 Task: Find connections with filter location Ermitagaña with filter topic #Bestadvicewith filter profile language German with filter current company Mahindra Last Mile Mobility with filter school H. L. College of Commerce with filter industry Translation and Localization with filter service category Product Marketing with filter keywords title Customer Care Associate
Action: Mouse moved to (278, 341)
Screenshot: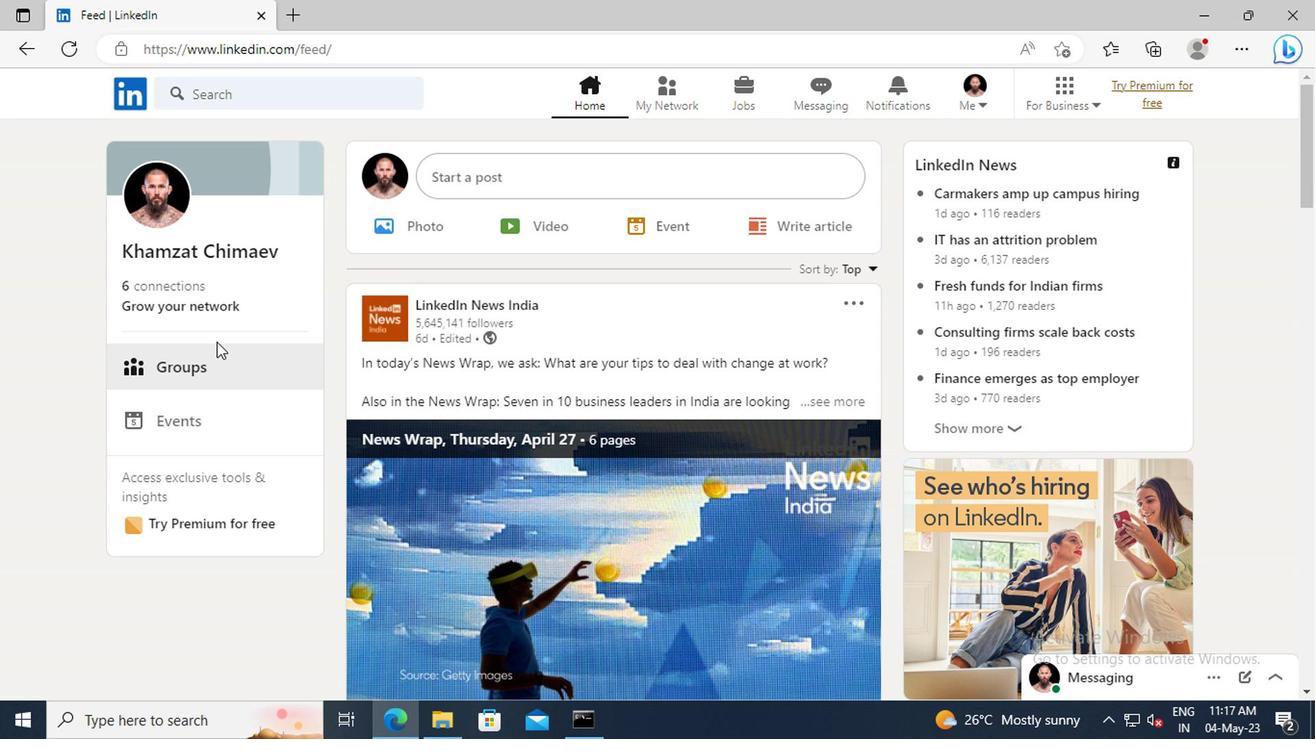 
Action: Mouse pressed left at (278, 341)
Screenshot: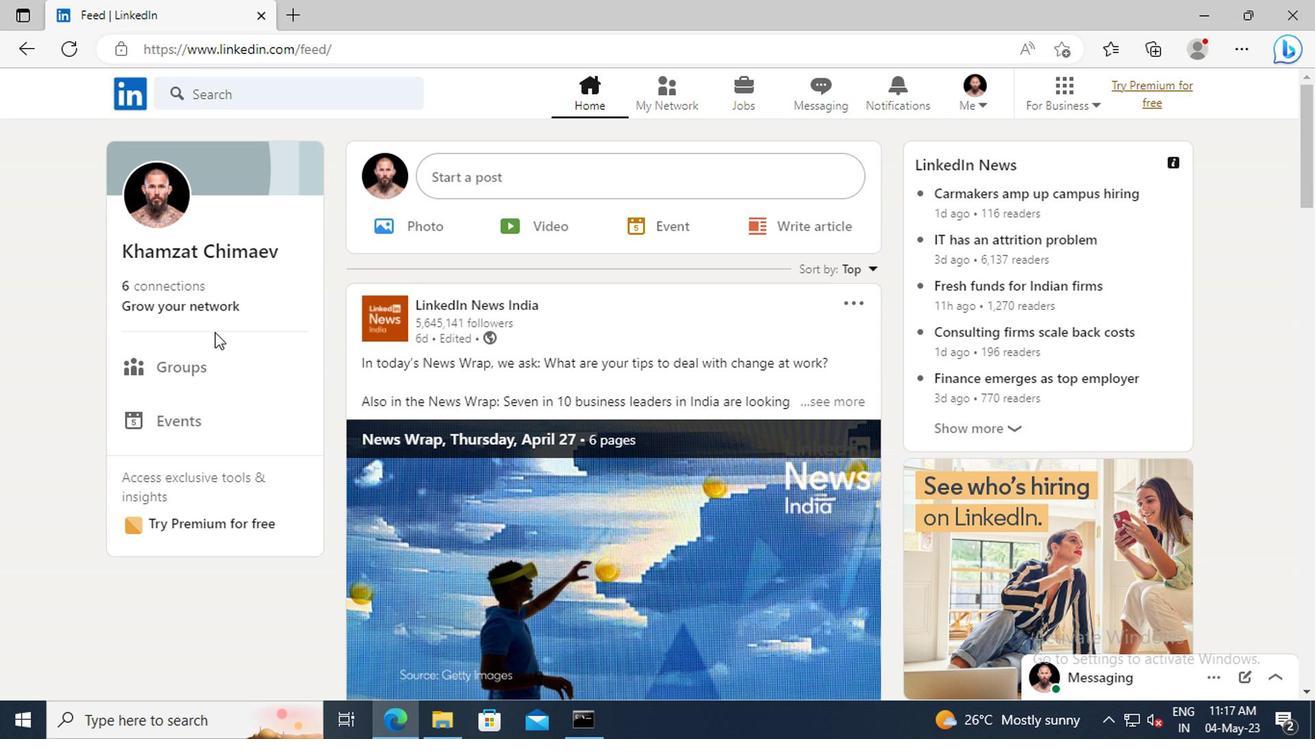 
Action: Mouse moved to (276, 271)
Screenshot: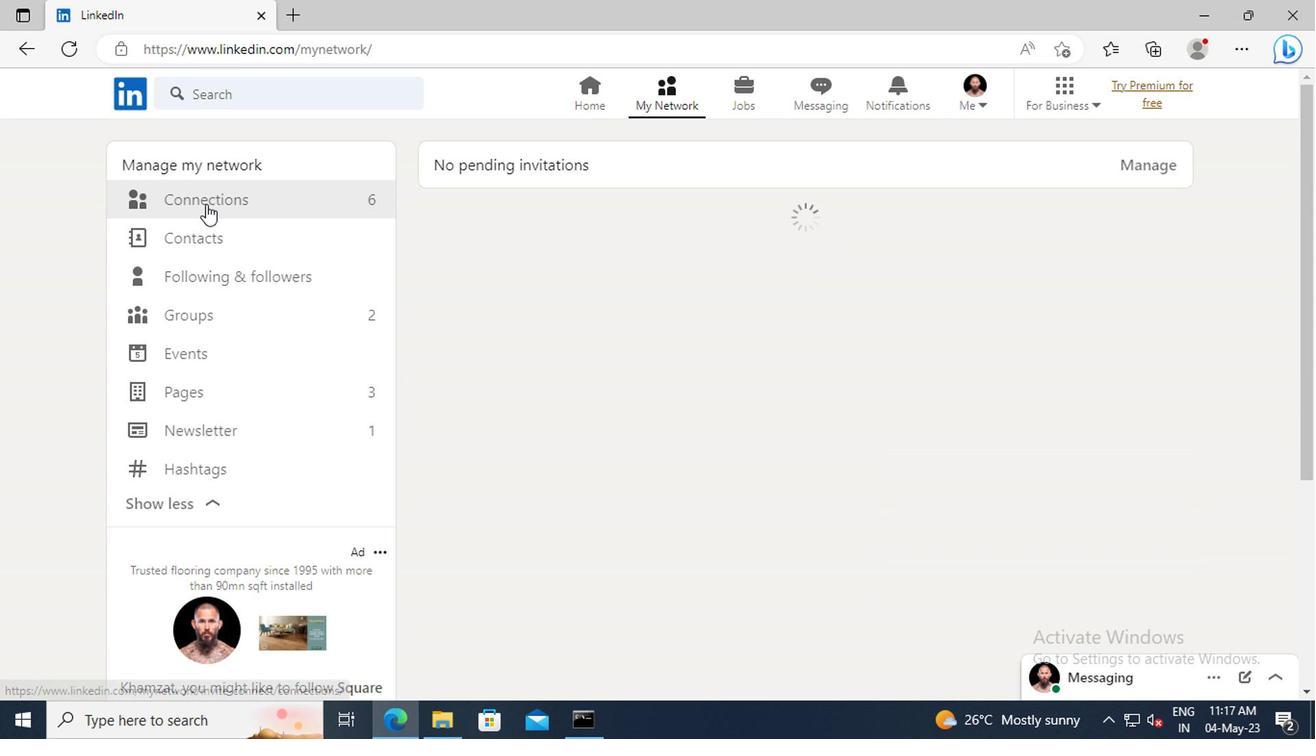 
Action: Mouse pressed left at (276, 271)
Screenshot: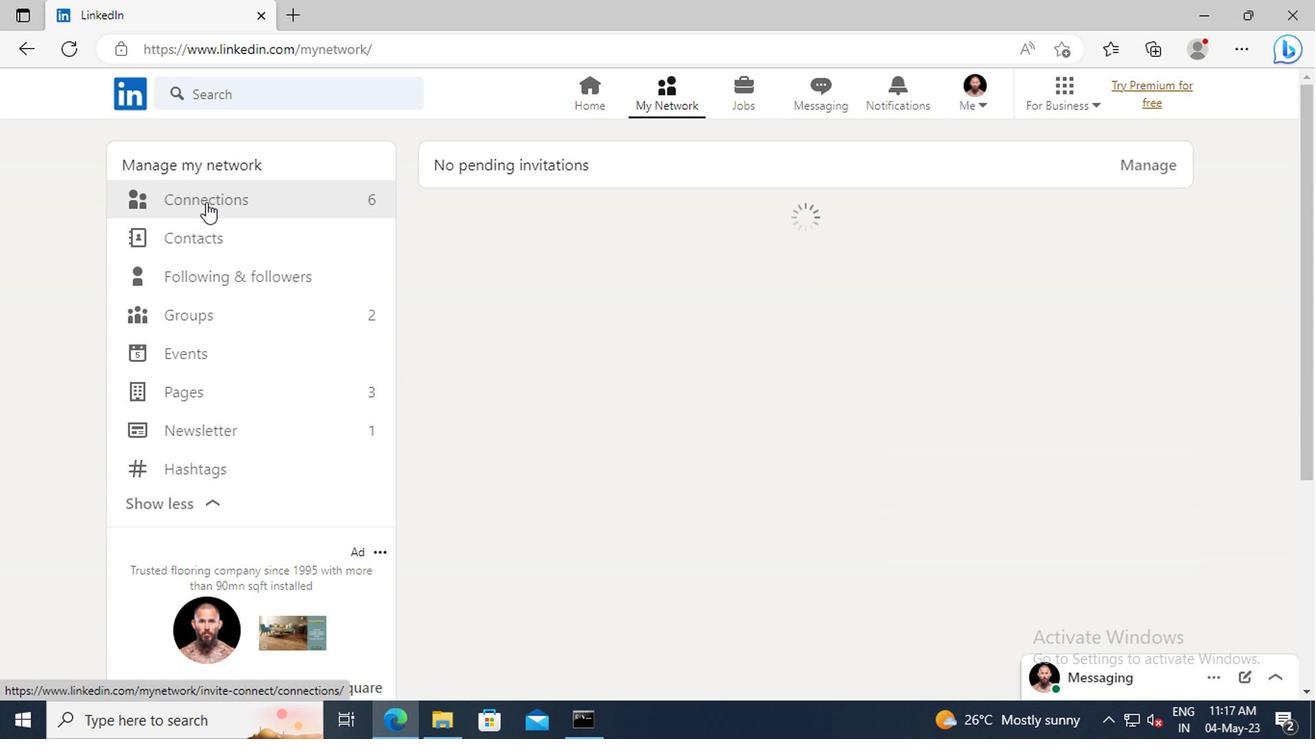 
Action: Mouse moved to (691, 276)
Screenshot: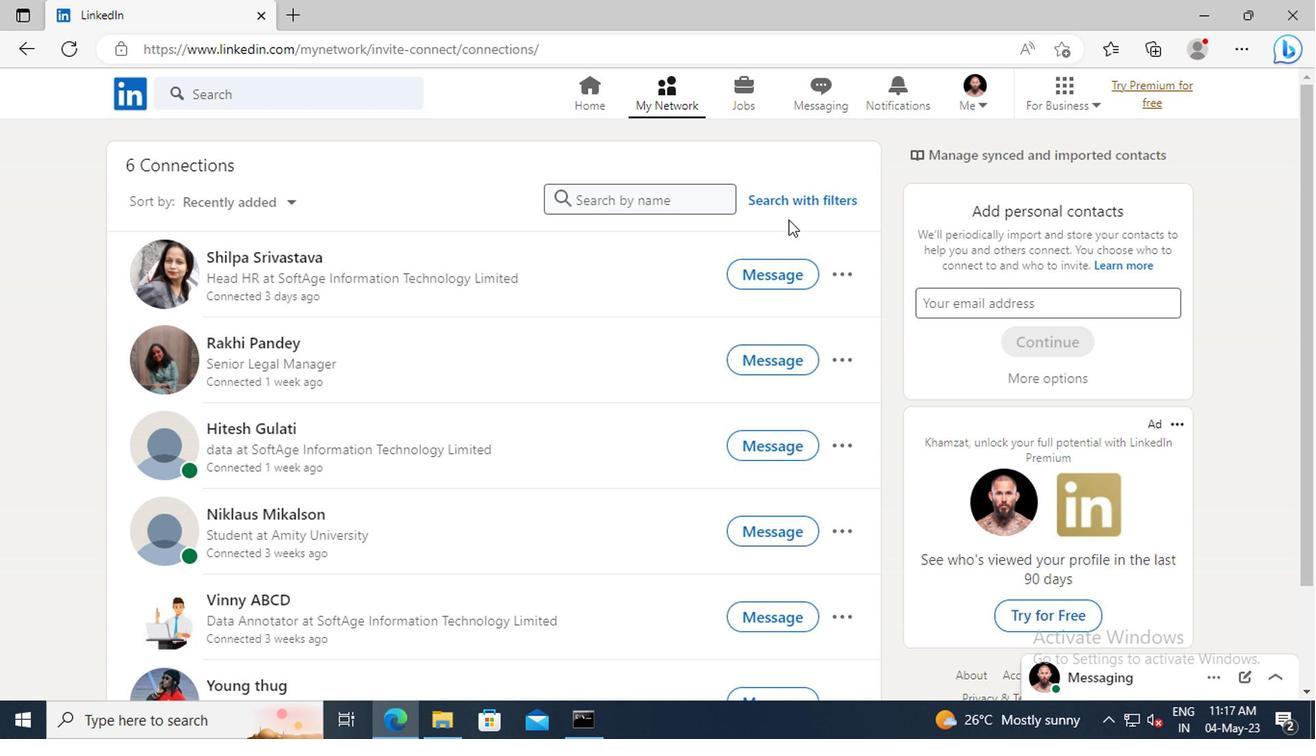 
Action: Mouse pressed left at (691, 276)
Screenshot: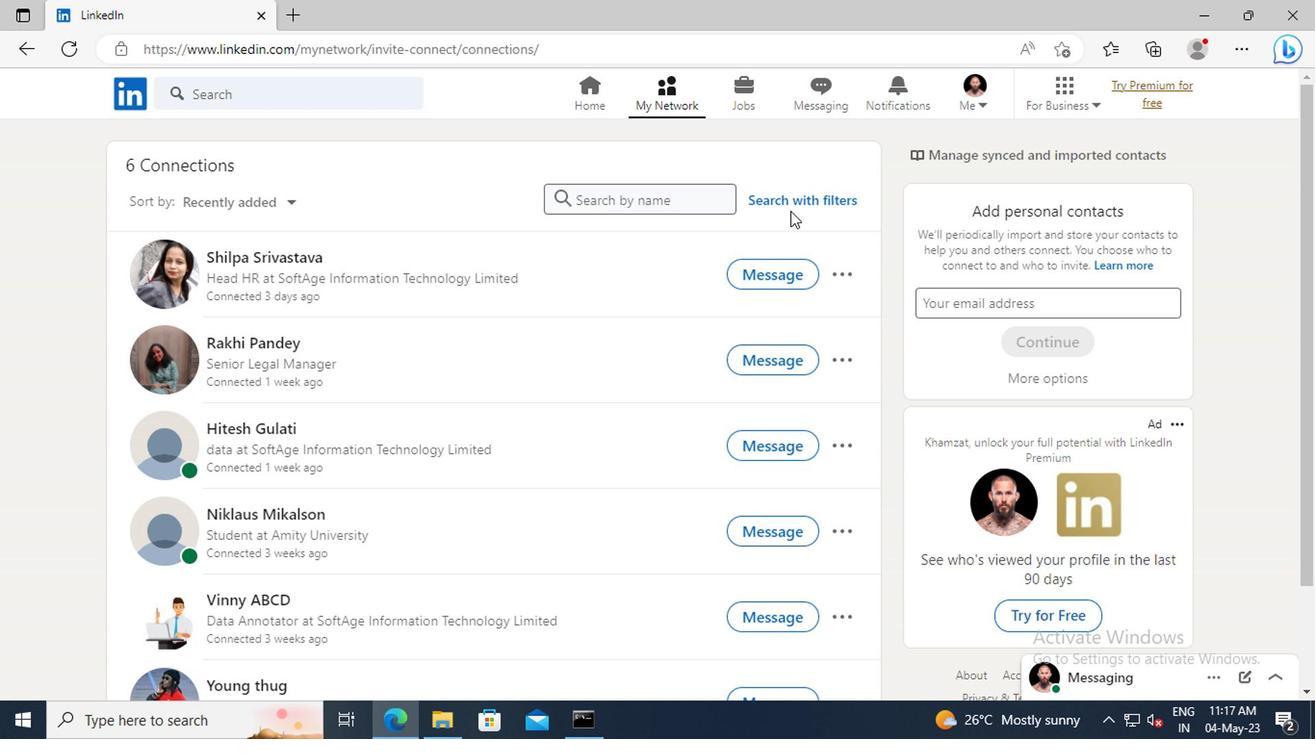 
Action: Mouse moved to (652, 236)
Screenshot: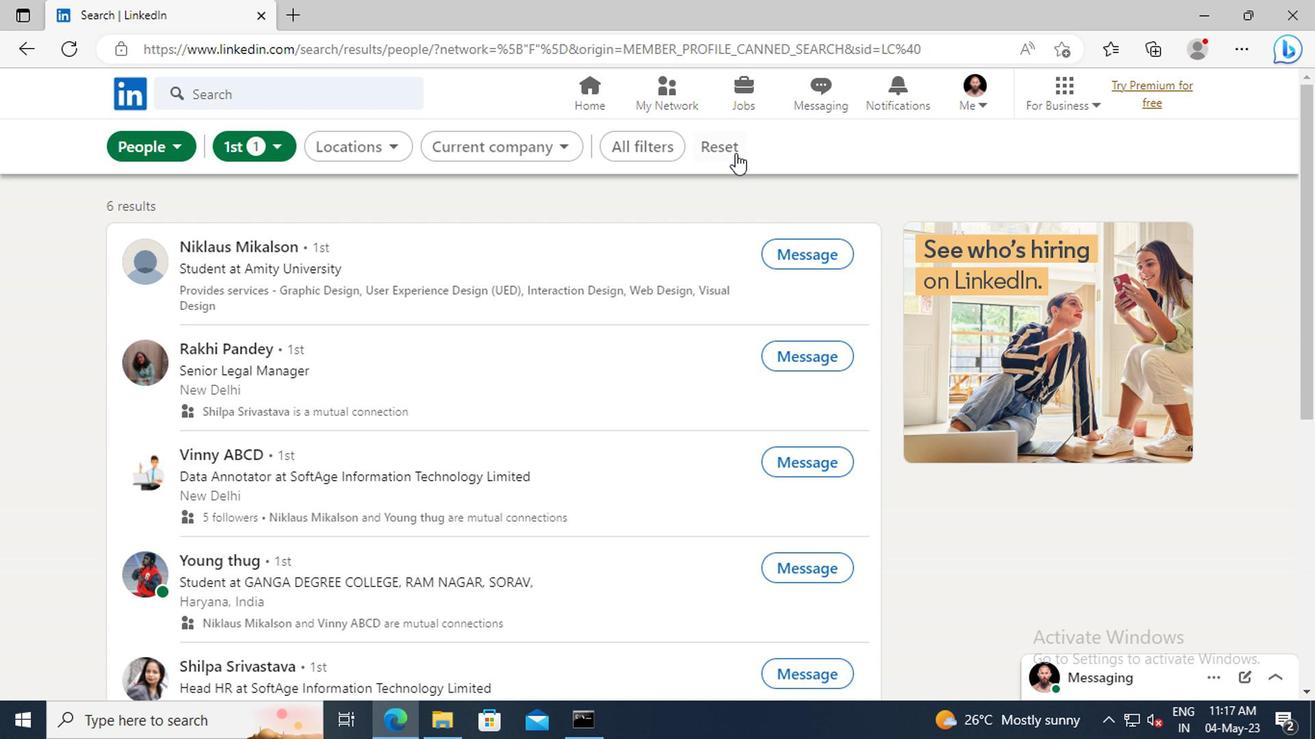 
Action: Mouse pressed left at (652, 236)
Screenshot: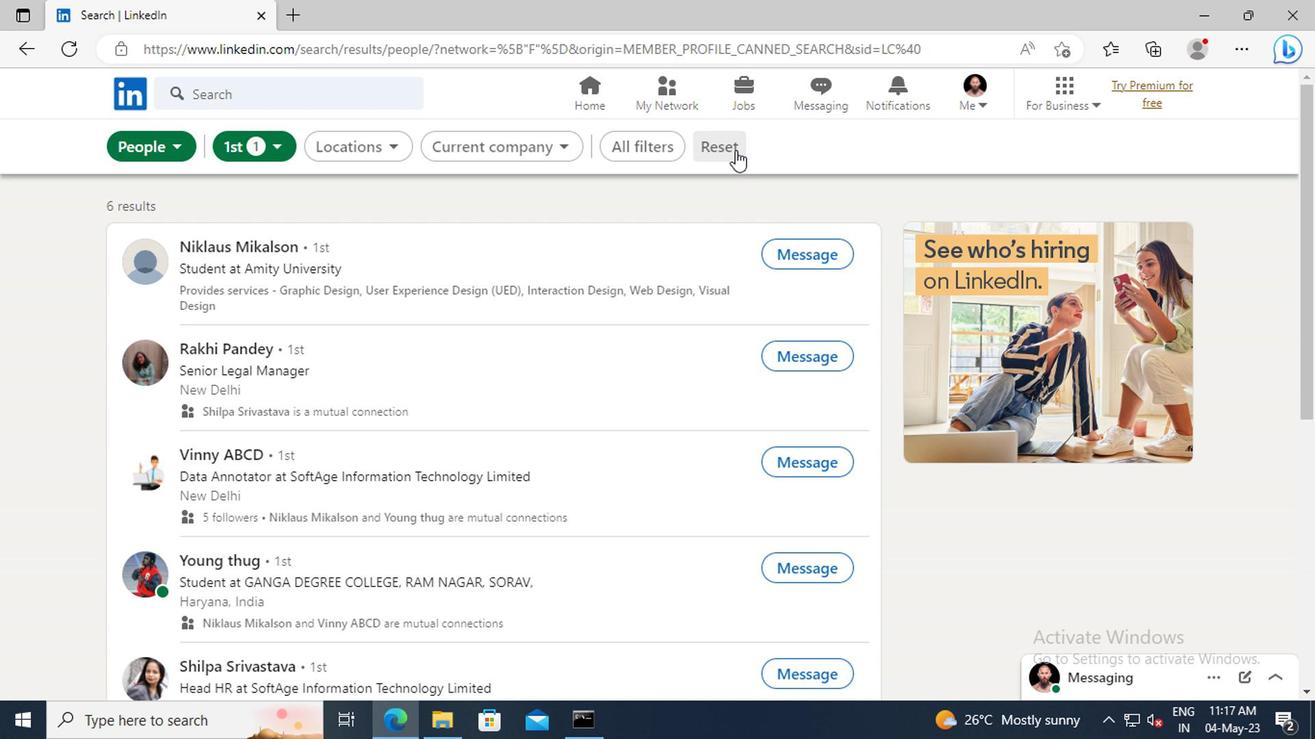 
Action: Mouse moved to (630, 236)
Screenshot: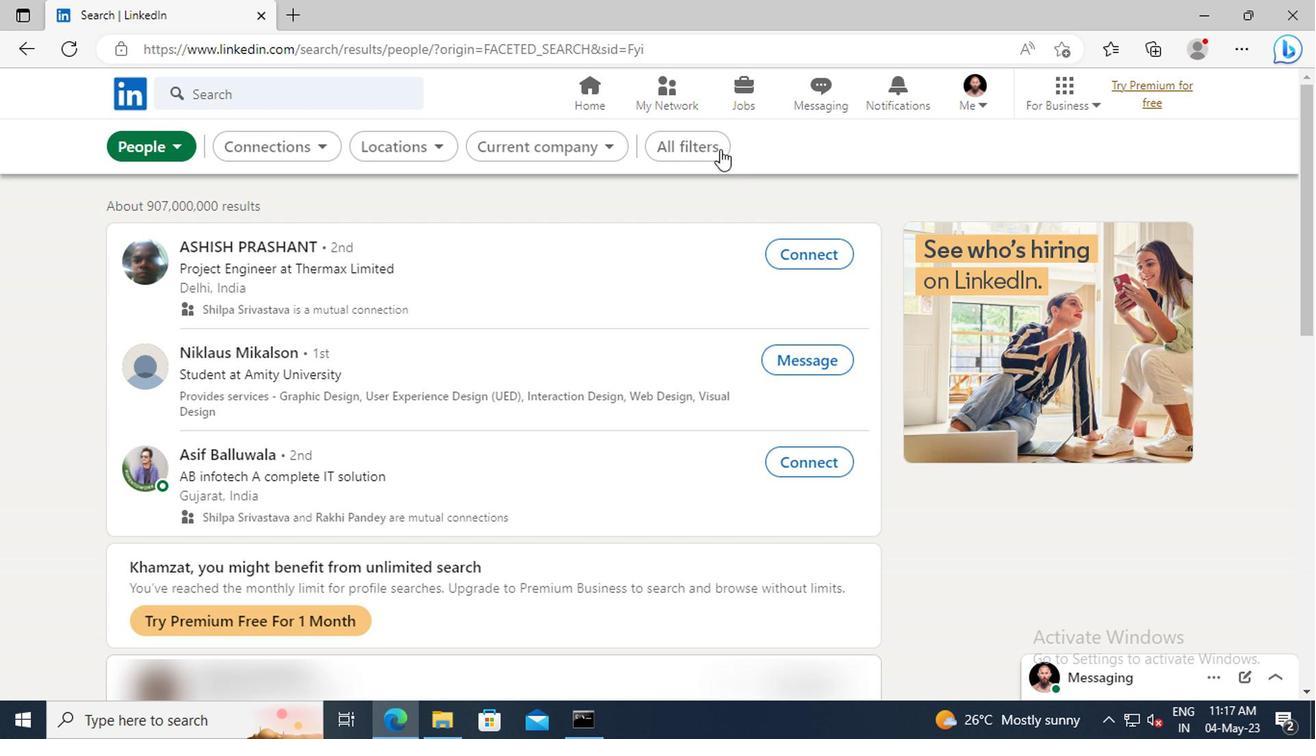 
Action: Mouse pressed left at (630, 236)
Screenshot: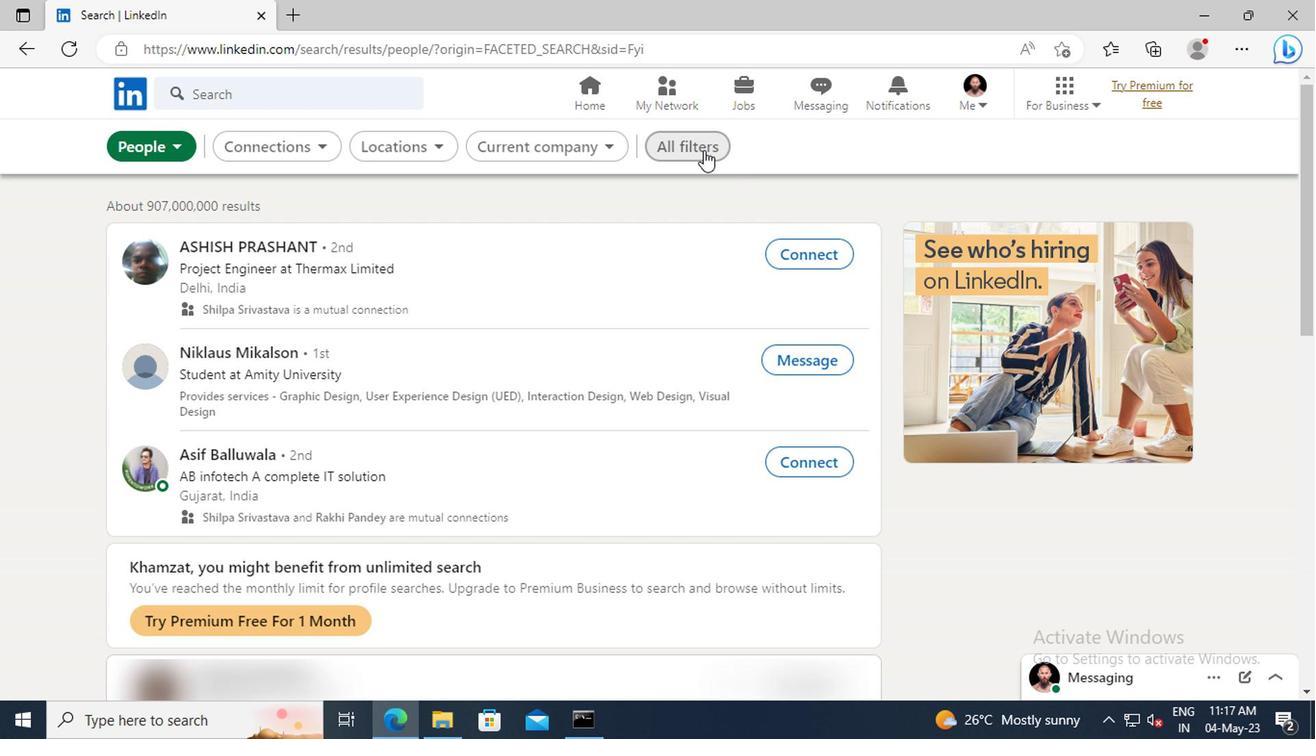 
Action: Mouse moved to (872, 399)
Screenshot: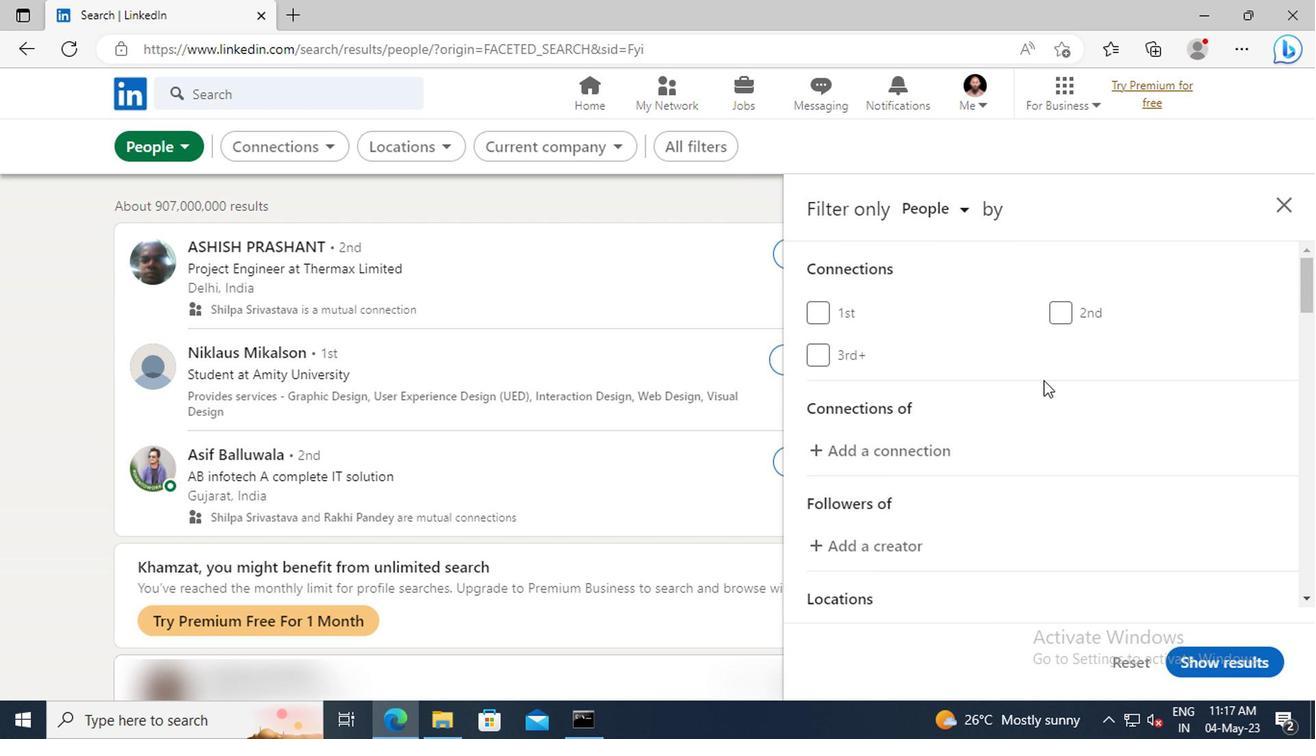 
Action: Mouse scrolled (872, 399) with delta (0, 0)
Screenshot: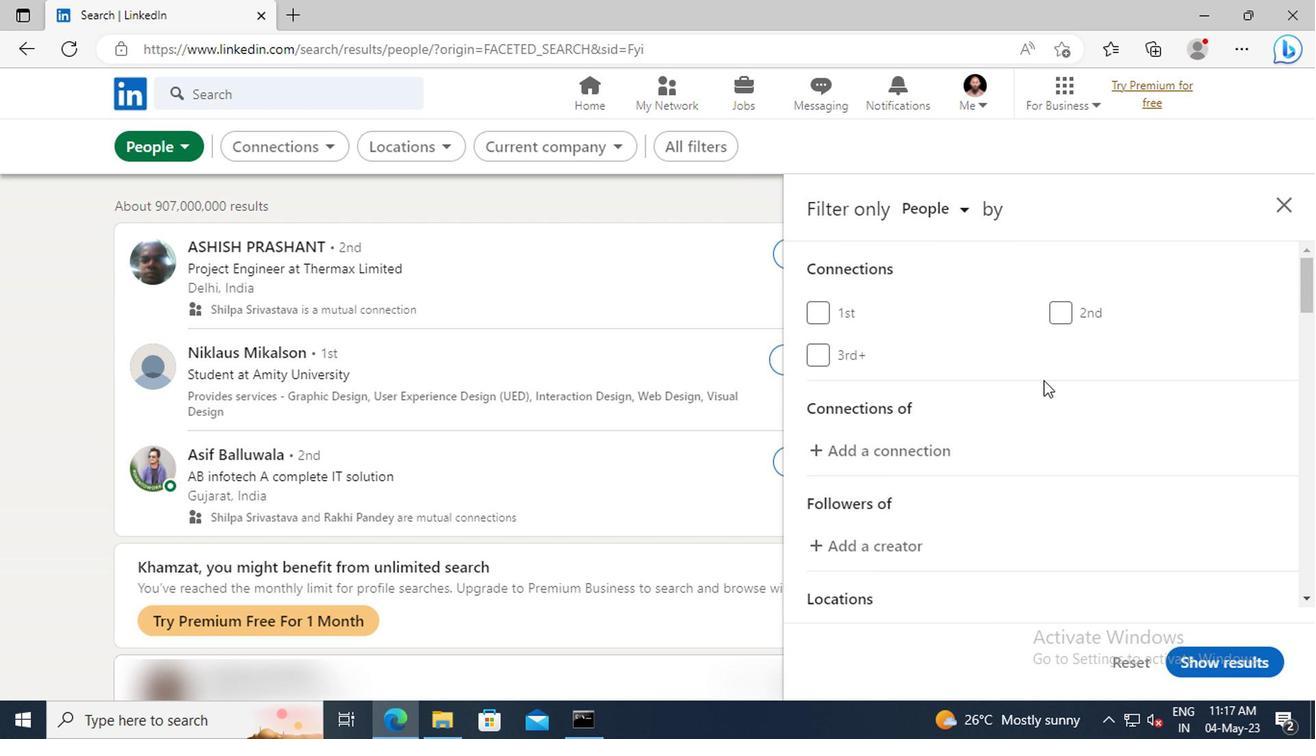 
Action: Mouse scrolled (872, 399) with delta (0, 0)
Screenshot: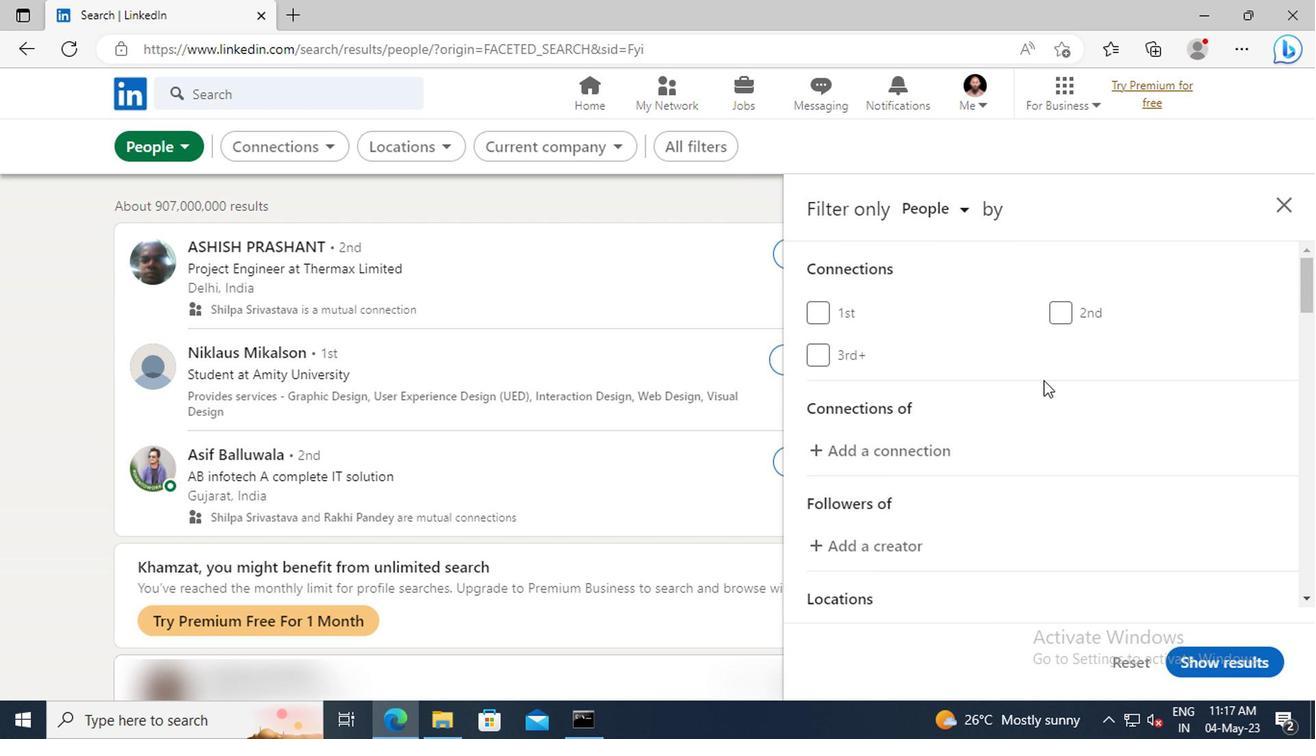 
Action: Mouse scrolled (872, 399) with delta (0, 0)
Screenshot: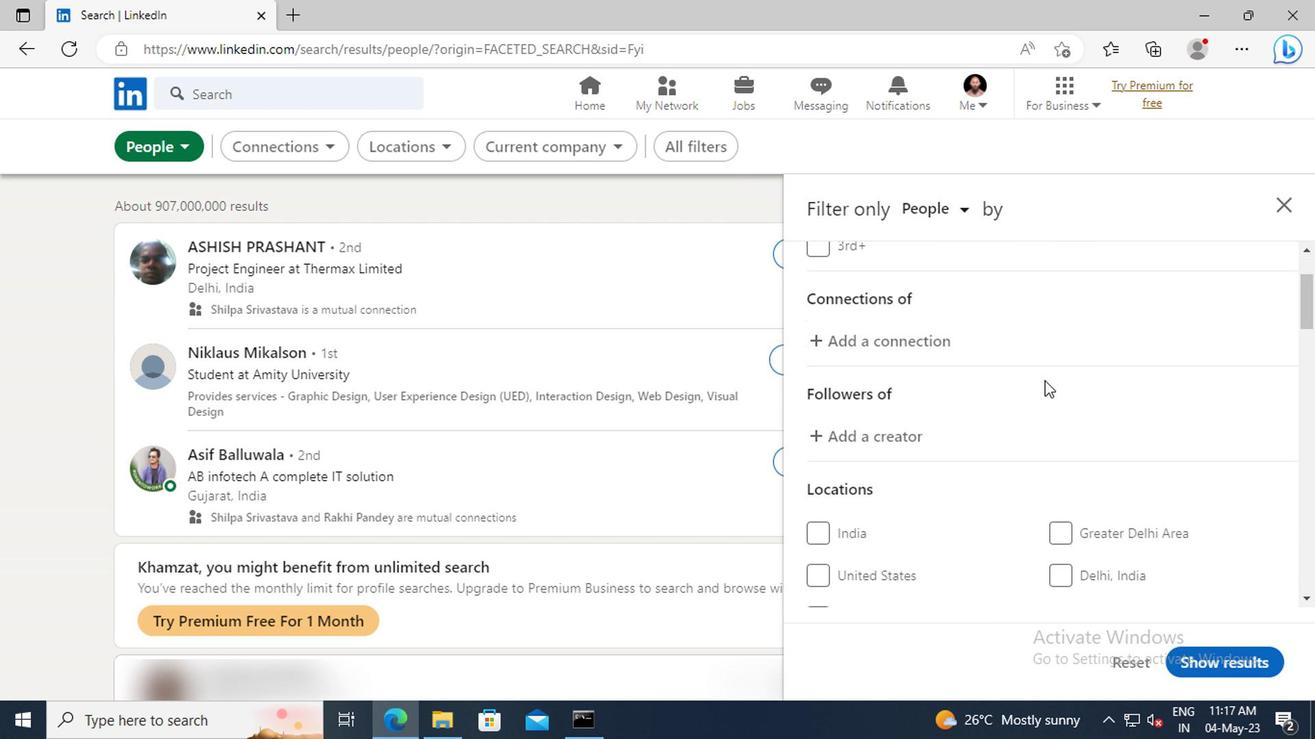 
Action: Mouse scrolled (872, 399) with delta (0, 0)
Screenshot: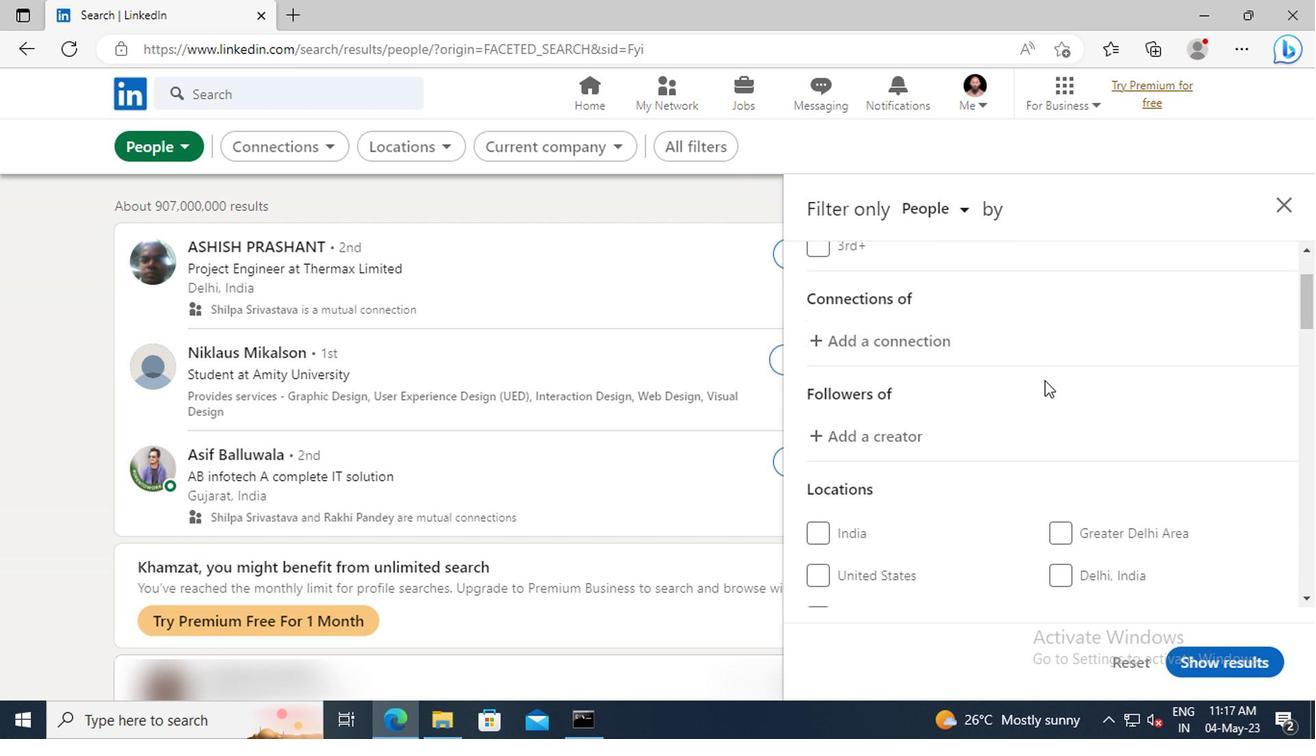 
Action: Mouse scrolled (872, 399) with delta (0, 0)
Screenshot: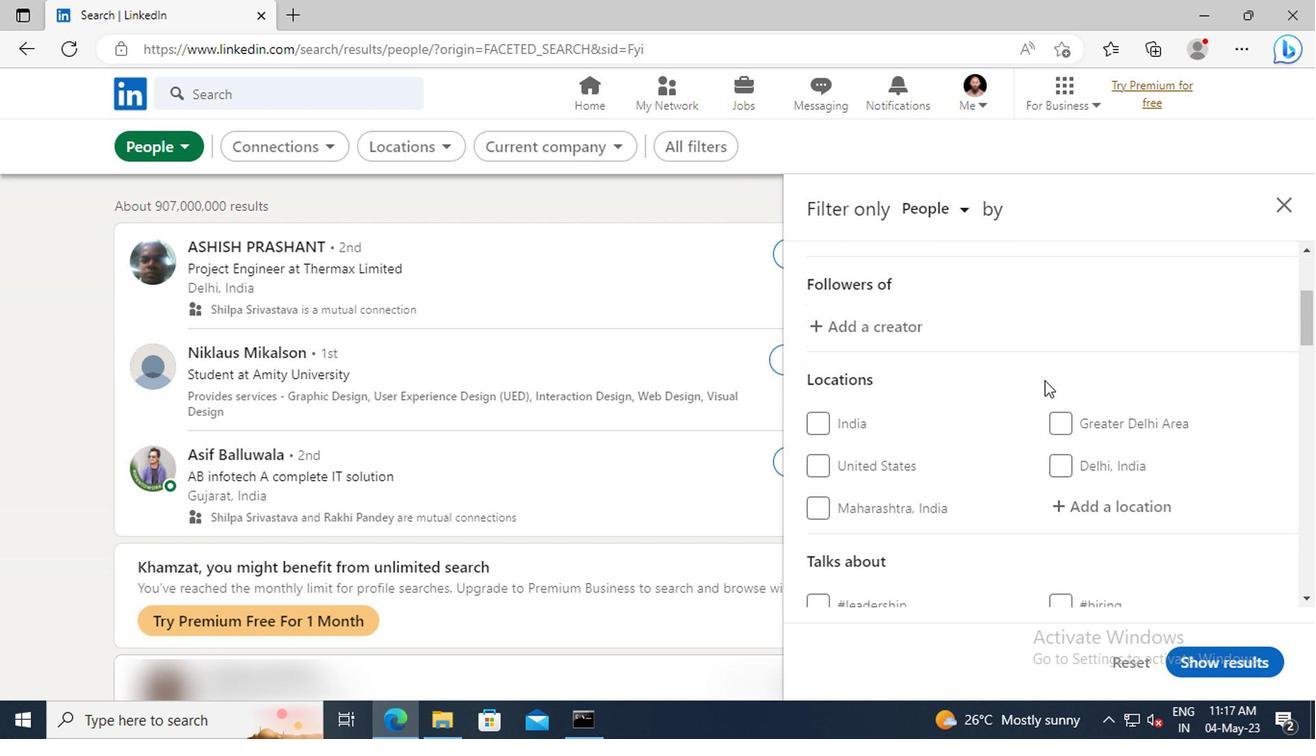 
Action: Mouse scrolled (872, 399) with delta (0, 0)
Screenshot: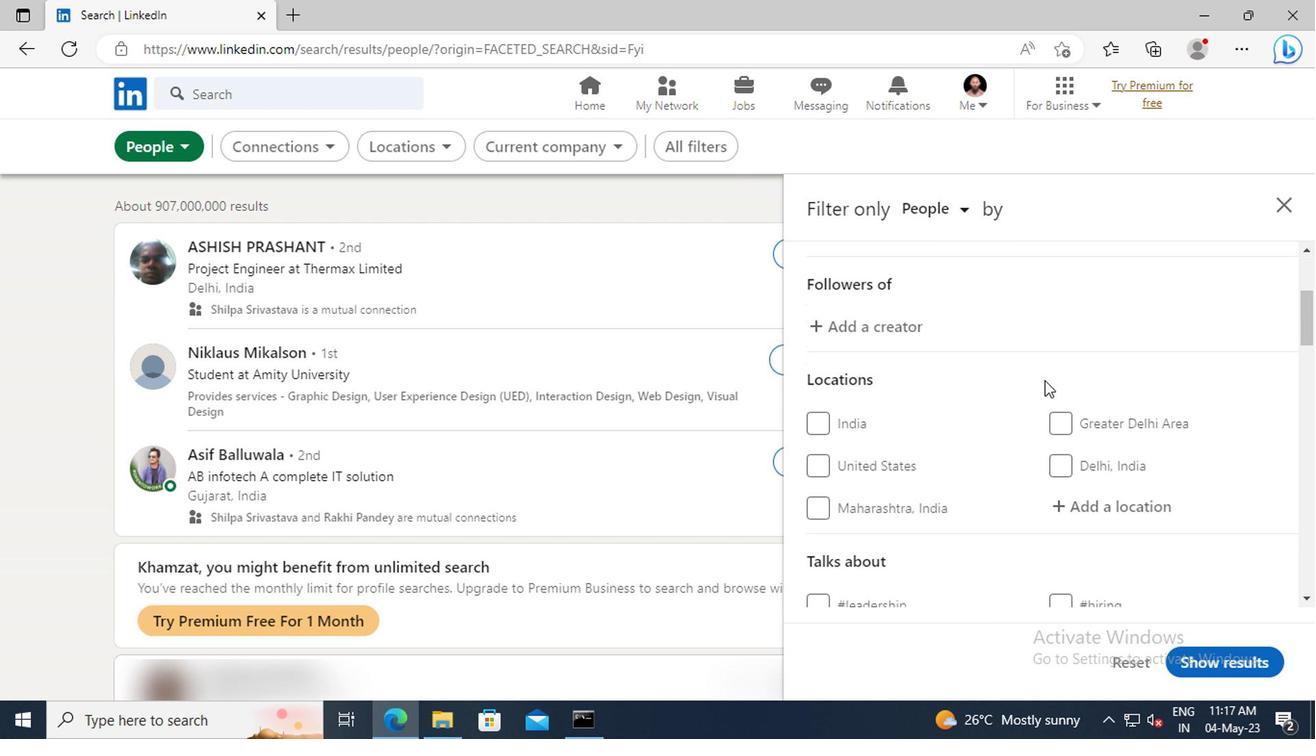 
Action: Mouse moved to (882, 410)
Screenshot: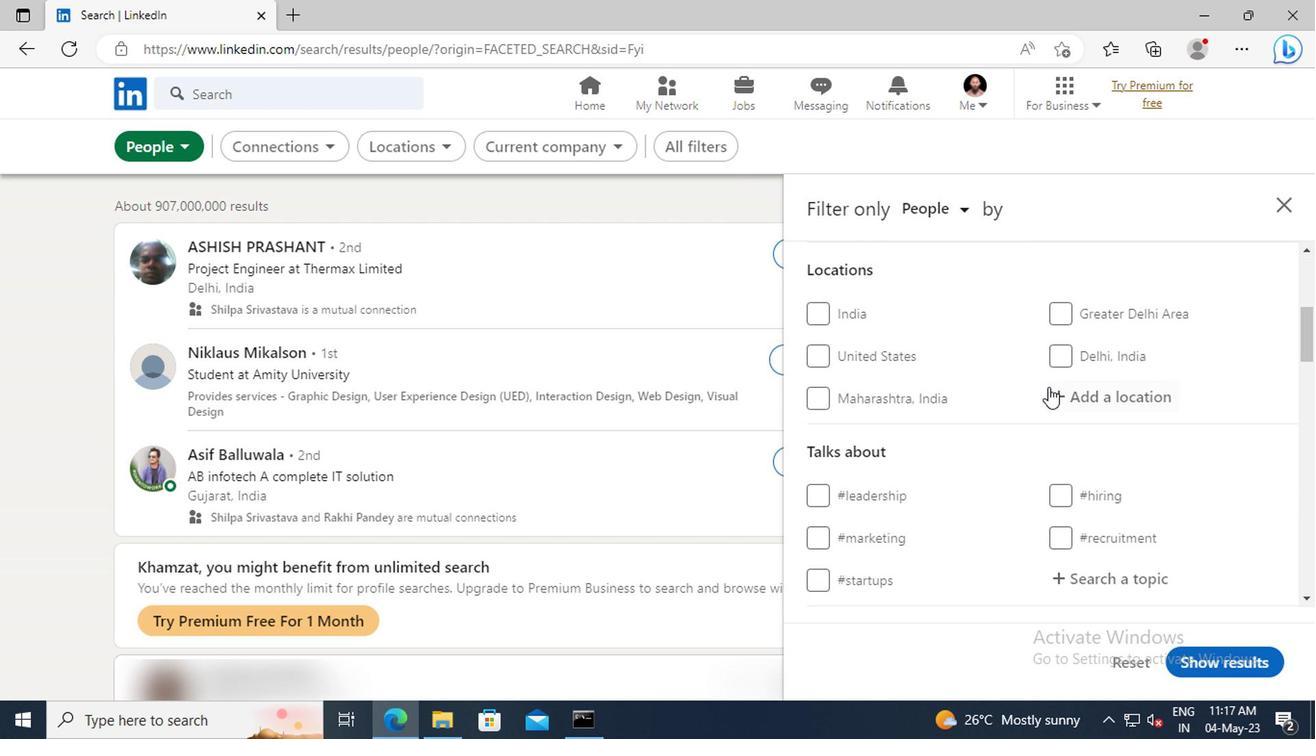 
Action: Mouse pressed left at (882, 410)
Screenshot: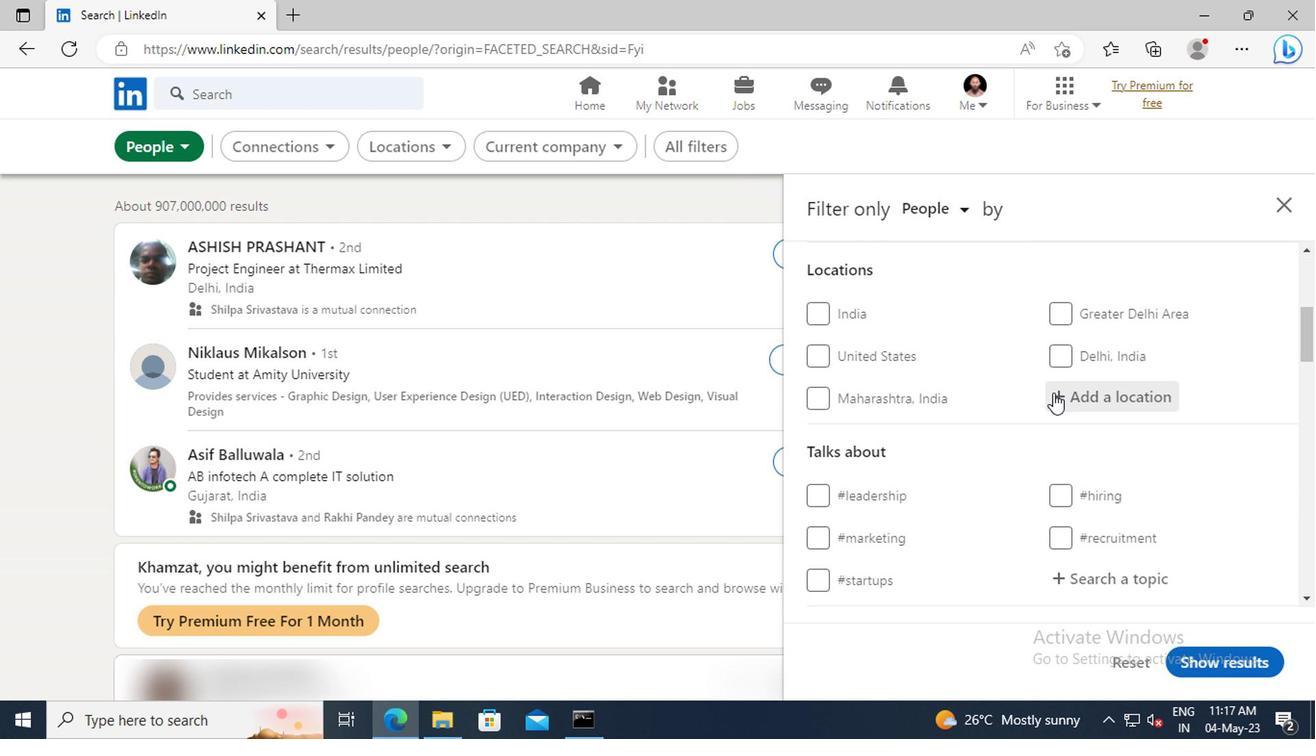 
Action: Key pressed <Key.shift>ERMITAGANA<Key.enter>
Screenshot: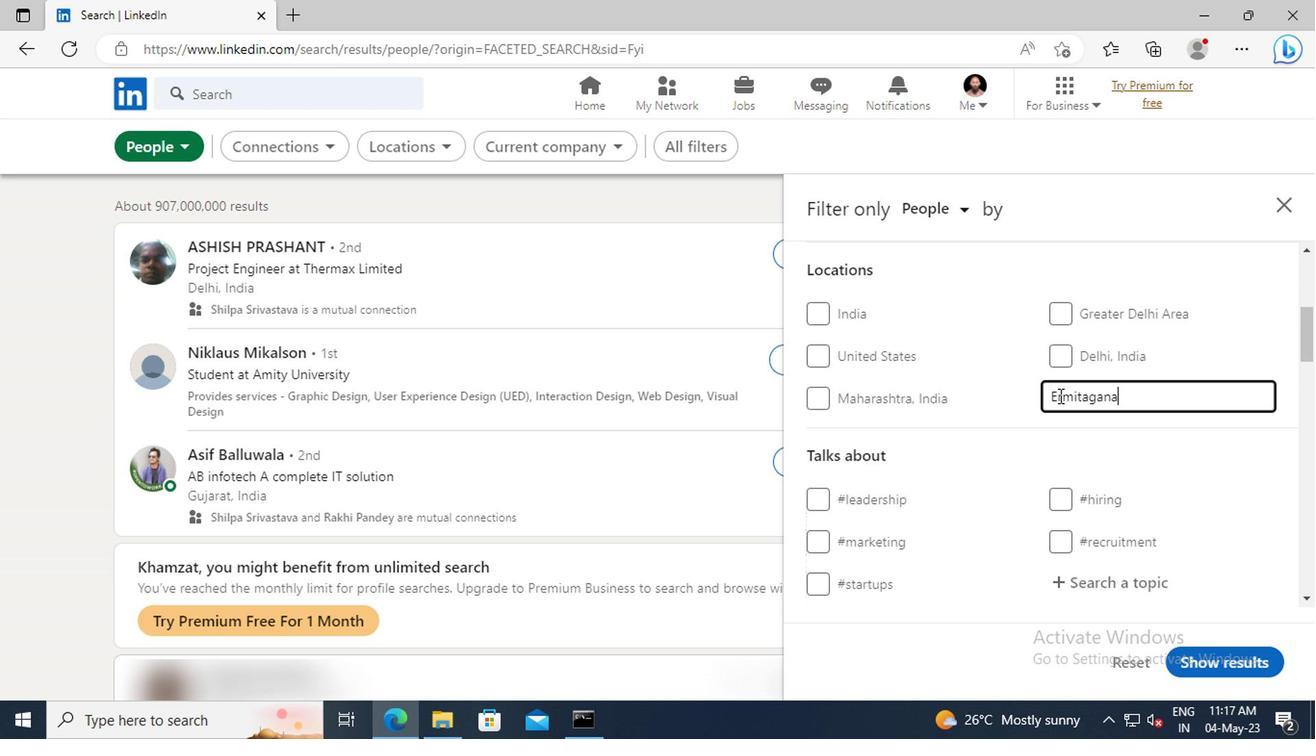 
Action: Mouse scrolled (882, 410) with delta (0, 0)
Screenshot: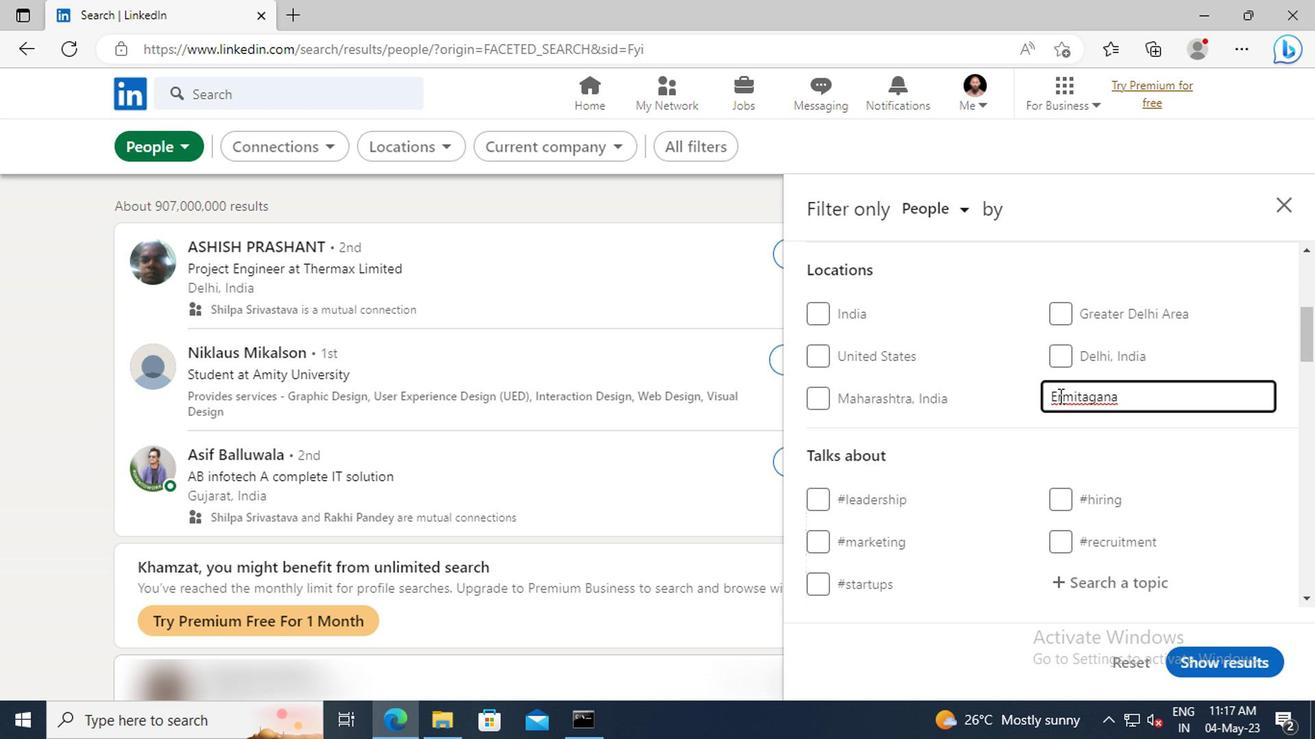 
Action: Mouse scrolled (882, 410) with delta (0, 0)
Screenshot: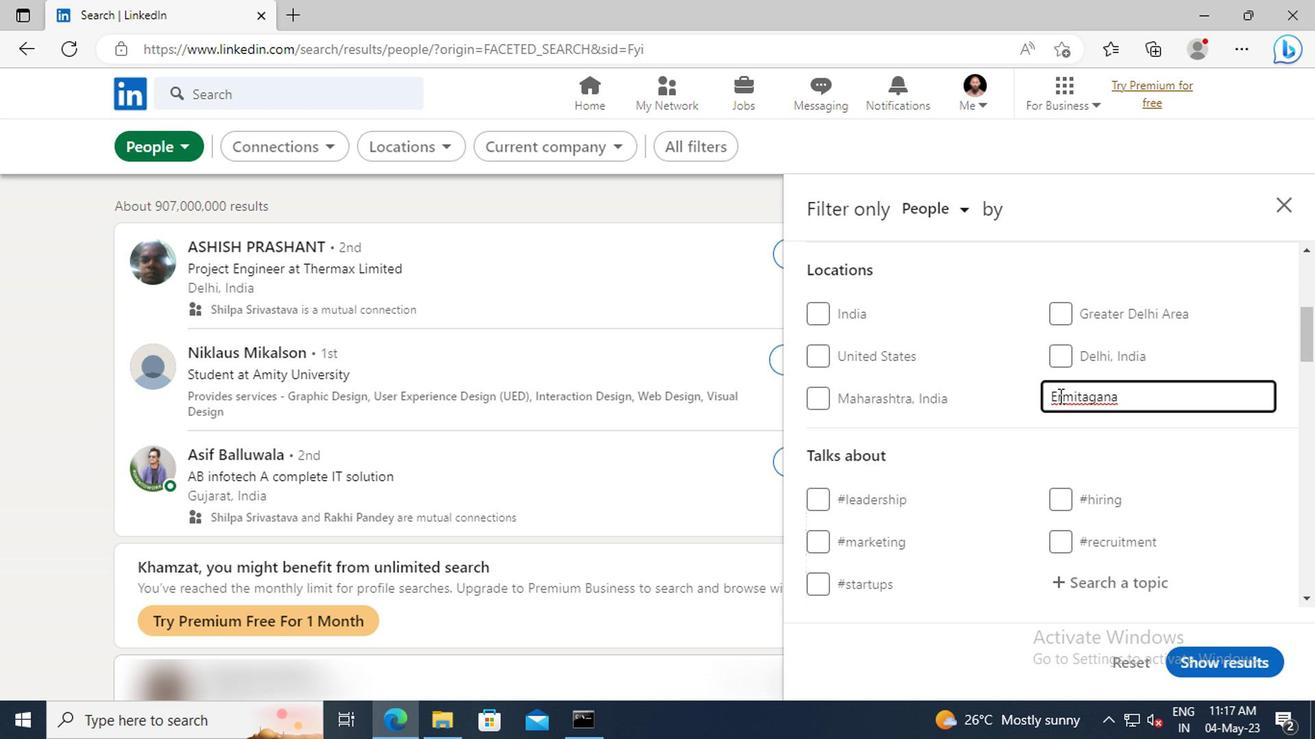 
Action: Mouse scrolled (882, 410) with delta (0, 0)
Screenshot: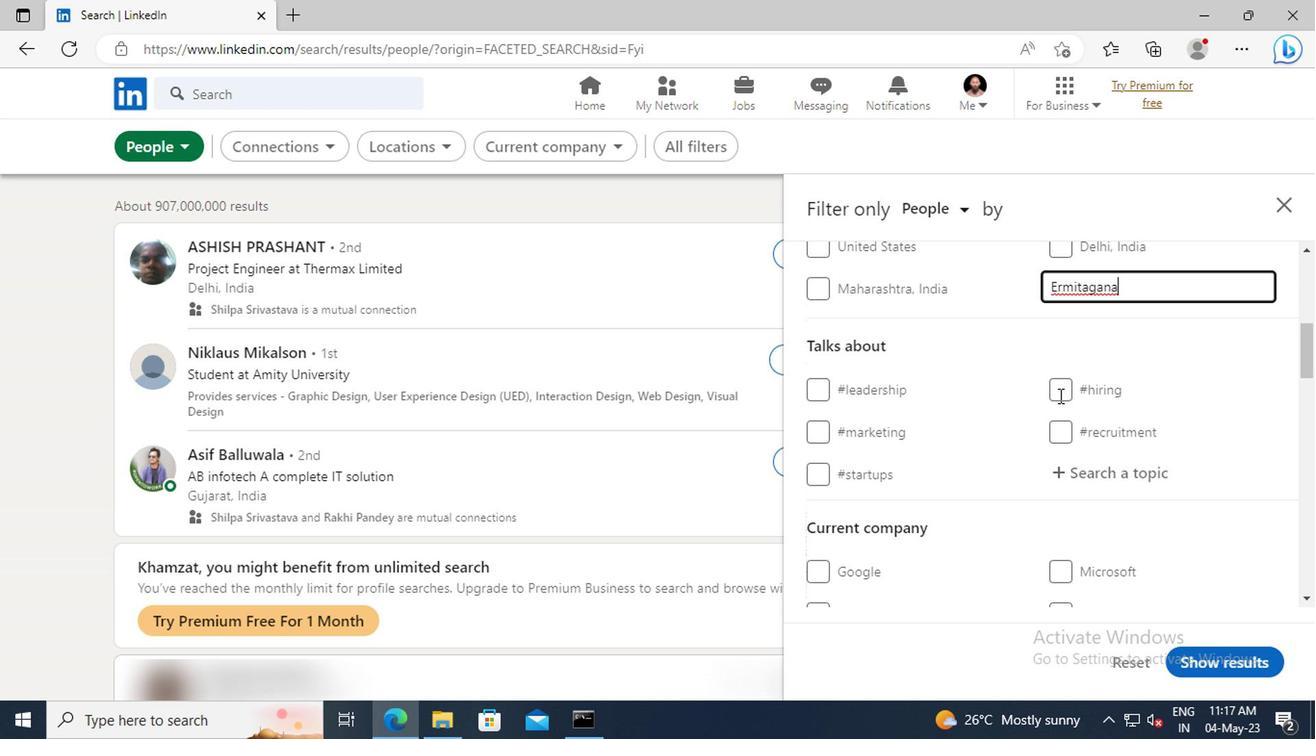
Action: Mouse scrolled (882, 410) with delta (0, 0)
Screenshot: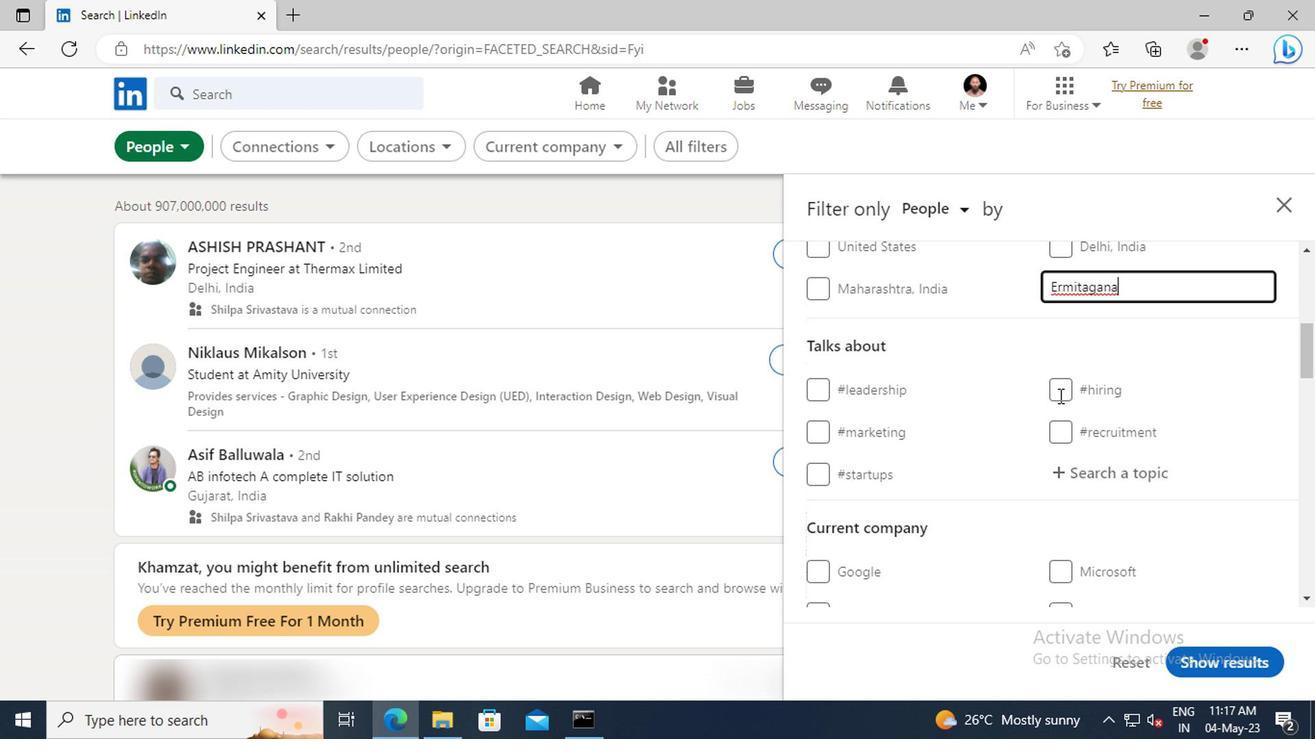 
Action: Mouse moved to (893, 392)
Screenshot: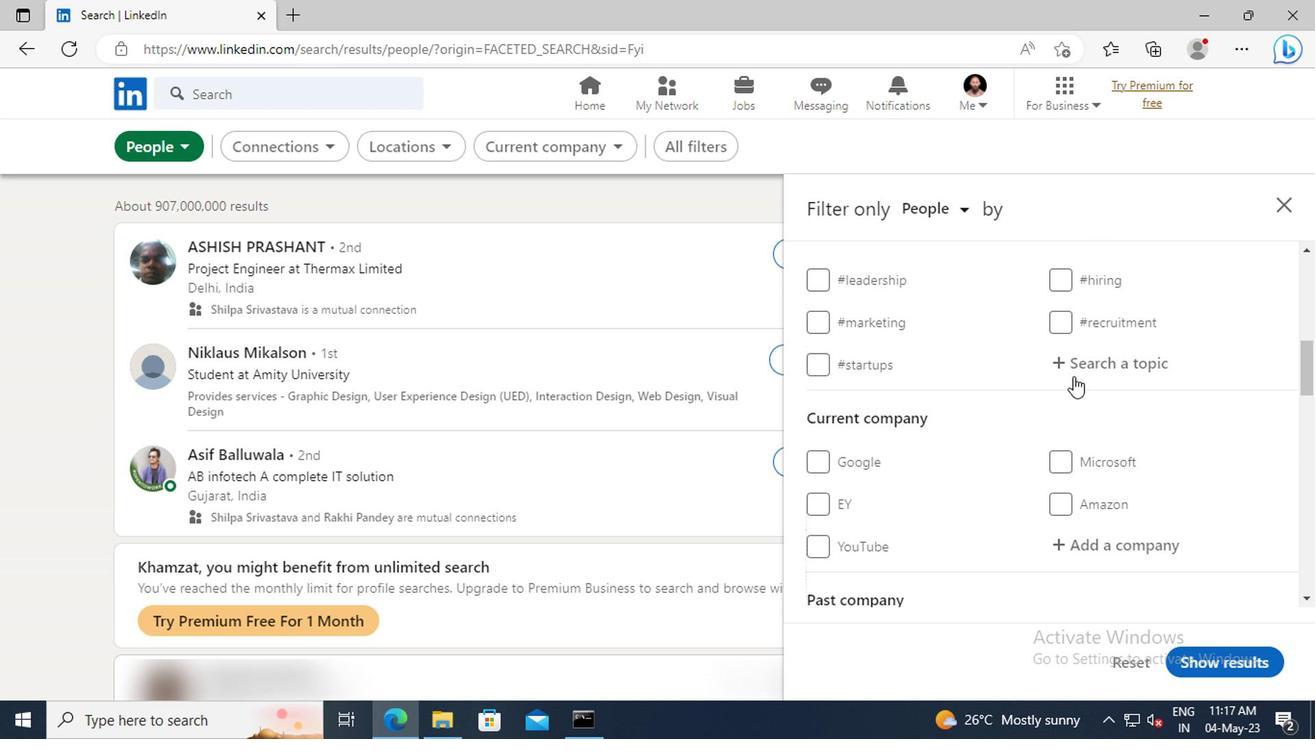 
Action: Mouse pressed left at (893, 392)
Screenshot: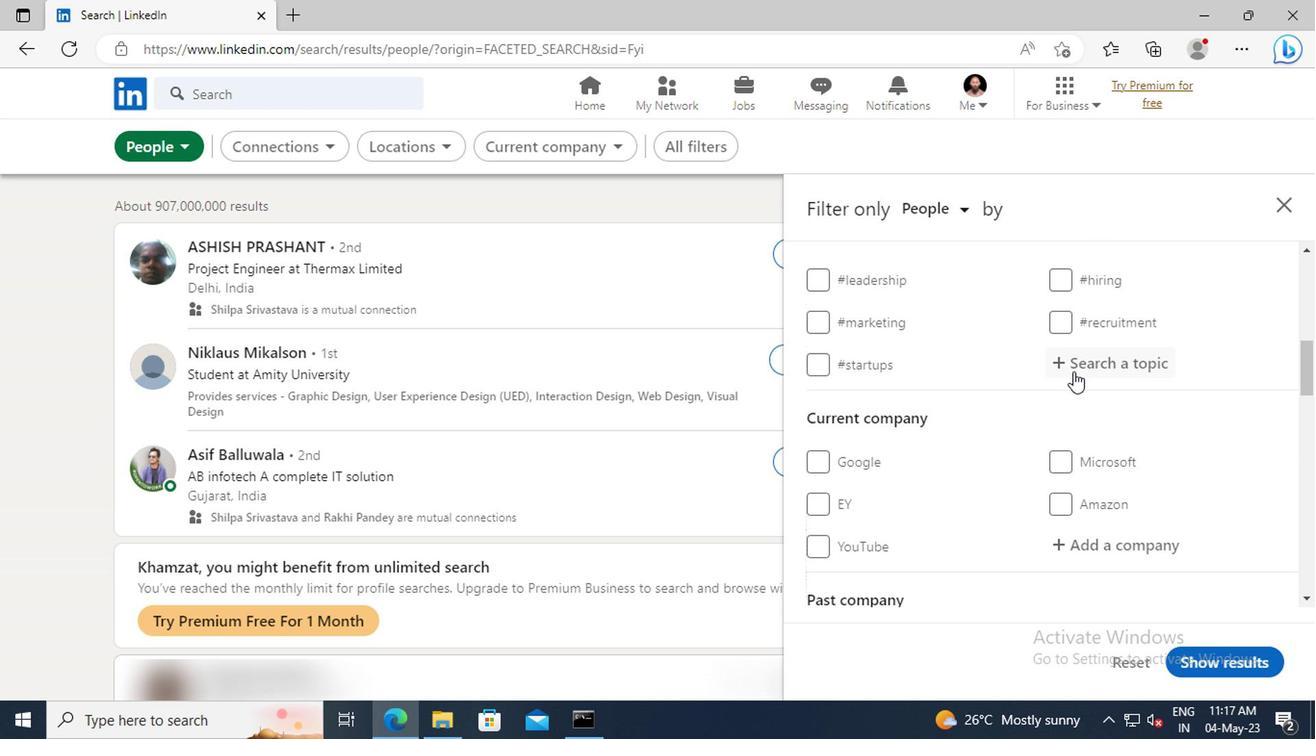 
Action: Key pressed <Key.shift>BESTAD
Screenshot: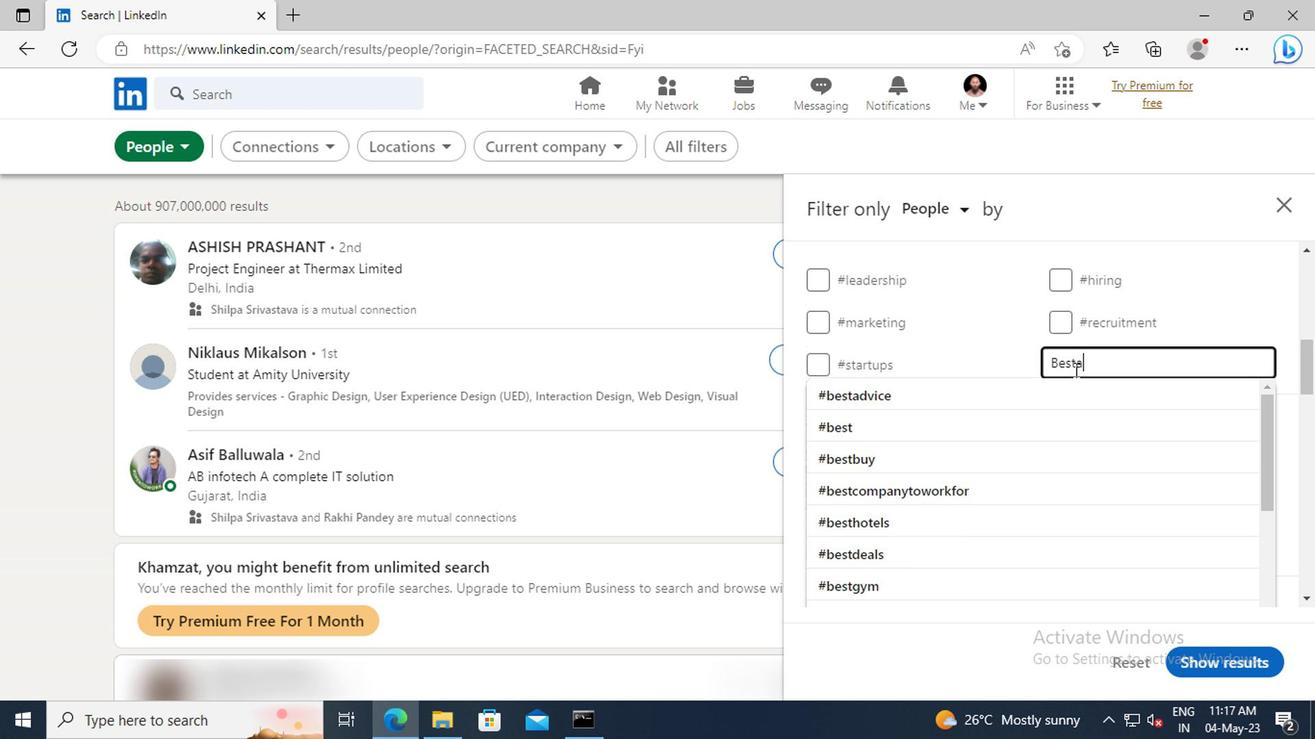 
Action: Mouse moved to (899, 407)
Screenshot: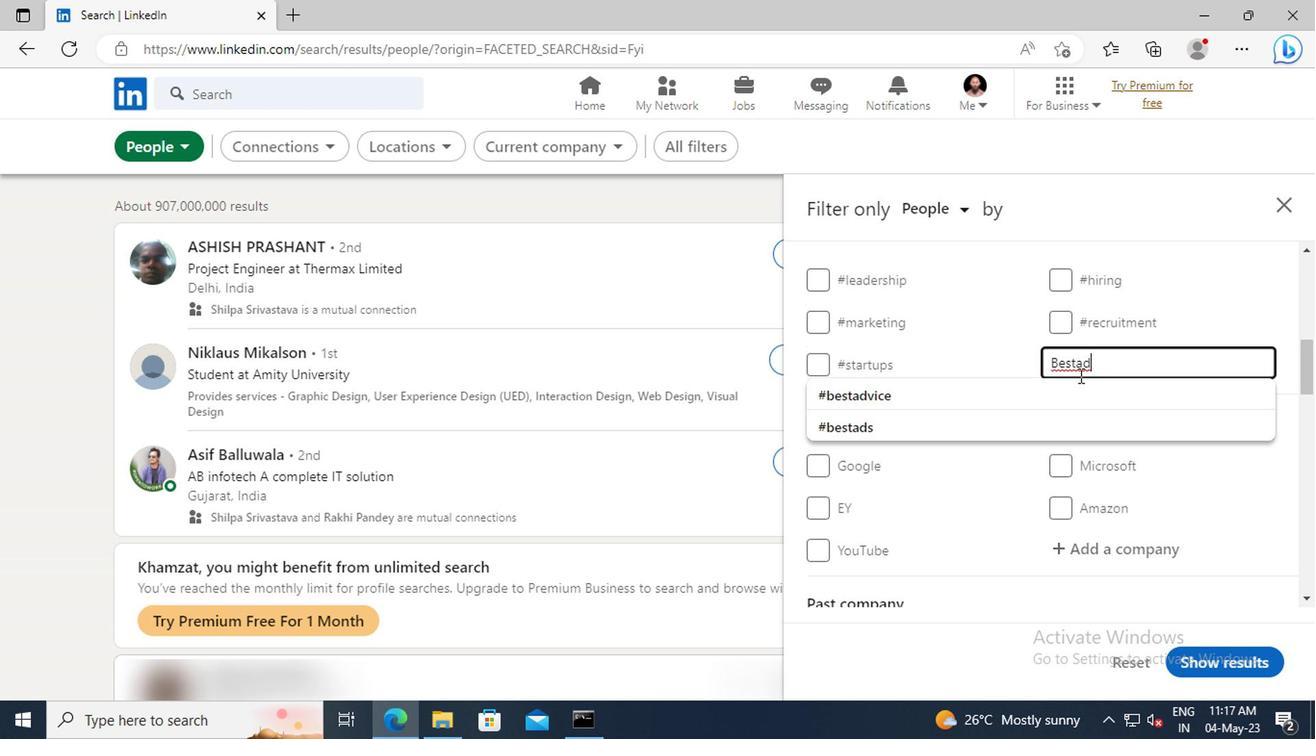 
Action: Mouse pressed left at (899, 407)
Screenshot: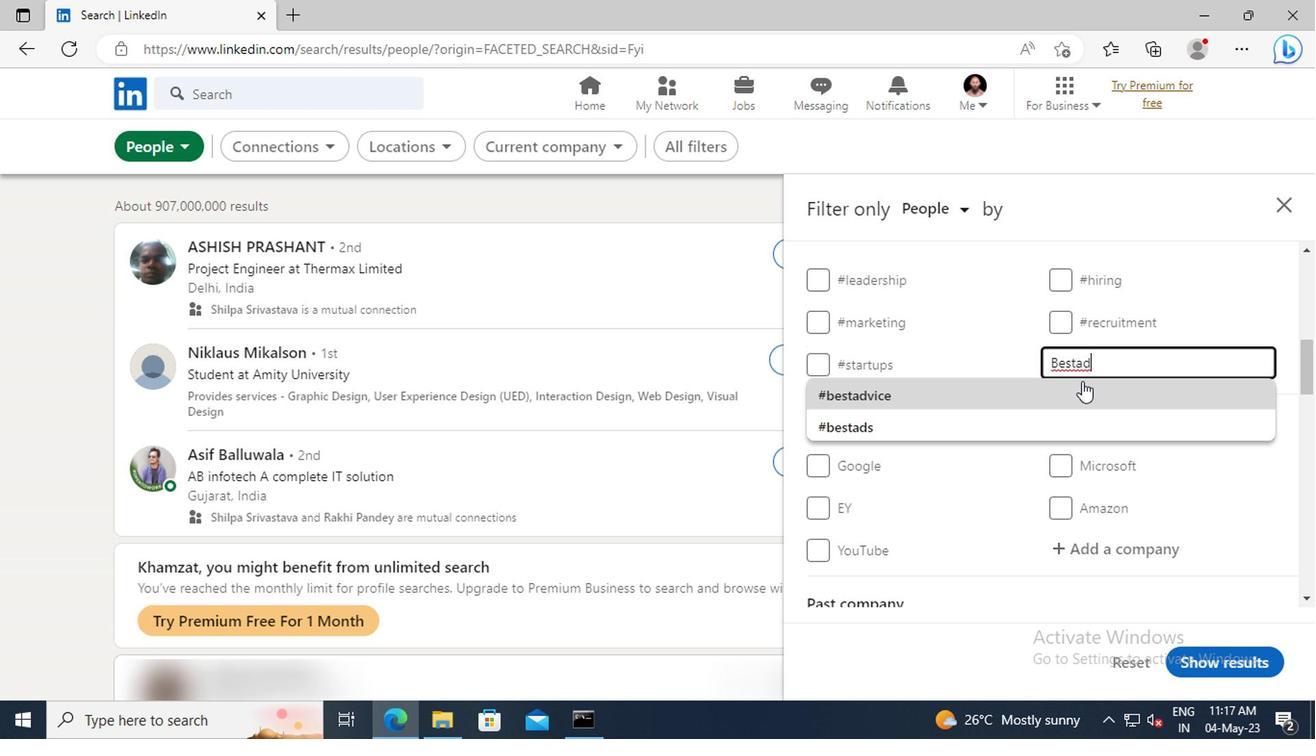 
Action: Mouse scrolled (899, 406) with delta (0, 0)
Screenshot: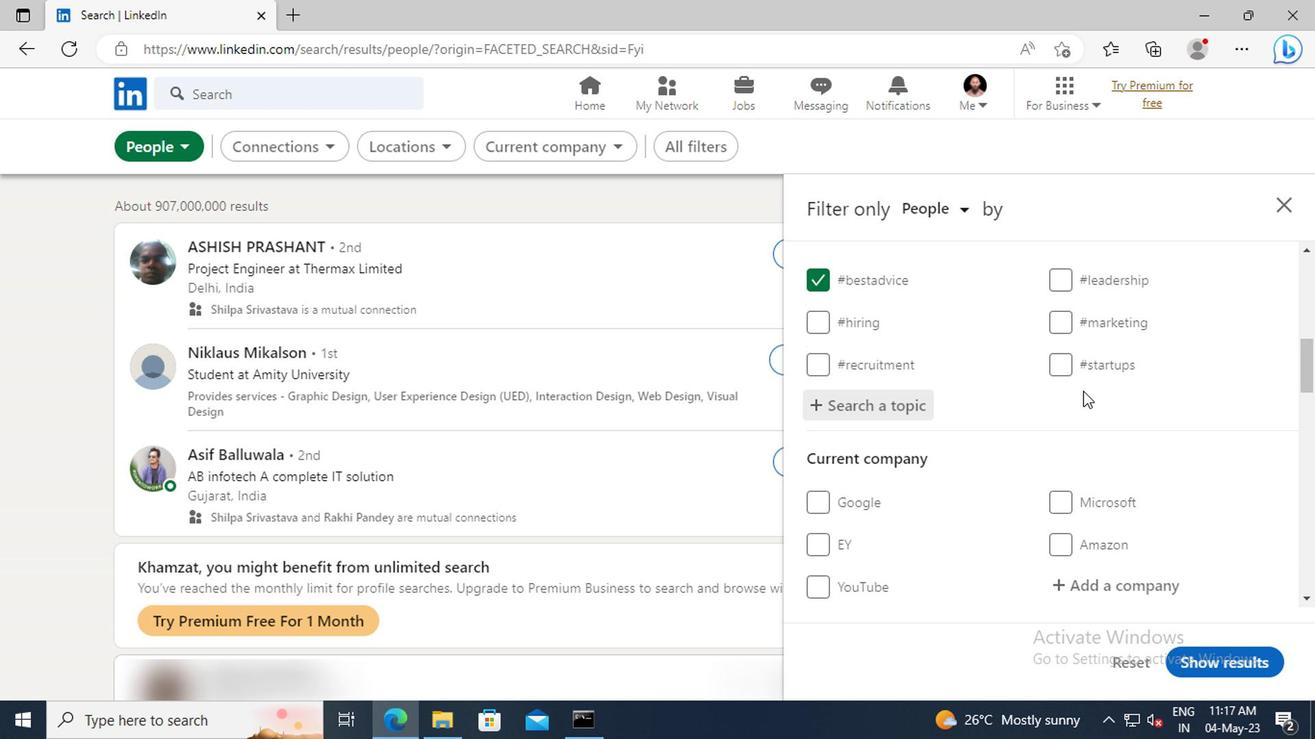 
Action: Mouse scrolled (899, 406) with delta (0, 0)
Screenshot: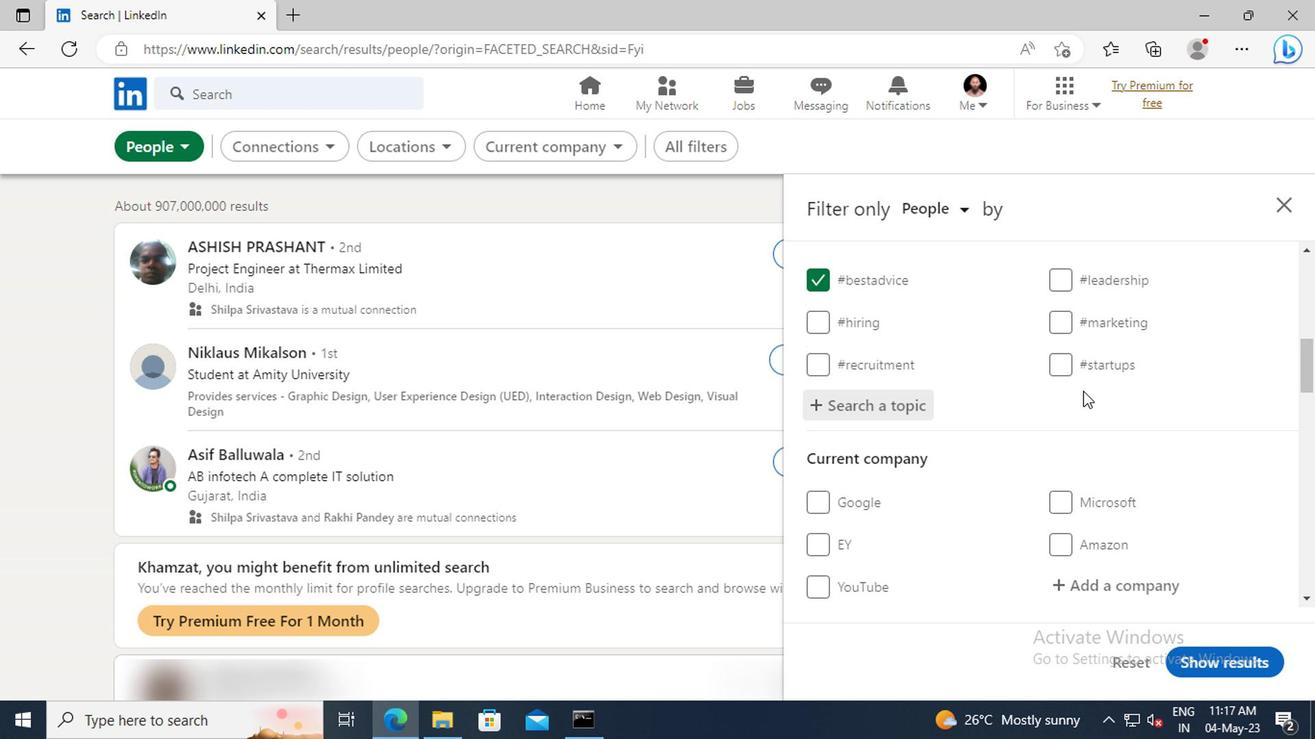 
Action: Mouse scrolled (899, 406) with delta (0, 0)
Screenshot: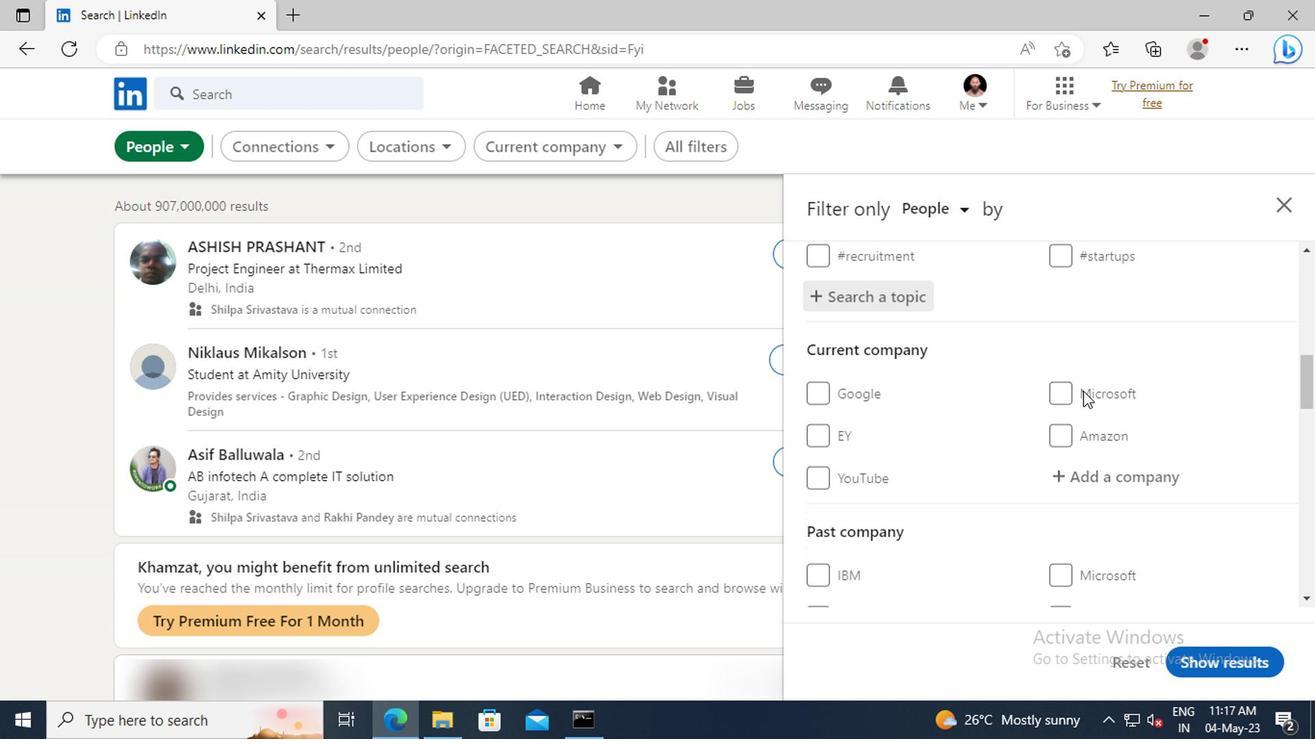 
Action: Mouse scrolled (899, 406) with delta (0, 0)
Screenshot: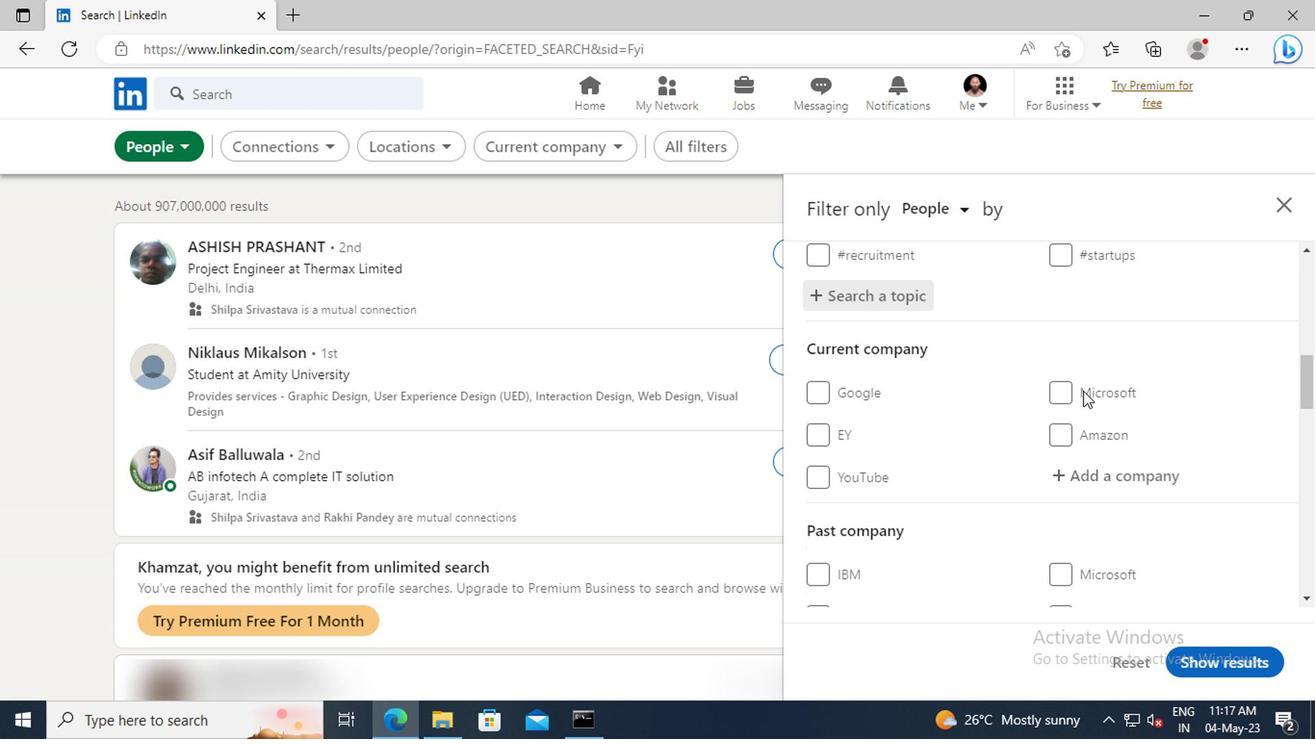 
Action: Mouse scrolled (899, 406) with delta (0, 0)
Screenshot: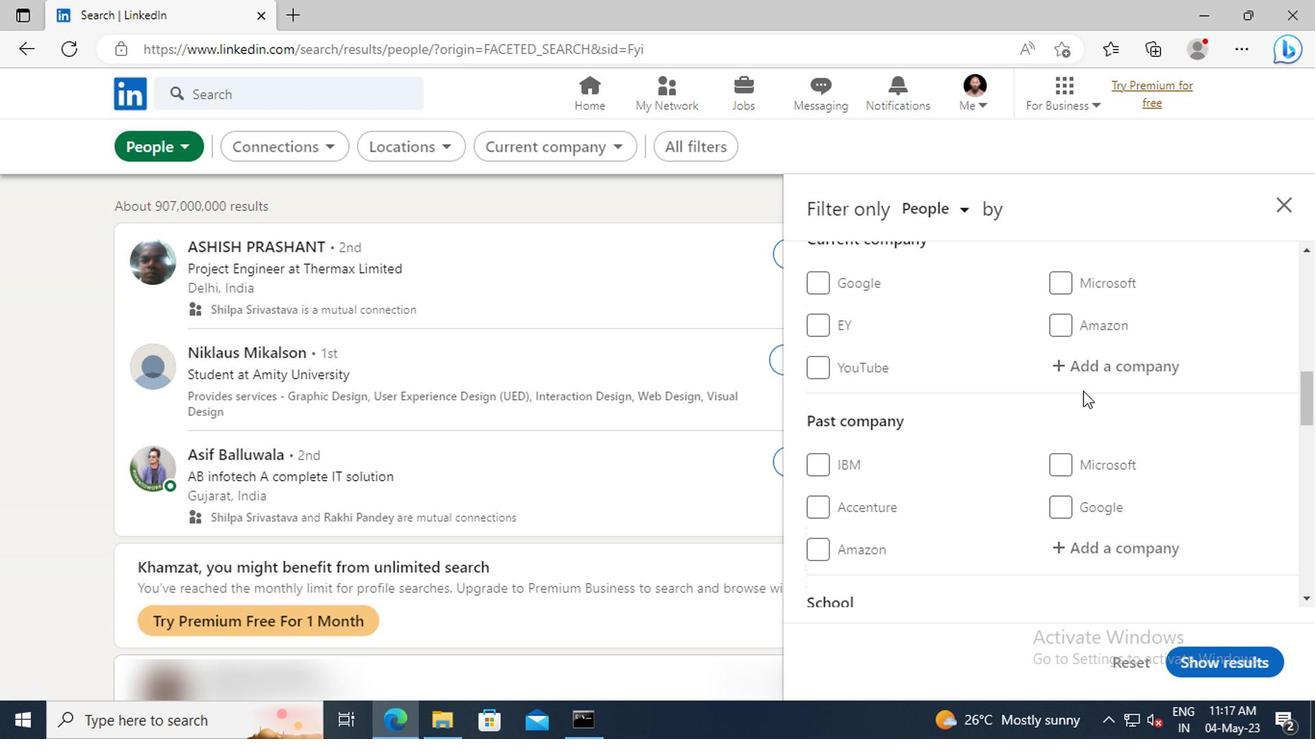 
Action: Mouse scrolled (899, 406) with delta (0, 0)
Screenshot: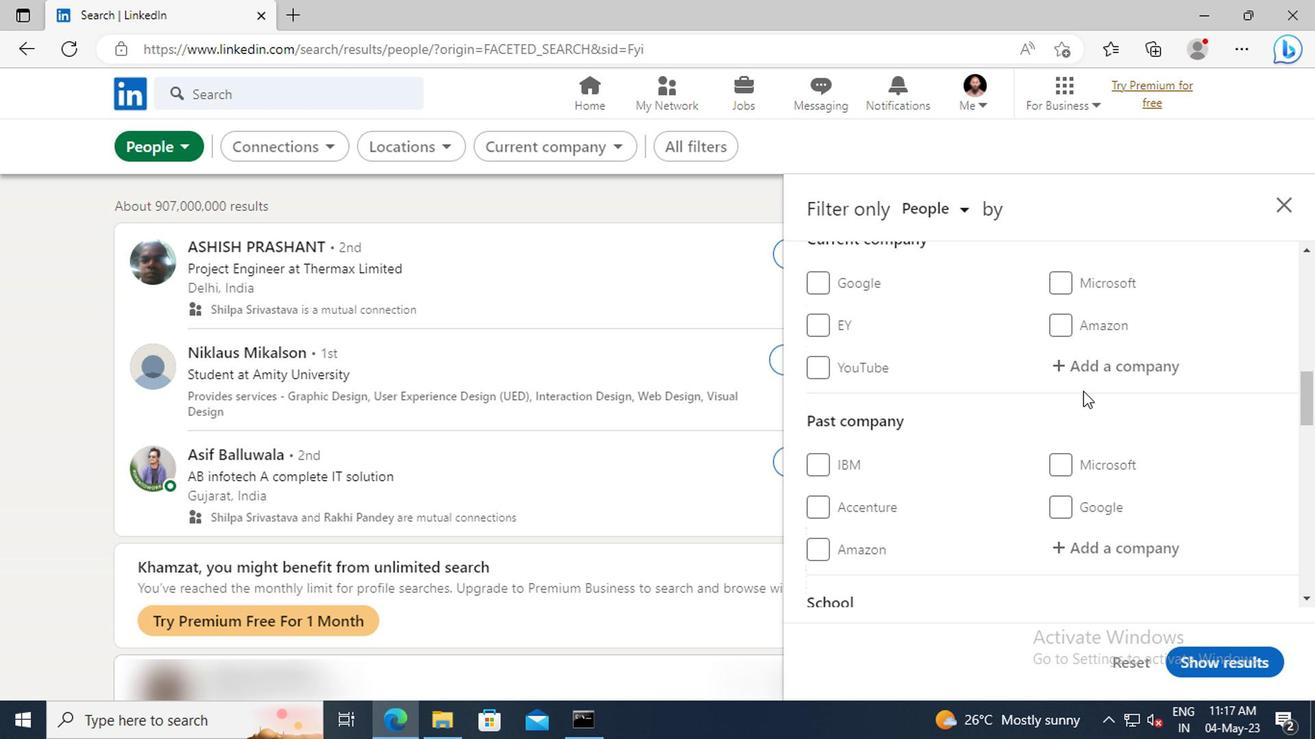 
Action: Mouse scrolled (899, 406) with delta (0, 0)
Screenshot: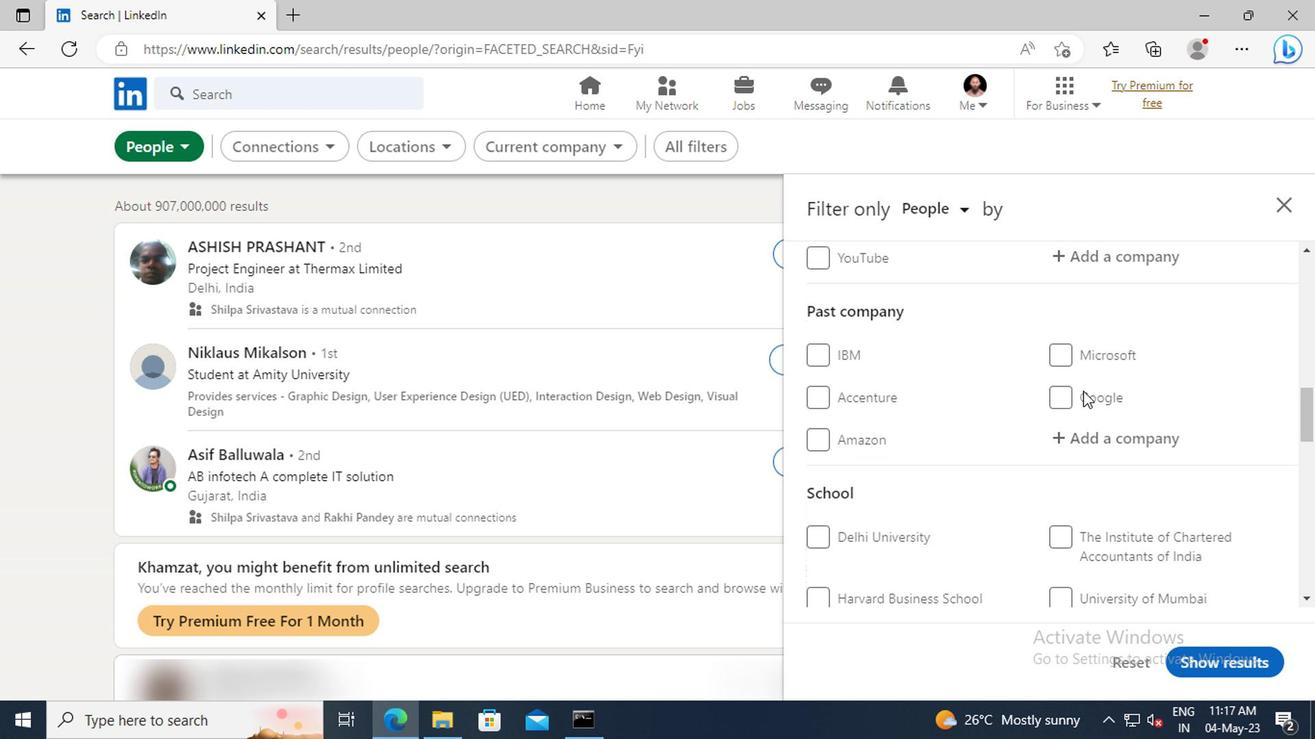 
Action: Mouse scrolled (899, 406) with delta (0, 0)
Screenshot: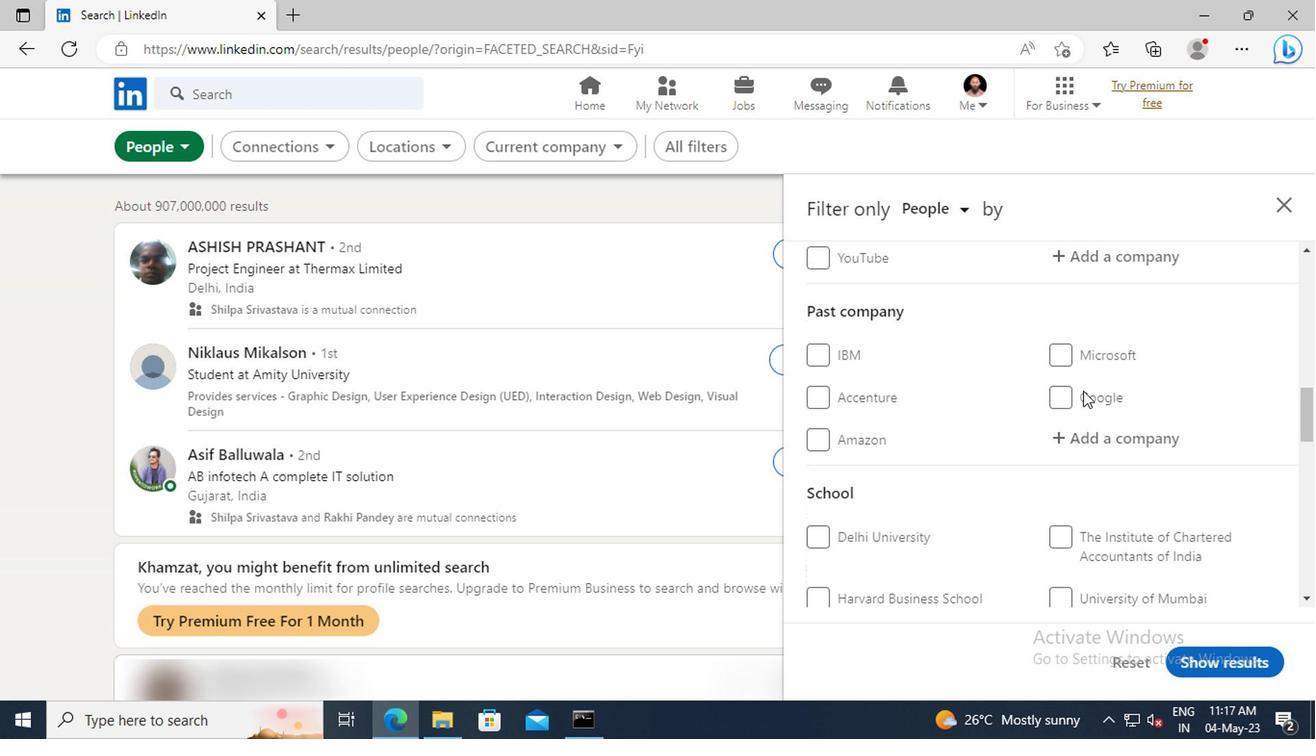 
Action: Mouse scrolled (899, 406) with delta (0, 0)
Screenshot: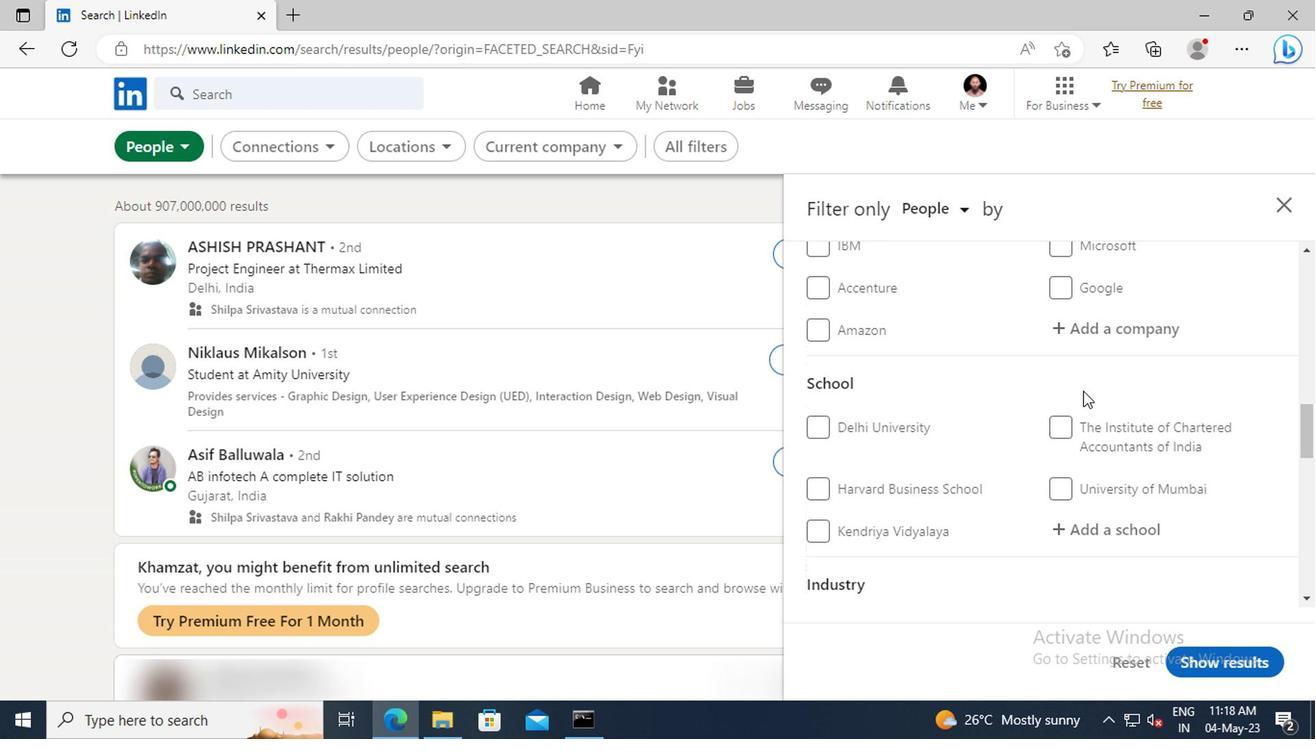 
Action: Mouse scrolled (899, 406) with delta (0, 0)
Screenshot: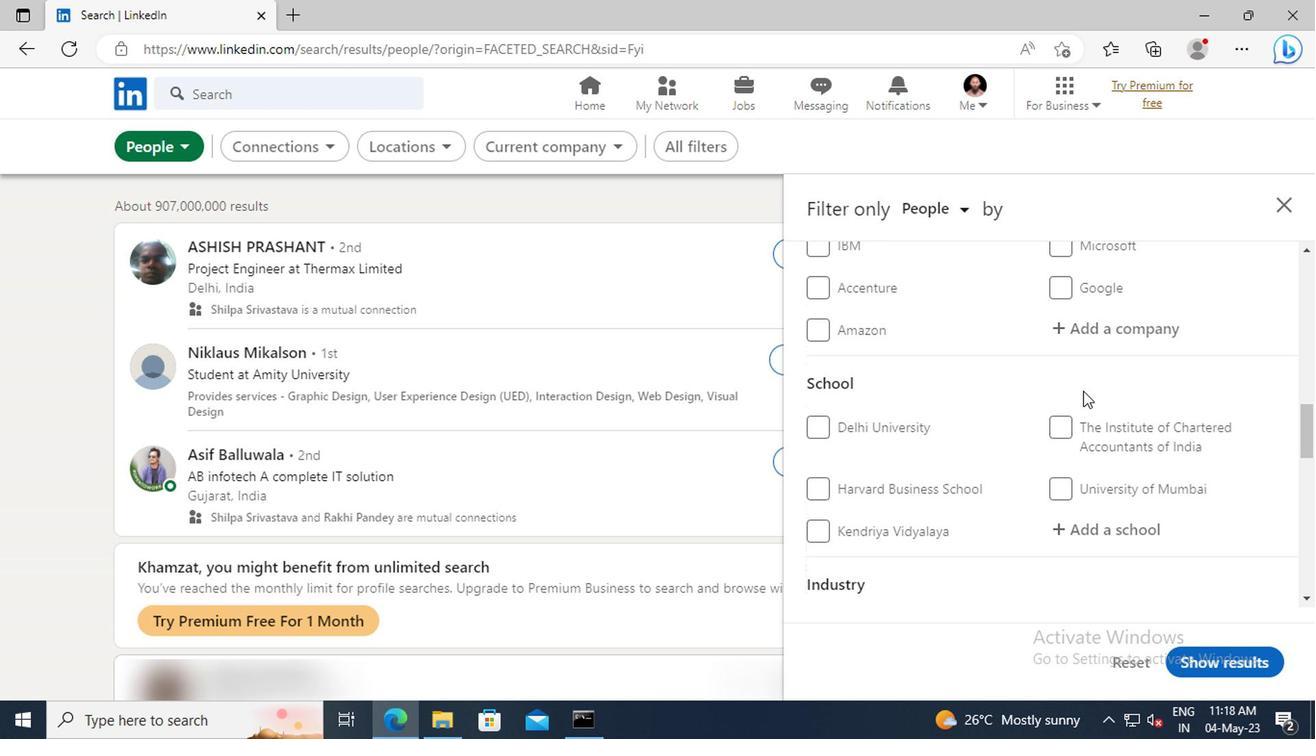 
Action: Mouse scrolled (899, 406) with delta (0, 0)
Screenshot: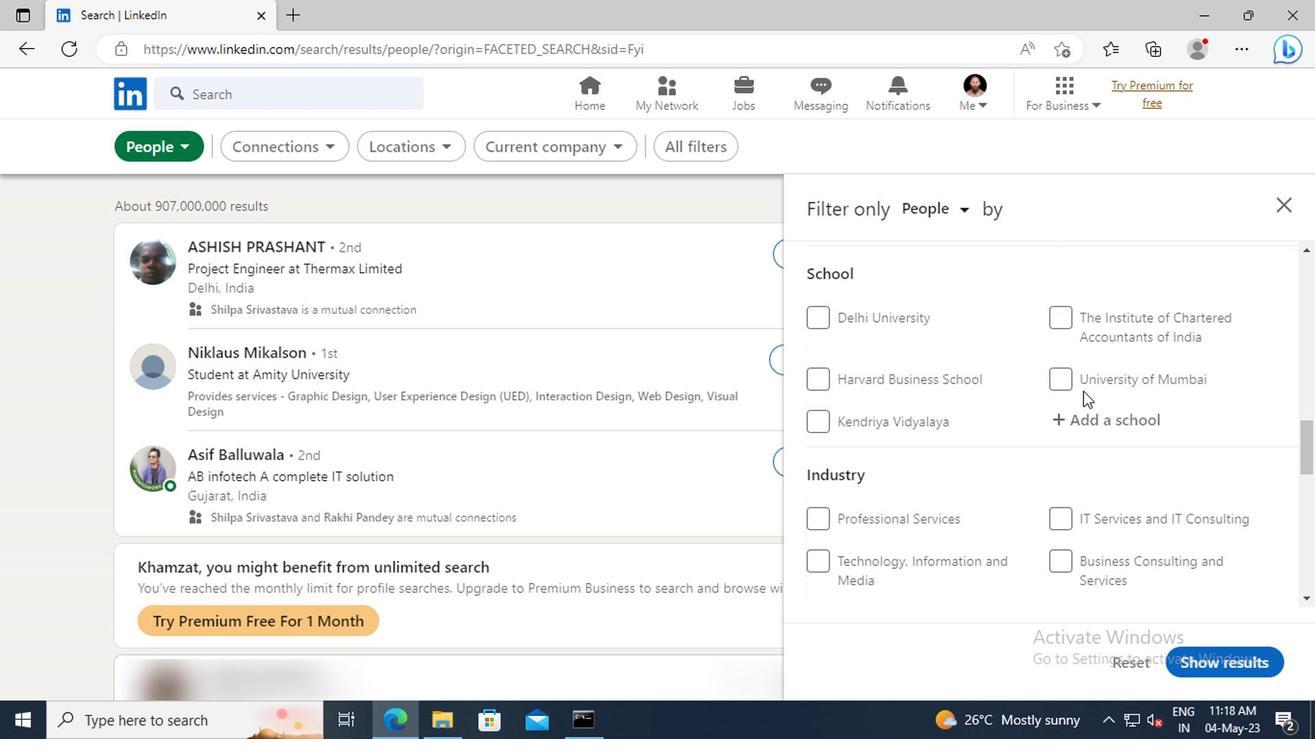 
Action: Mouse scrolled (899, 406) with delta (0, 0)
Screenshot: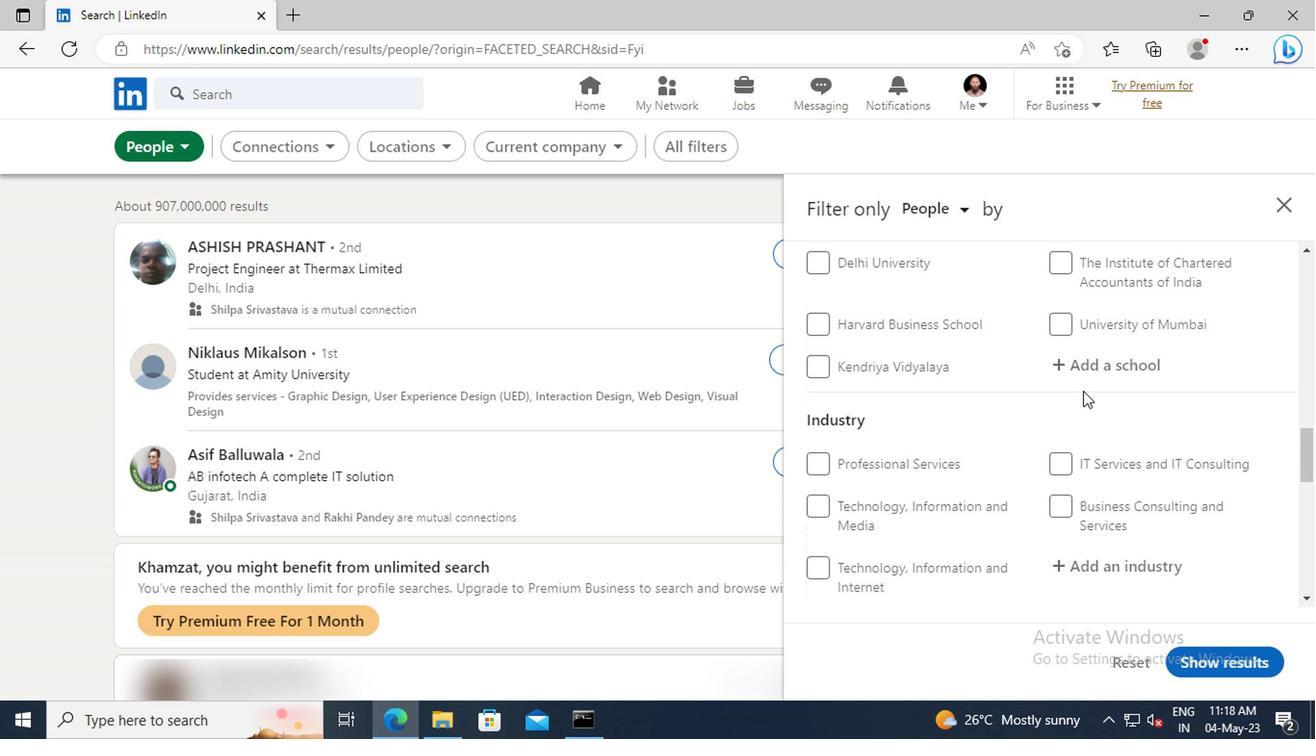 
Action: Mouse scrolled (899, 406) with delta (0, 0)
Screenshot: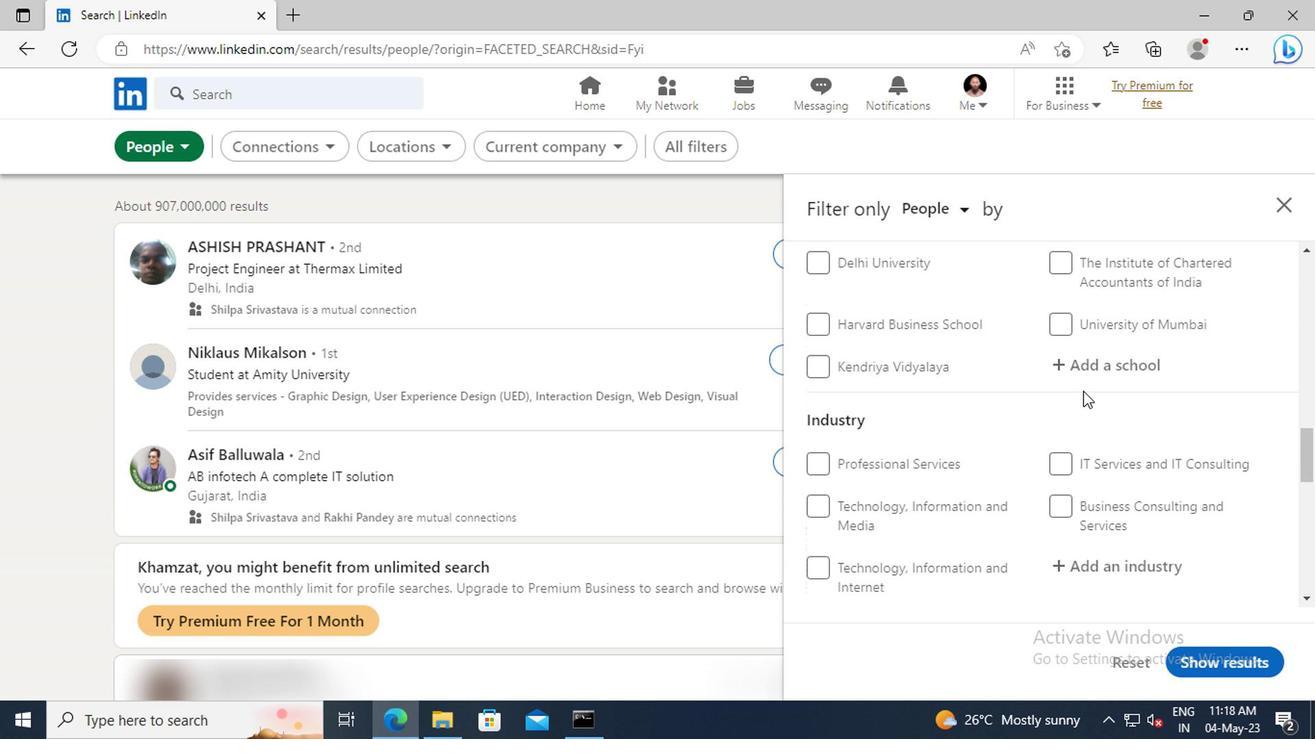 
Action: Mouse scrolled (899, 406) with delta (0, 0)
Screenshot: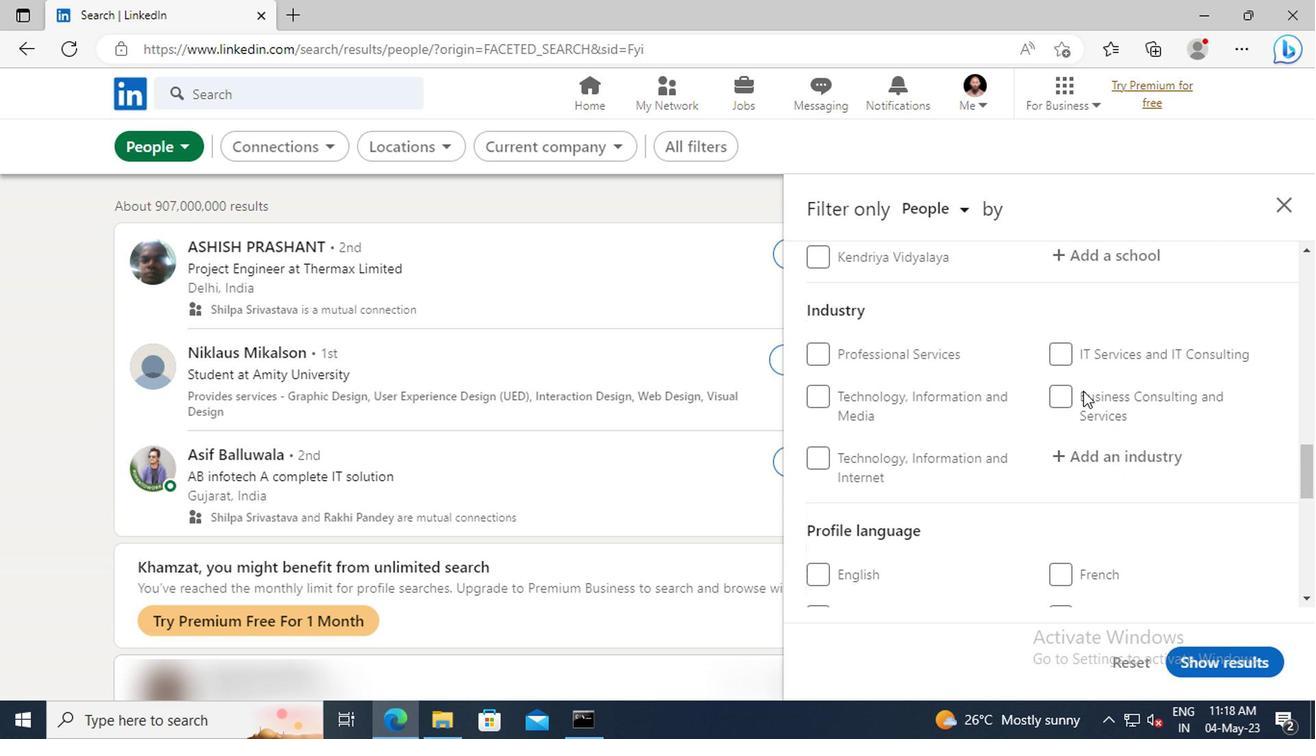 
Action: Mouse scrolled (899, 406) with delta (0, 0)
Screenshot: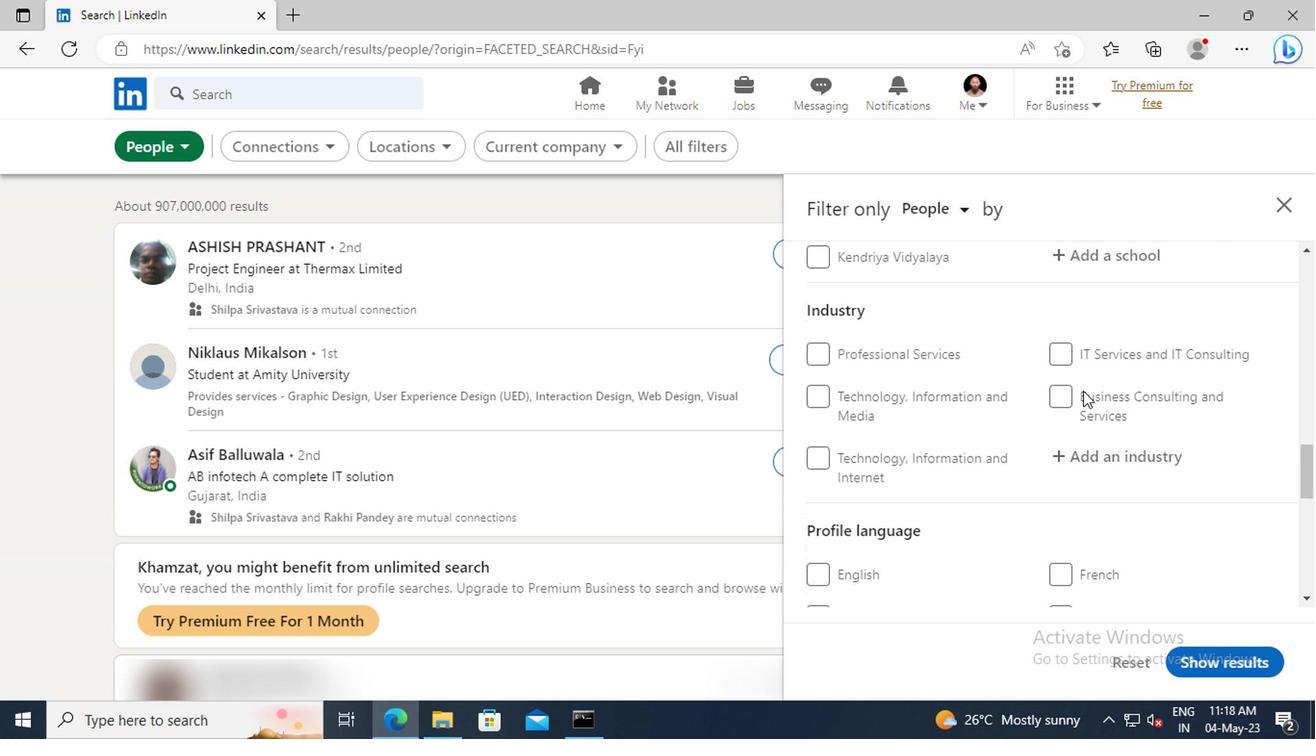 
Action: Mouse scrolled (899, 406) with delta (0, 0)
Screenshot: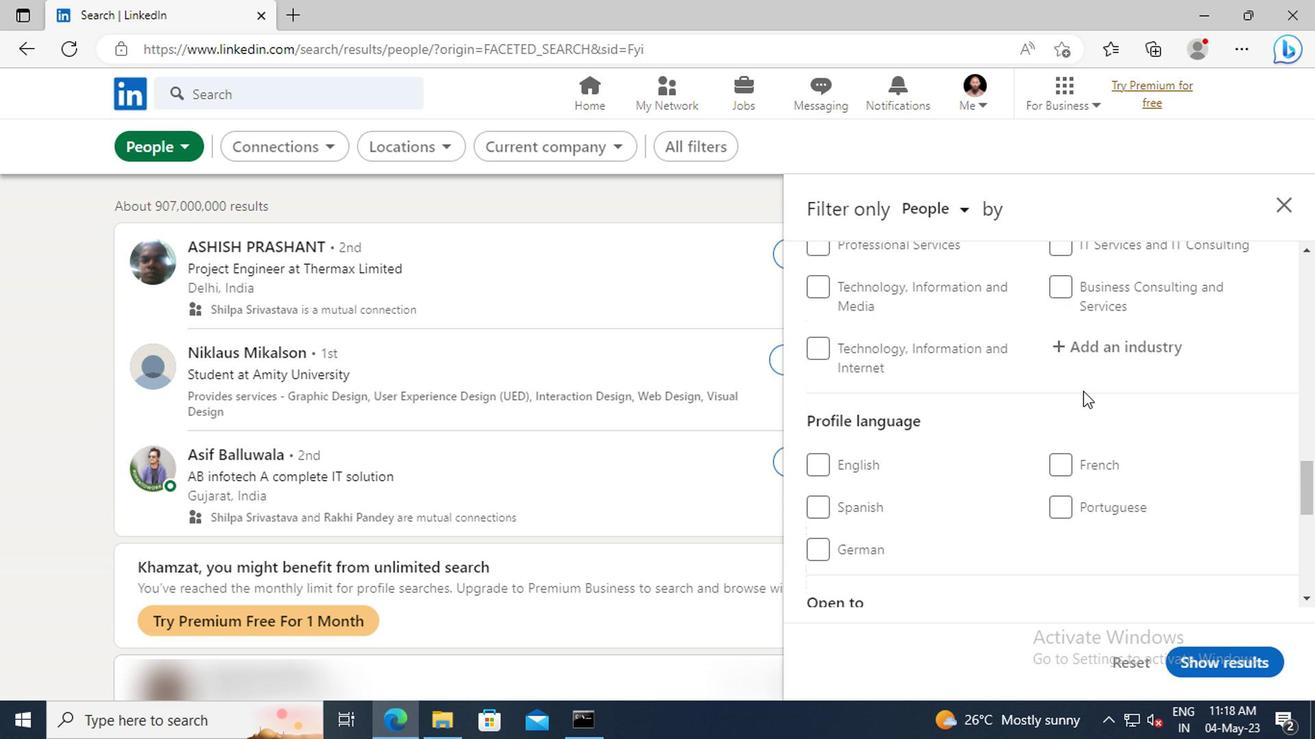 
Action: Mouse moved to (710, 483)
Screenshot: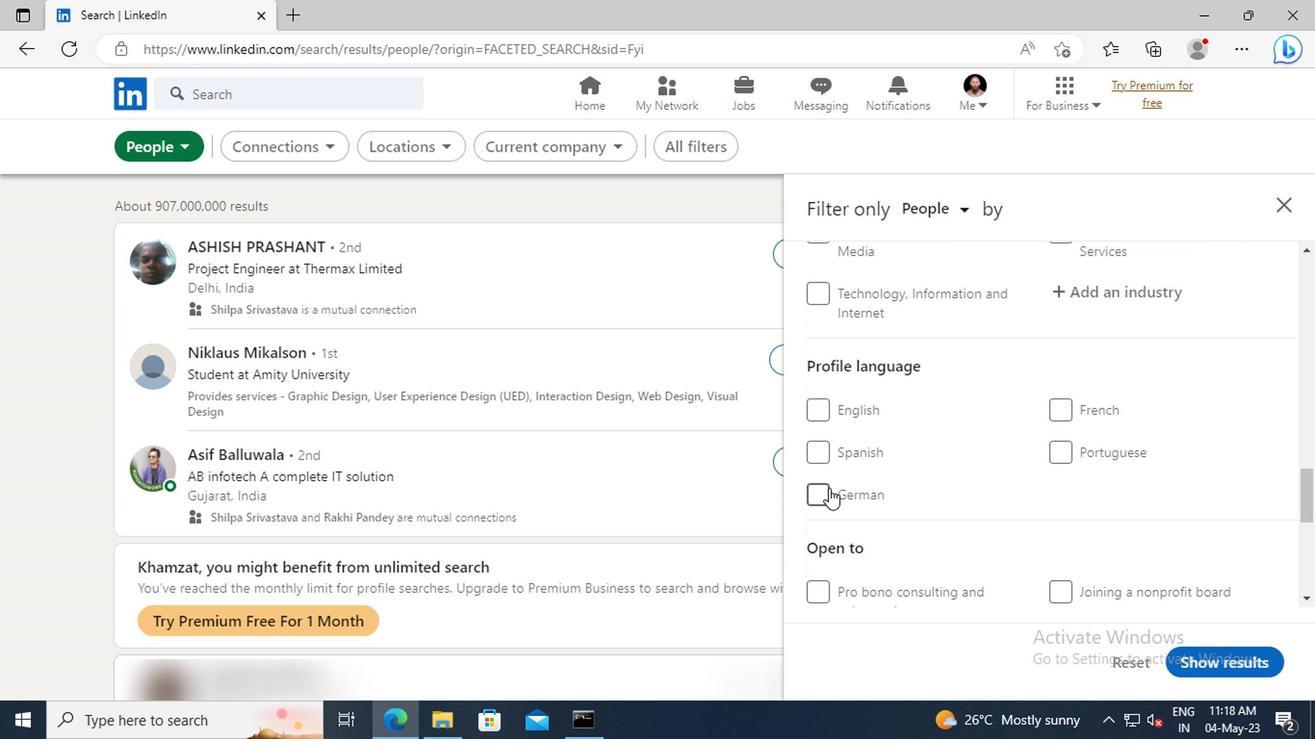 
Action: Mouse pressed left at (710, 483)
Screenshot: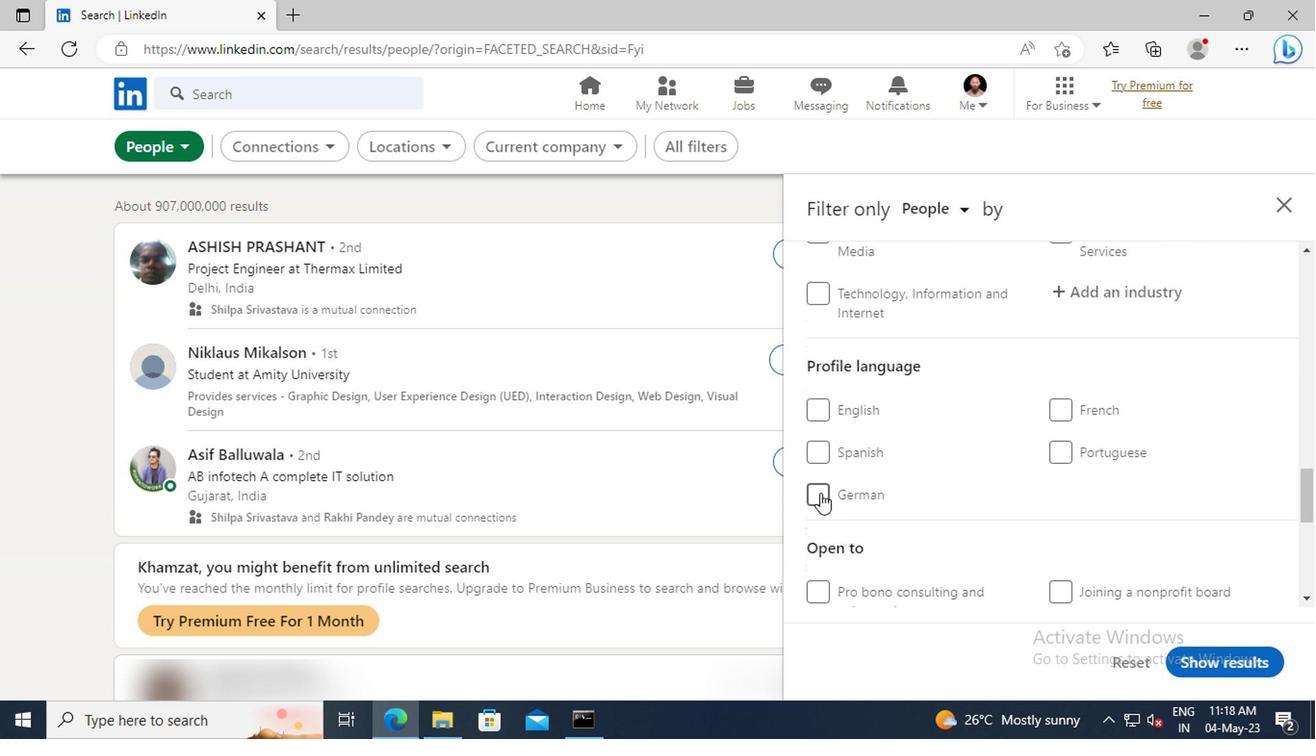 
Action: Mouse moved to (887, 445)
Screenshot: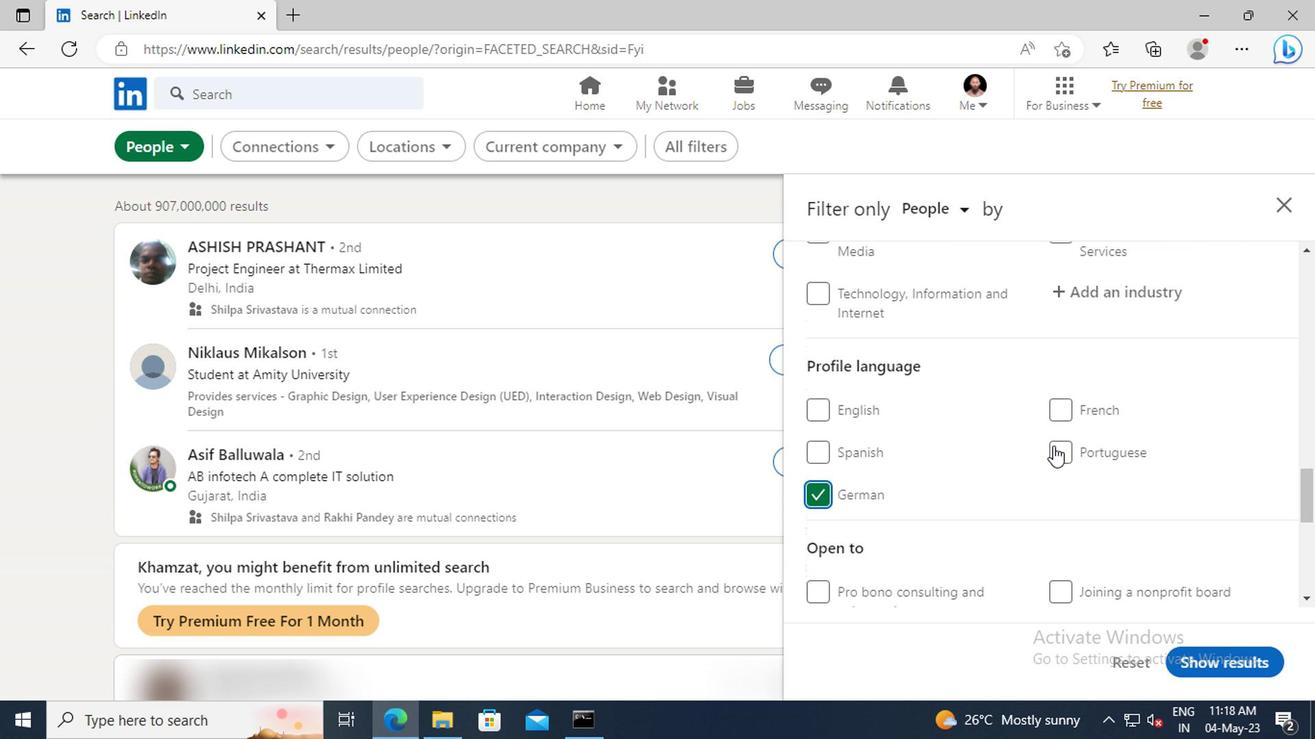 
Action: Mouse scrolled (887, 446) with delta (0, 0)
Screenshot: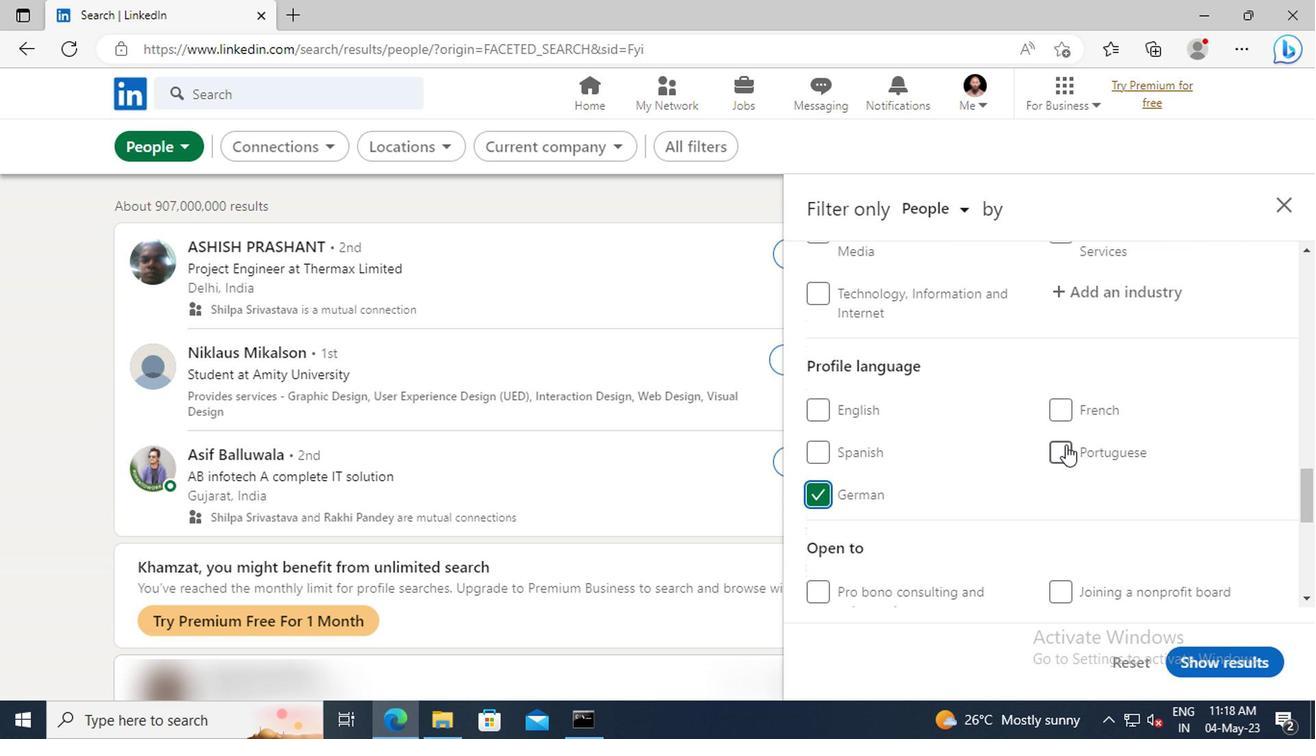 
Action: Mouse scrolled (887, 446) with delta (0, 0)
Screenshot: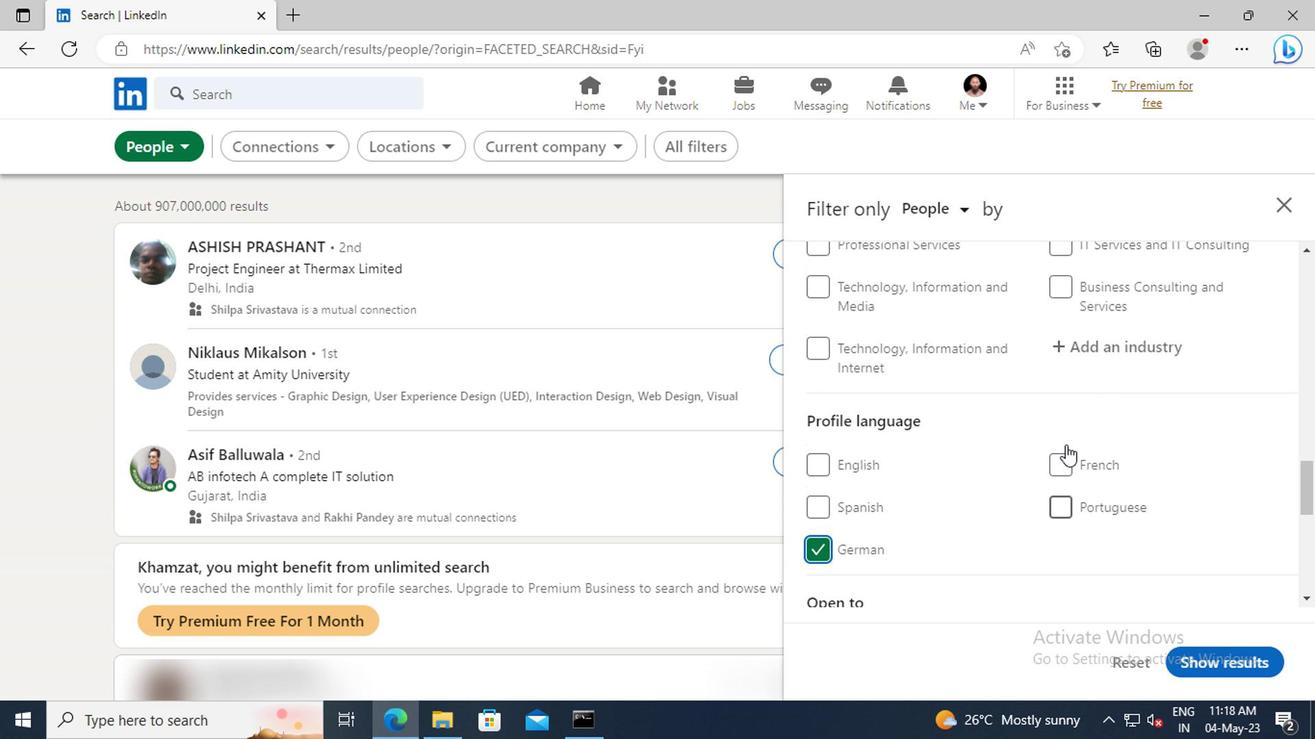 
Action: Mouse scrolled (887, 446) with delta (0, 0)
Screenshot: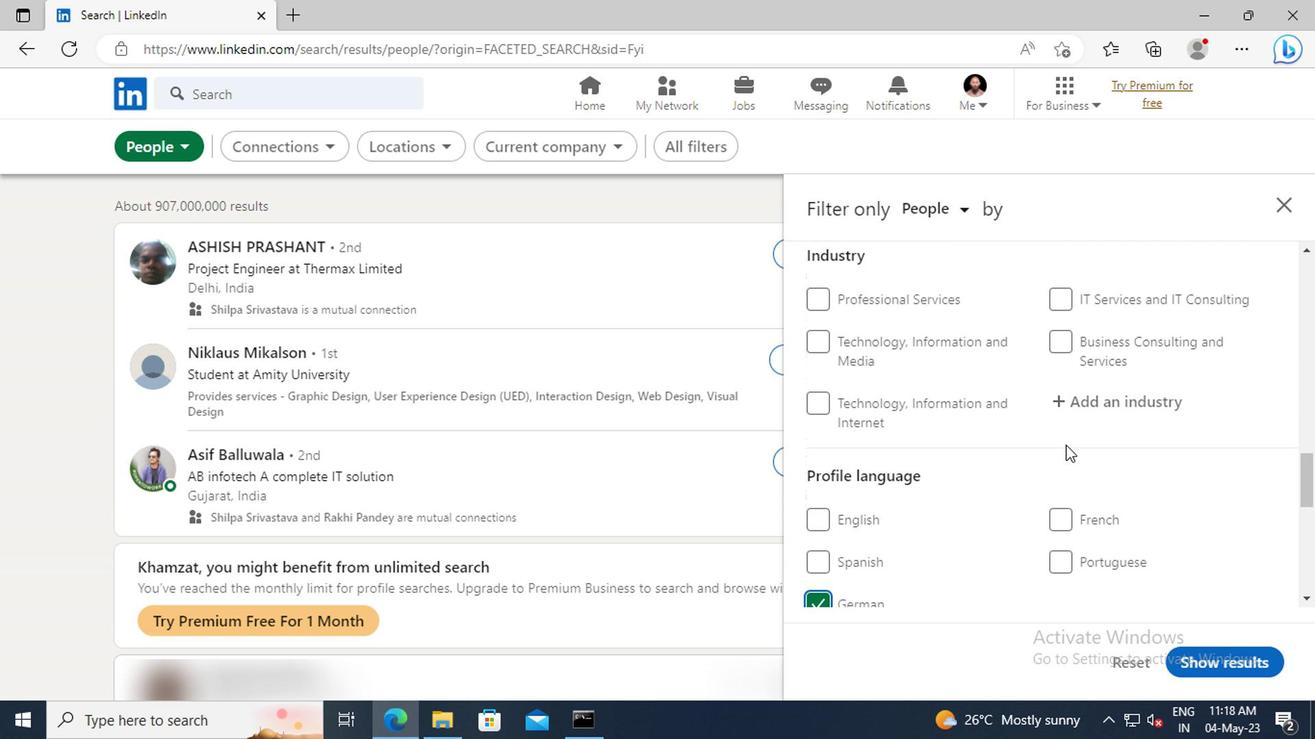 
Action: Mouse scrolled (887, 446) with delta (0, 0)
Screenshot: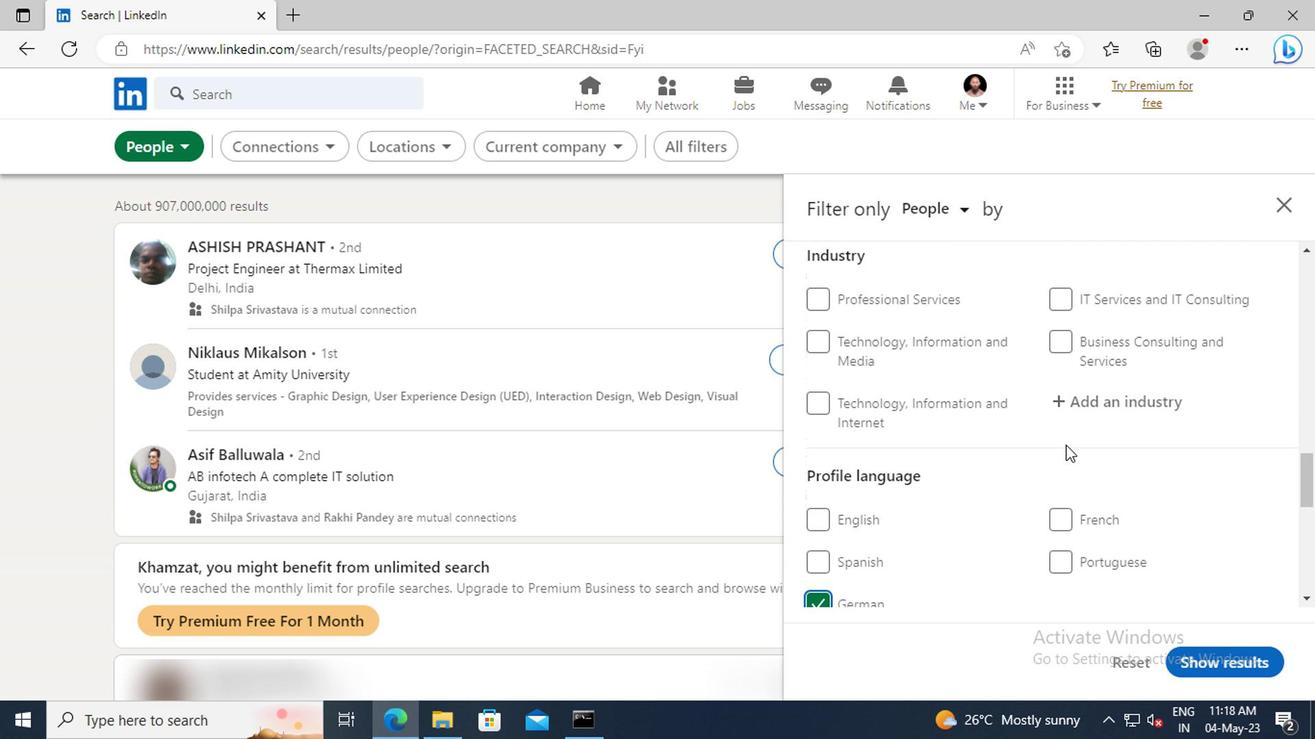 
Action: Mouse scrolled (887, 446) with delta (0, 0)
Screenshot: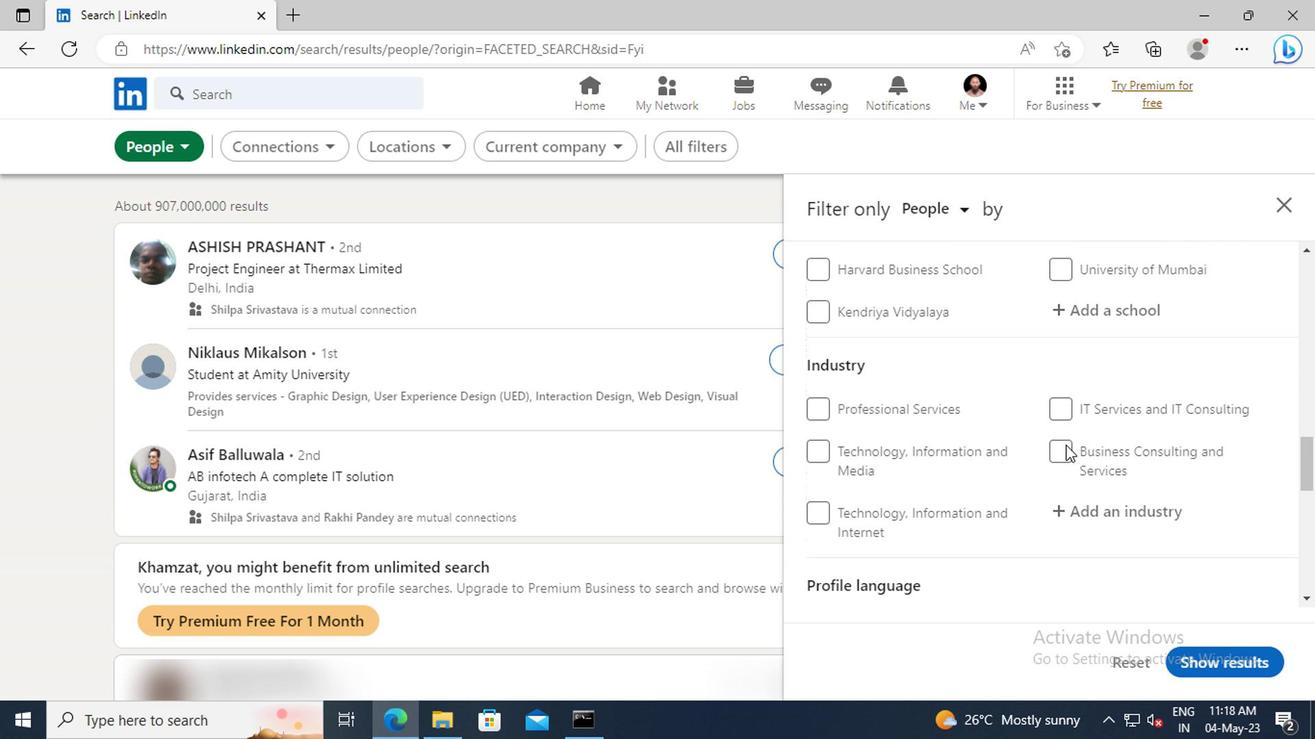 
Action: Mouse scrolled (887, 446) with delta (0, 0)
Screenshot: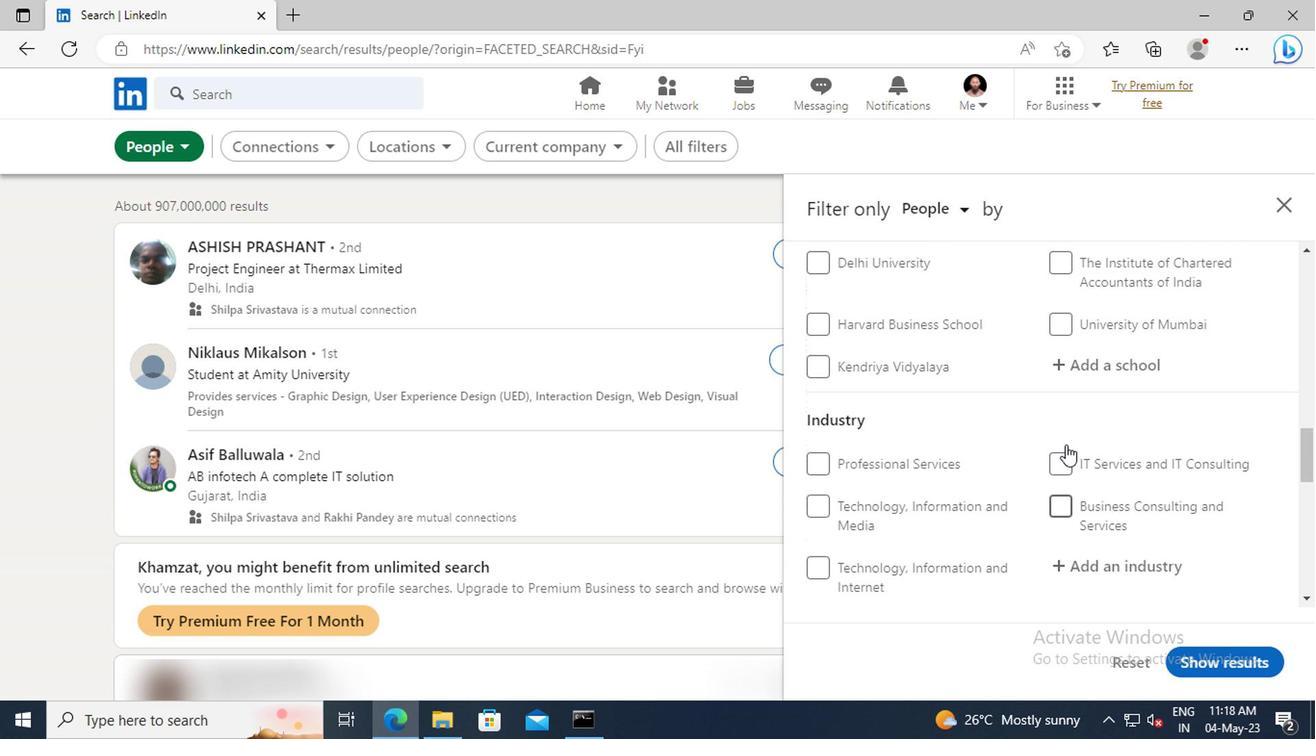 
Action: Mouse scrolled (887, 446) with delta (0, 0)
Screenshot: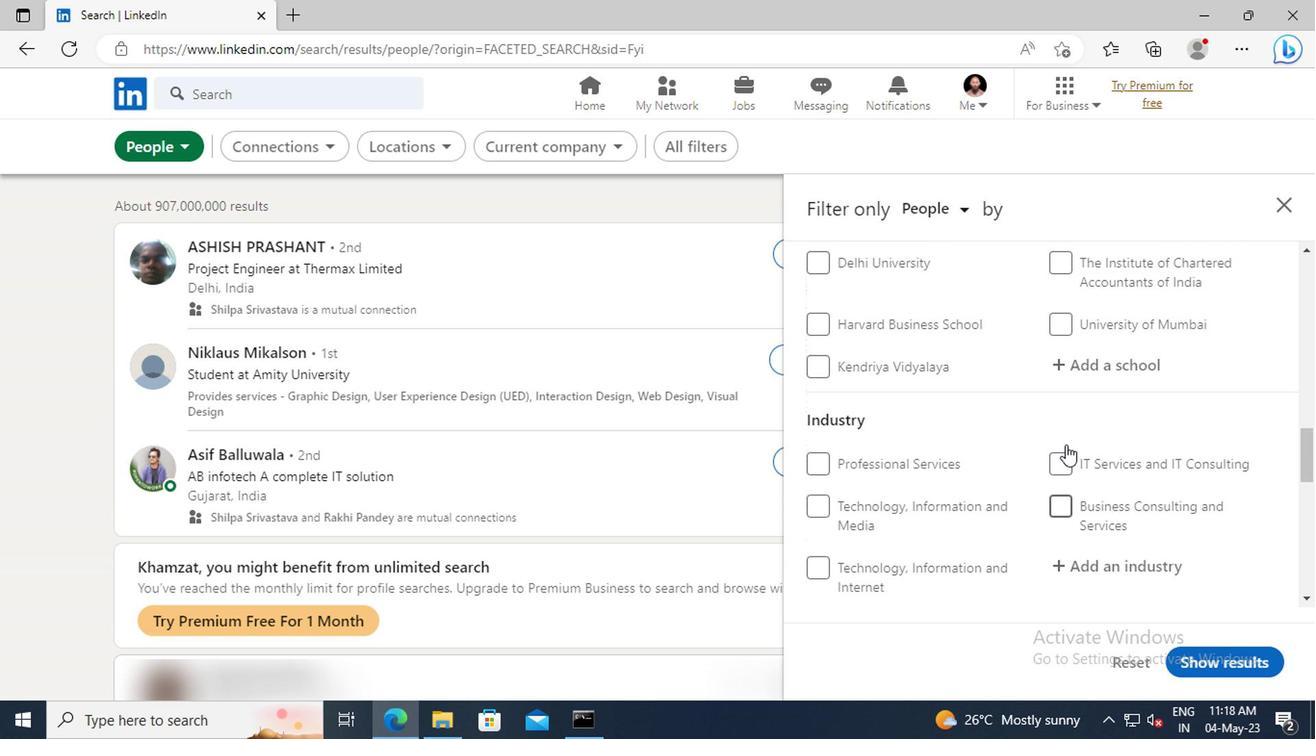 
Action: Mouse scrolled (887, 446) with delta (0, 0)
Screenshot: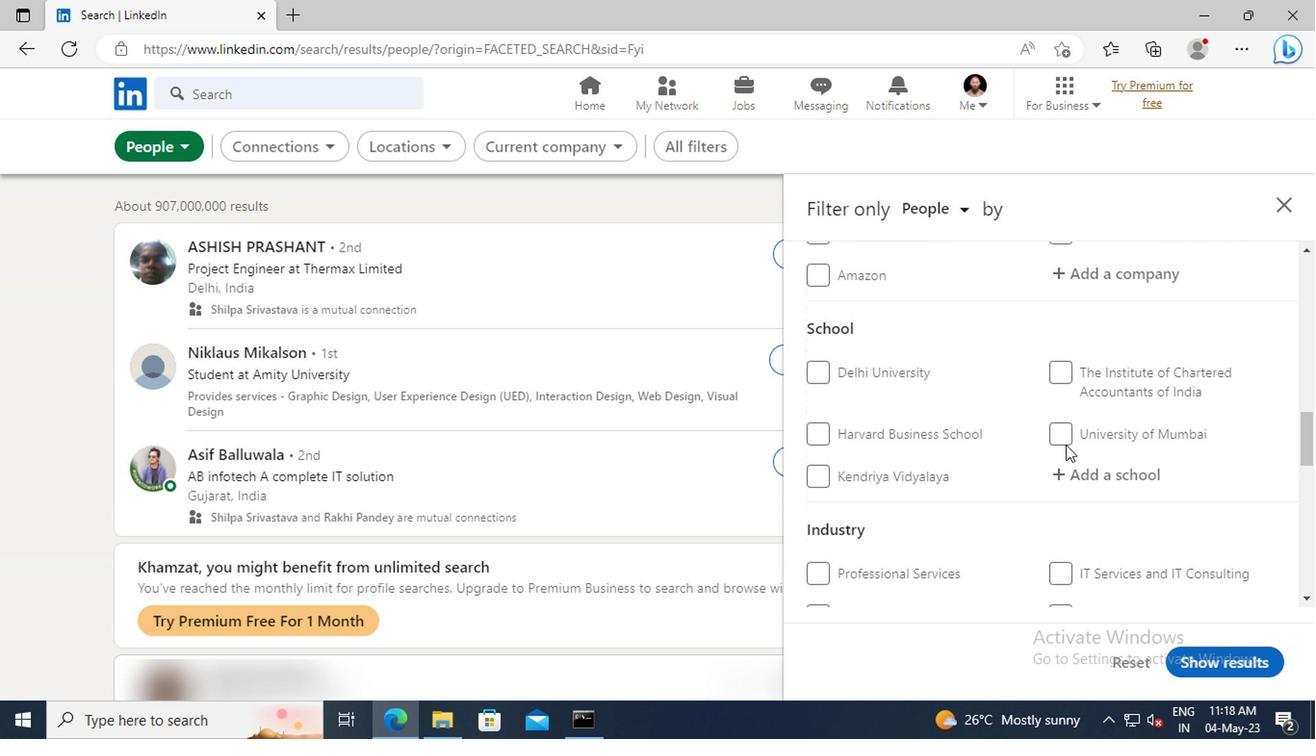 
Action: Mouse scrolled (887, 446) with delta (0, 0)
Screenshot: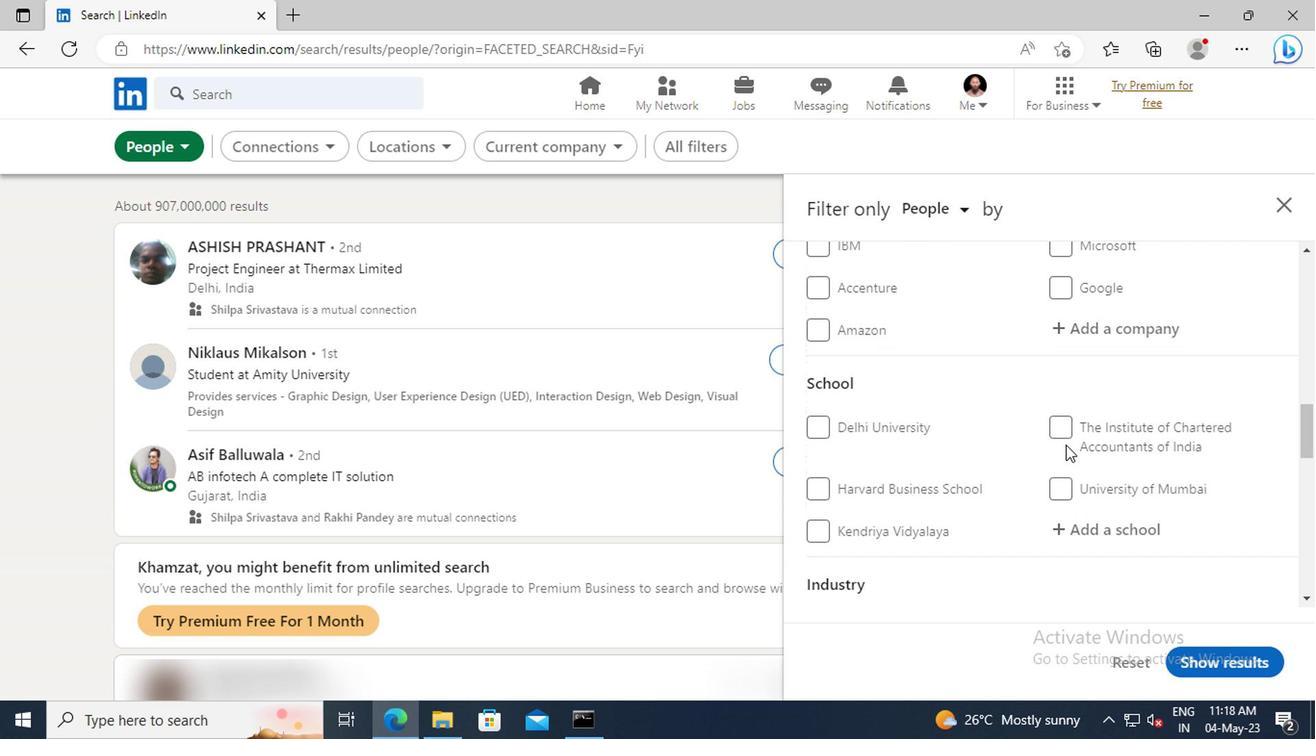 
Action: Mouse scrolled (887, 446) with delta (0, 0)
Screenshot: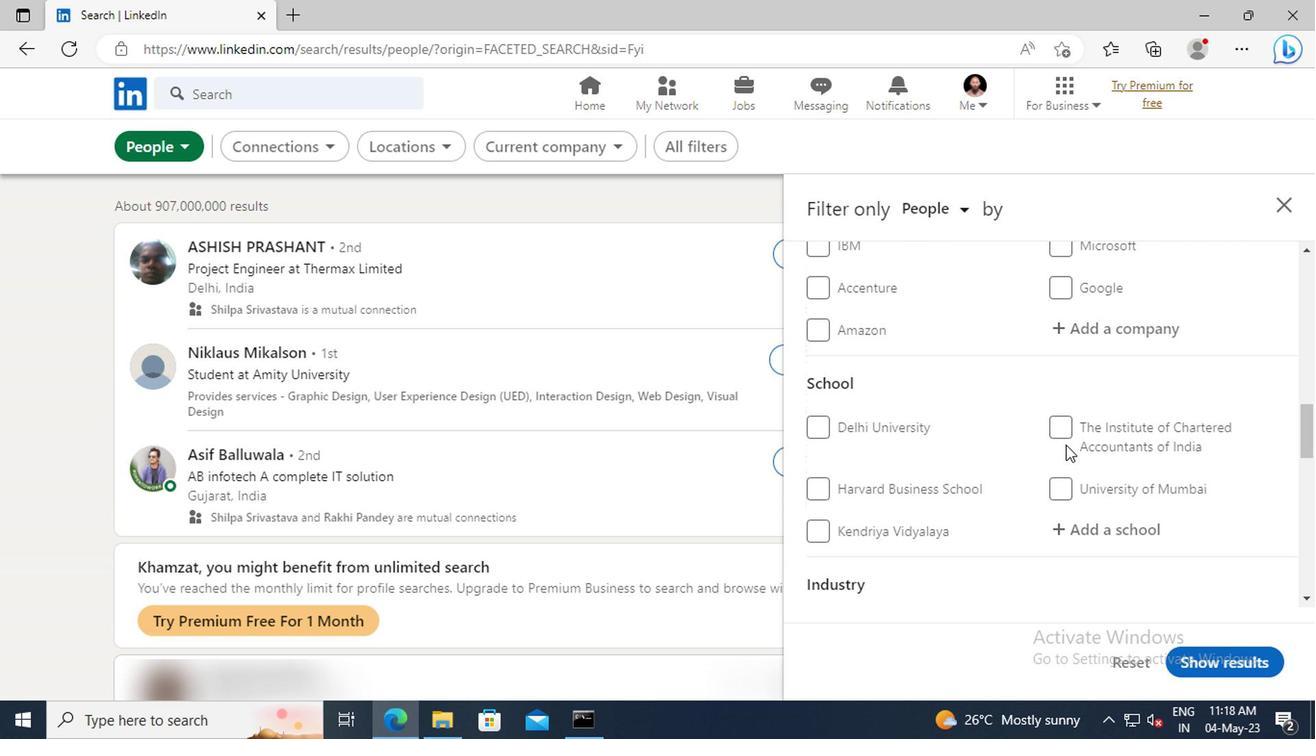 
Action: Mouse scrolled (887, 446) with delta (0, 0)
Screenshot: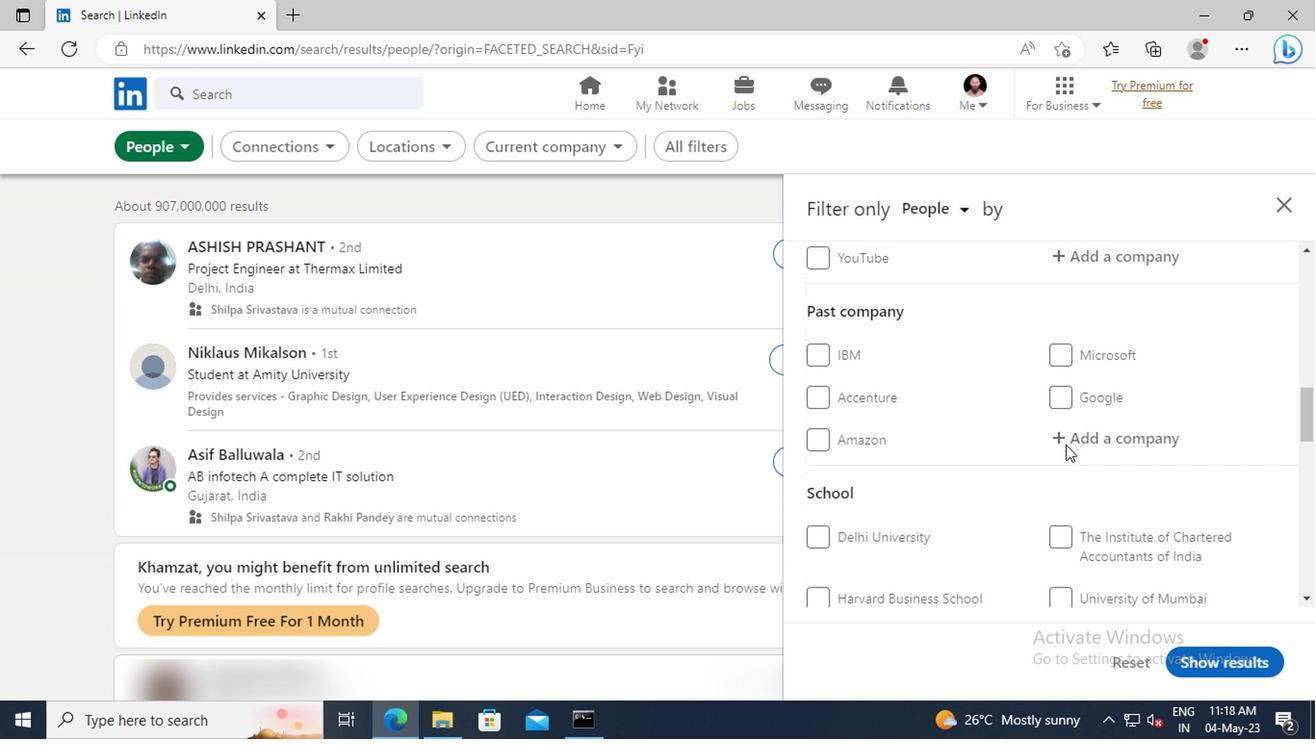
Action: Mouse scrolled (887, 446) with delta (0, 0)
Screenshot: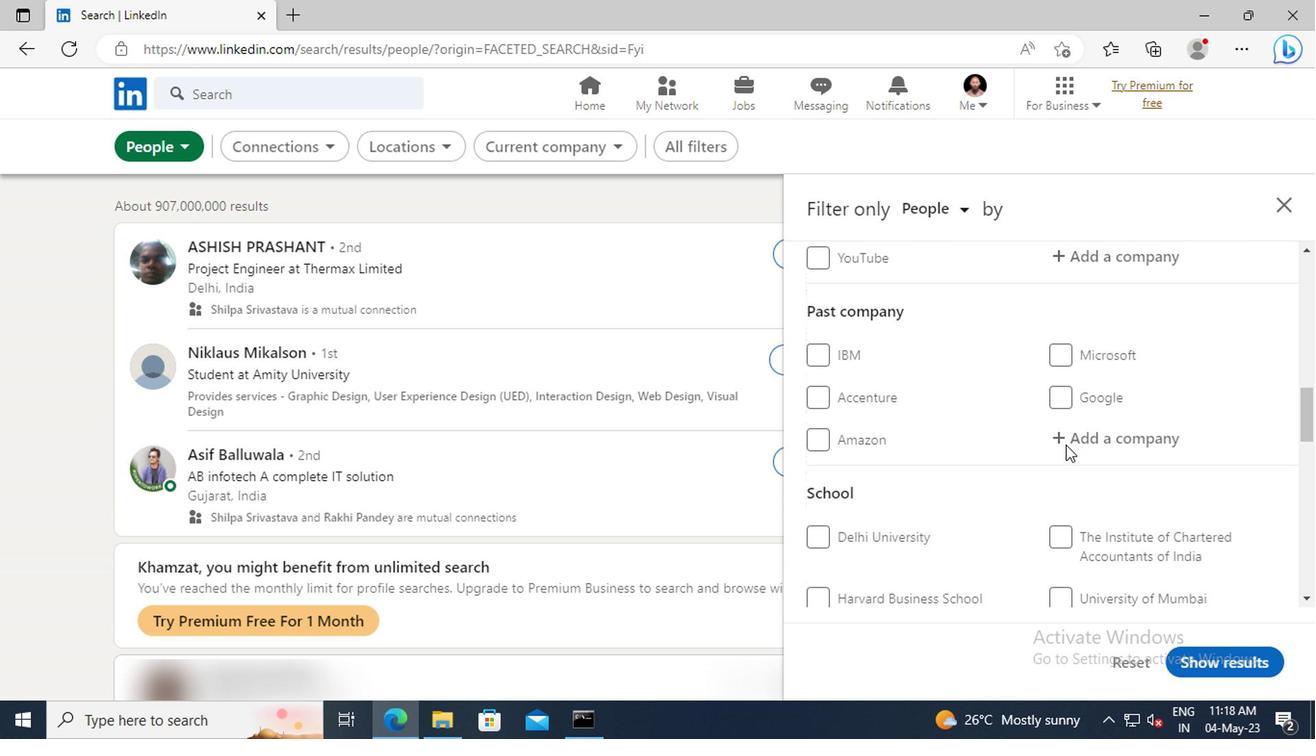 
Action: Mouse scrolled (887, 446) with delta (0, 0)
Screenshot: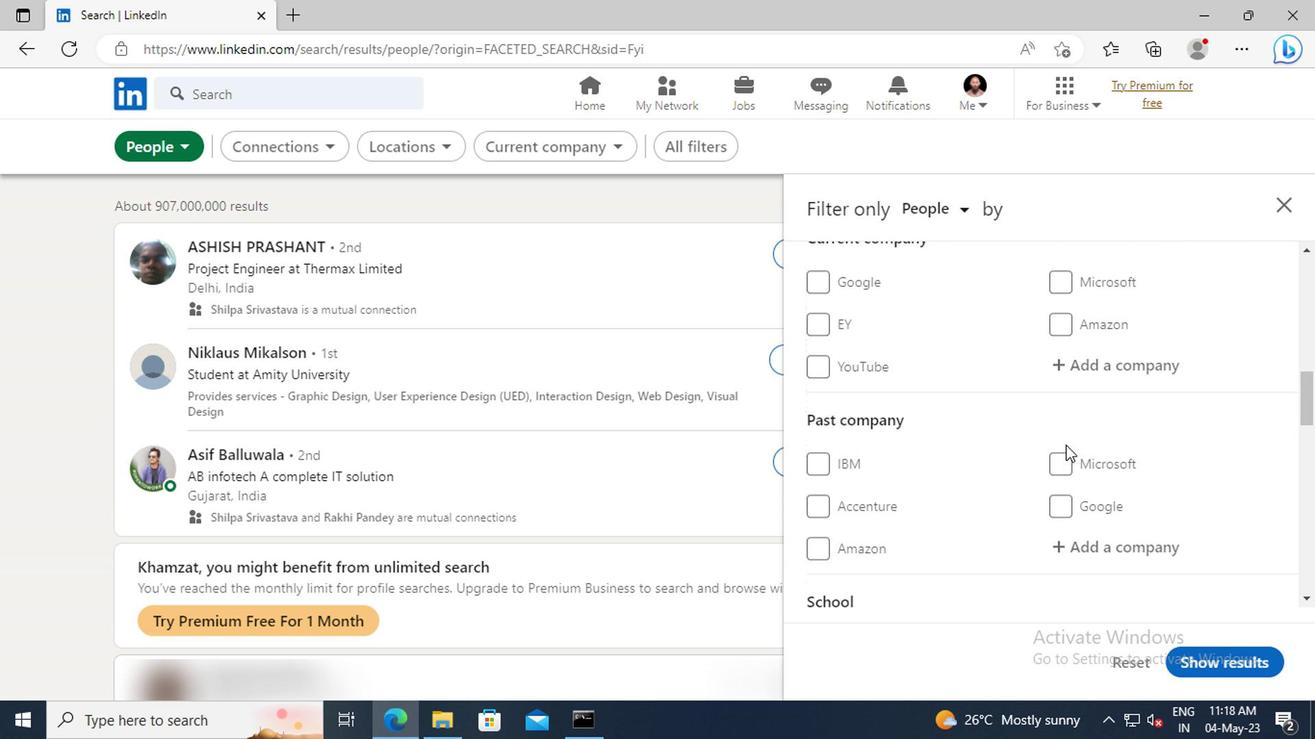 
Action: Mouse moved to (892, 430)
Screenshot: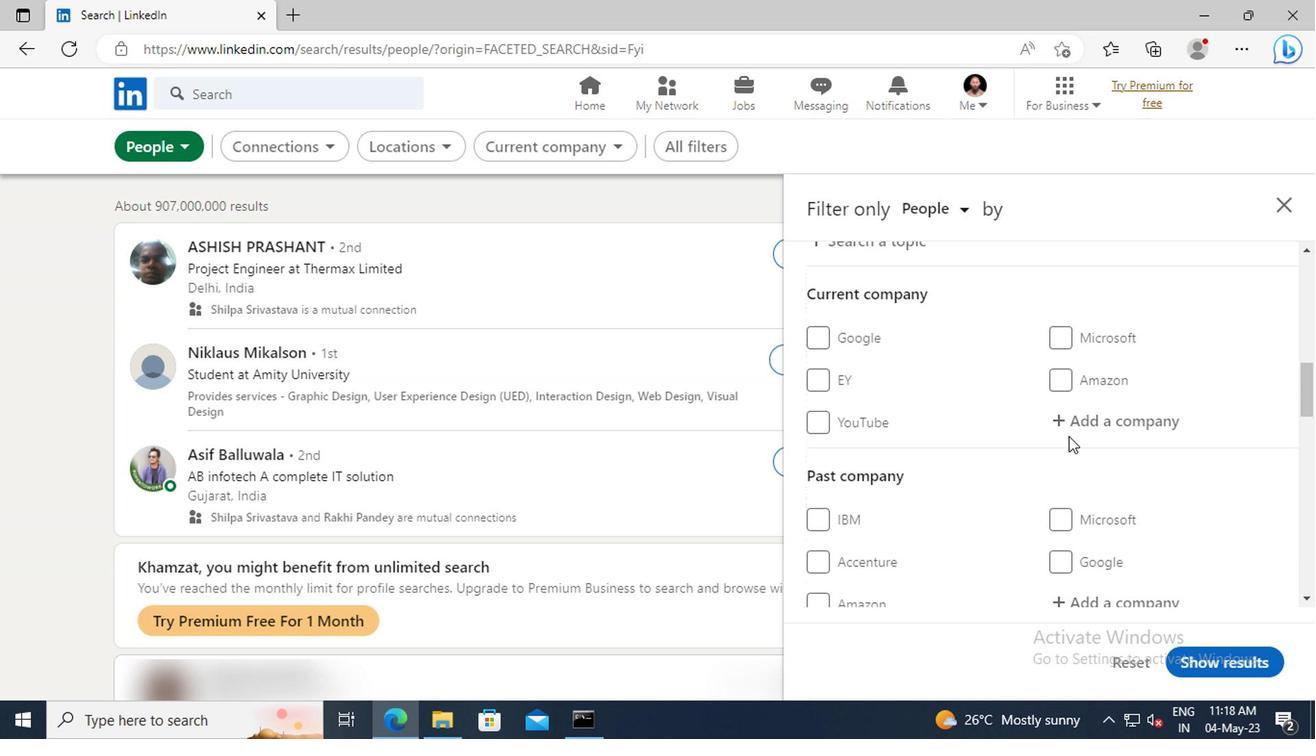 
Action: Mouse pressed left at (892, 430)
Screenshot: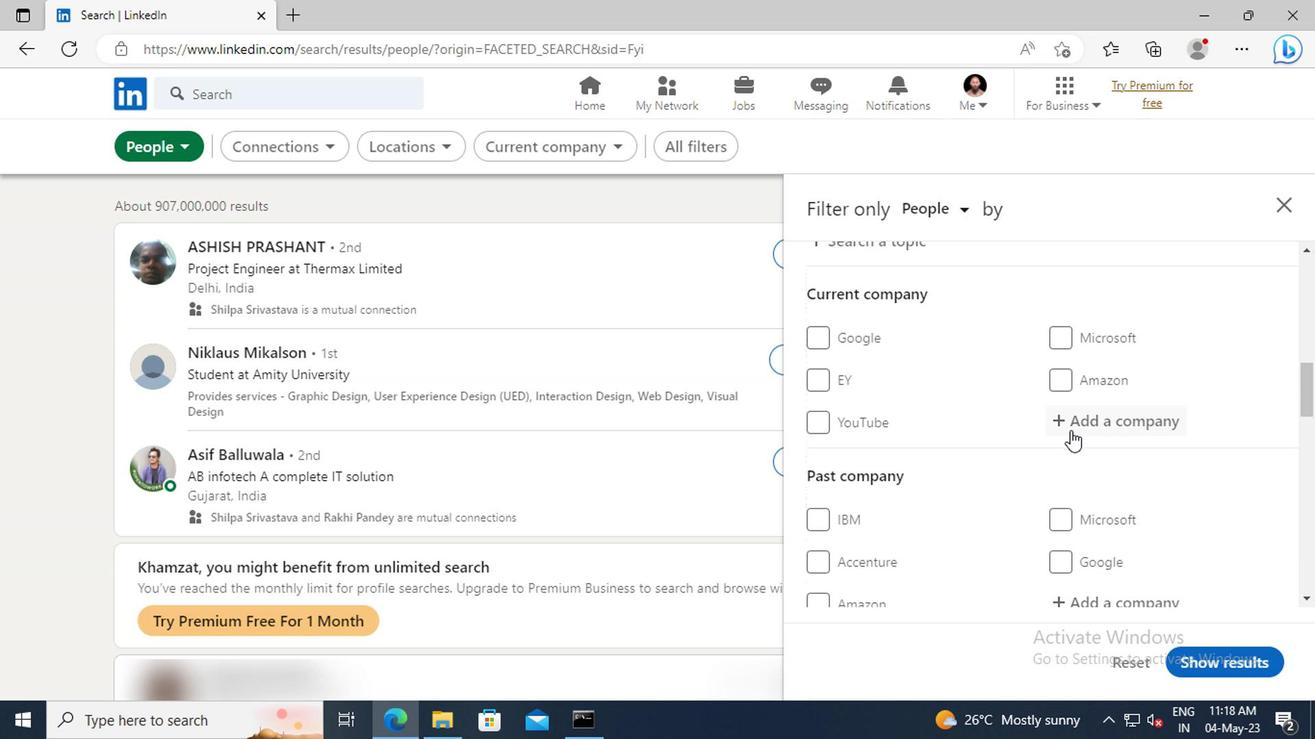 
Action: Key pressed <Key.shift>MAHINDRA<Key.space><Key.shift><Key.shift><Key.shift><Key.shift><Key.shift><Key.shift><Key.shift><Key.shift>LAST
Screenshot: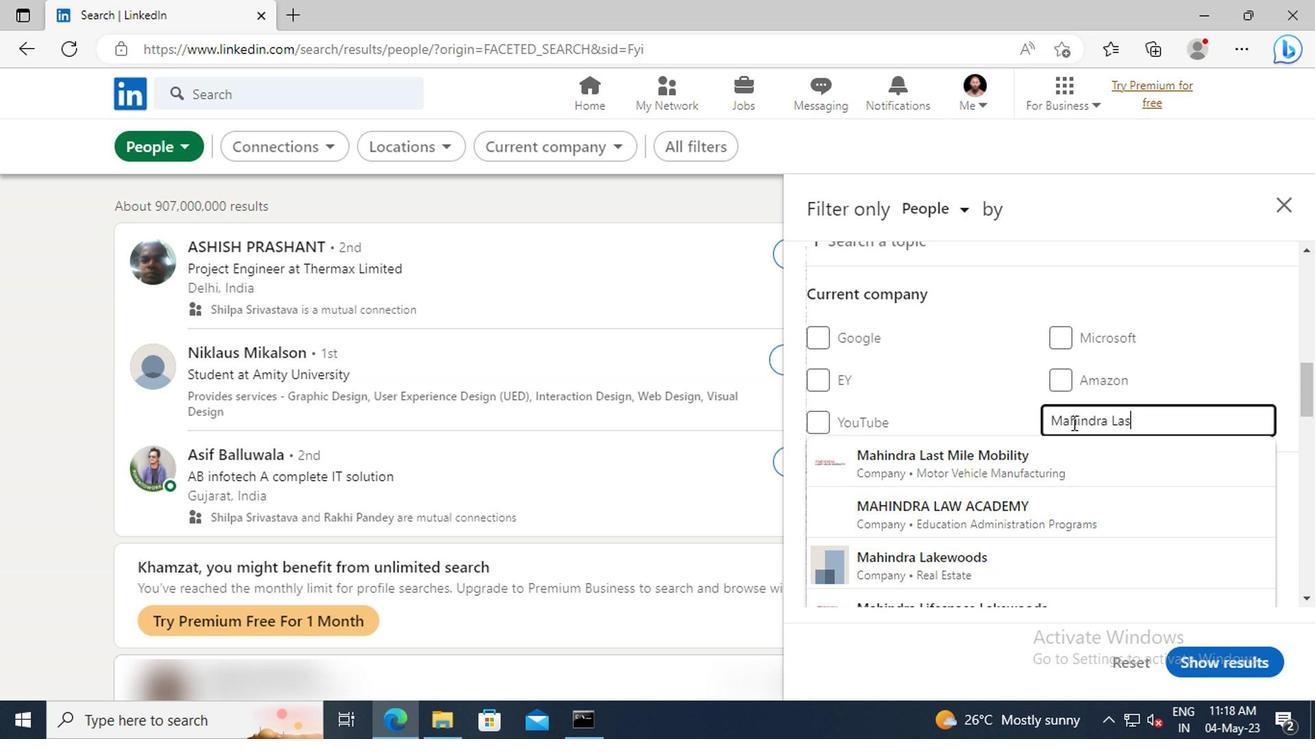 
Action: Mouse moved to (897, 447)
Screenshot: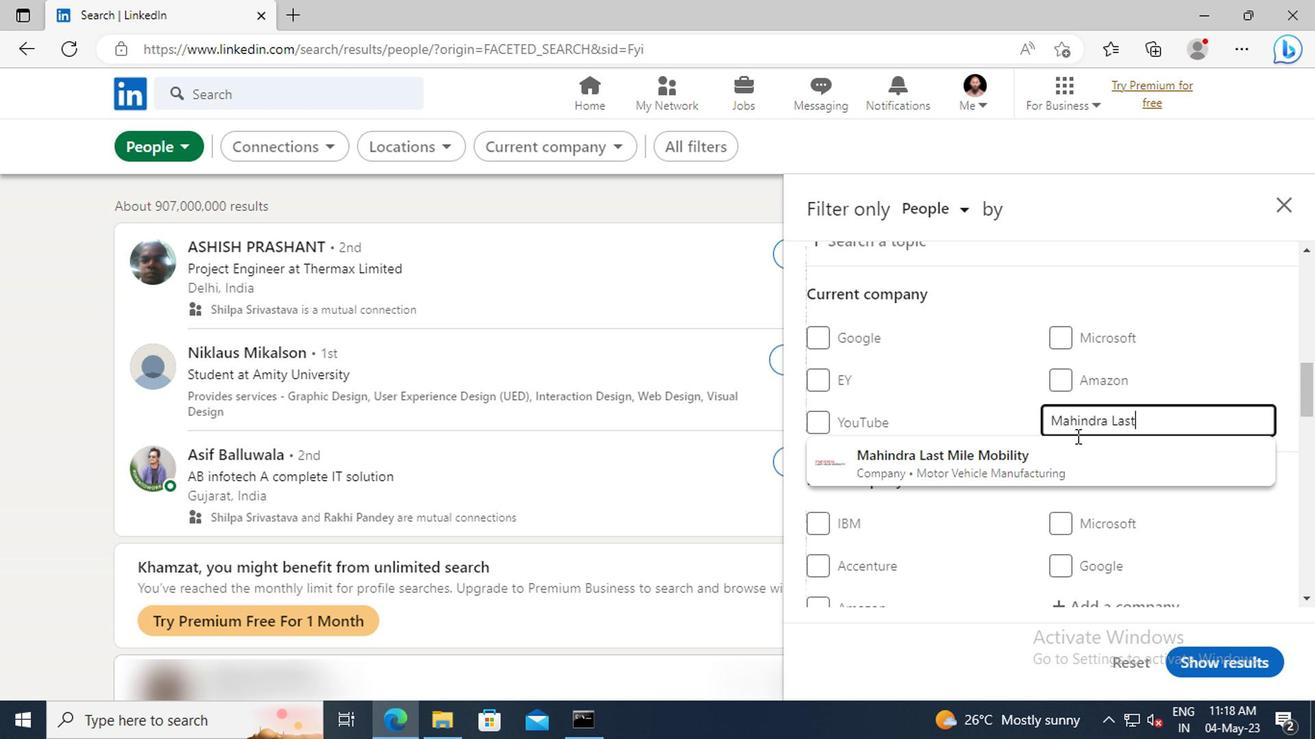
Action: Mouse pressed left at (897, 447)
Screenshot: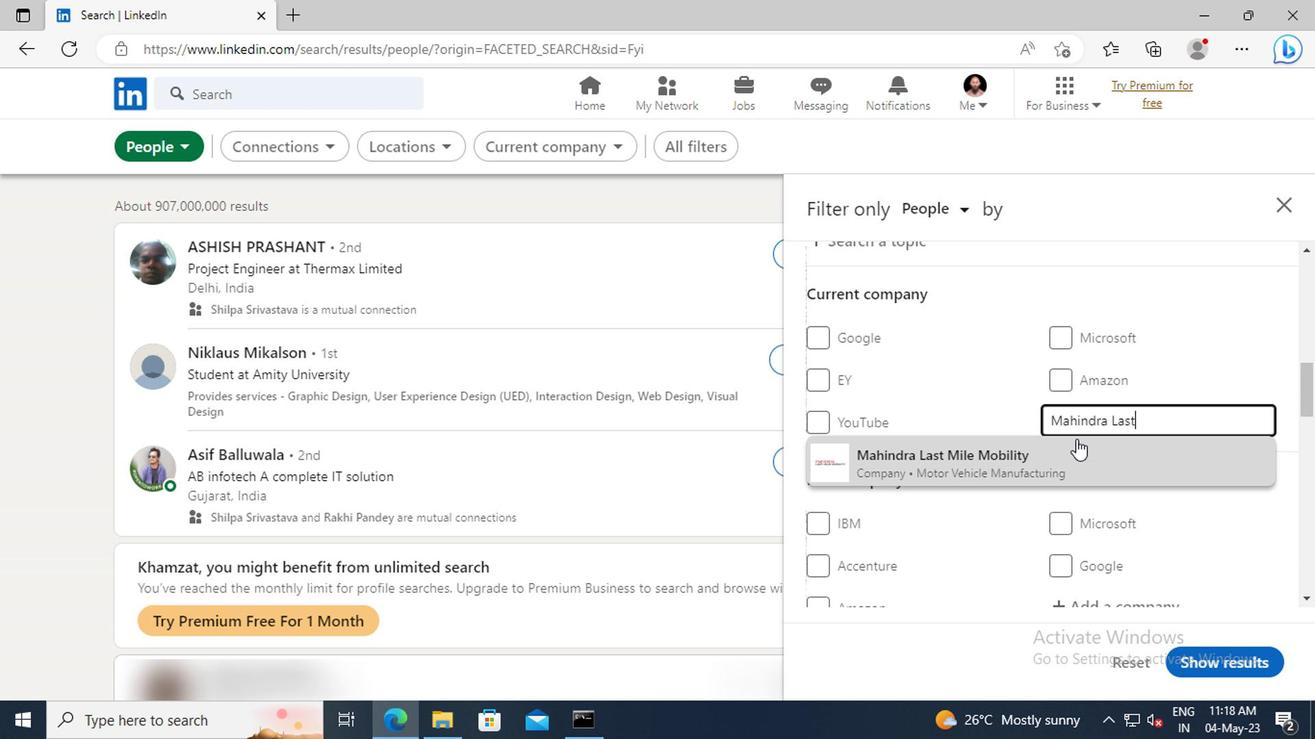 
Action: Mouse scrolled (897, 447) with delta (0, 0)
Screenshot: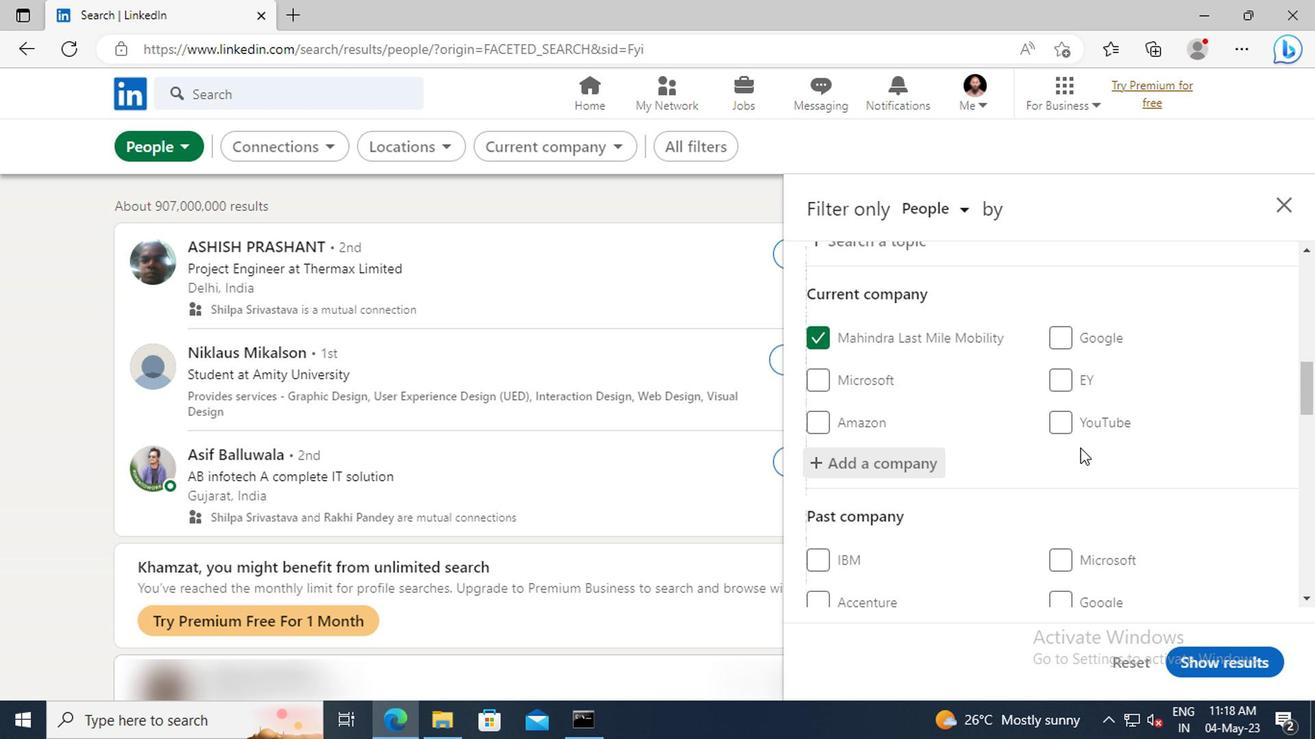 
Action: Mouse scrolled (897, 447) with delta (0, 0)
Screenshot: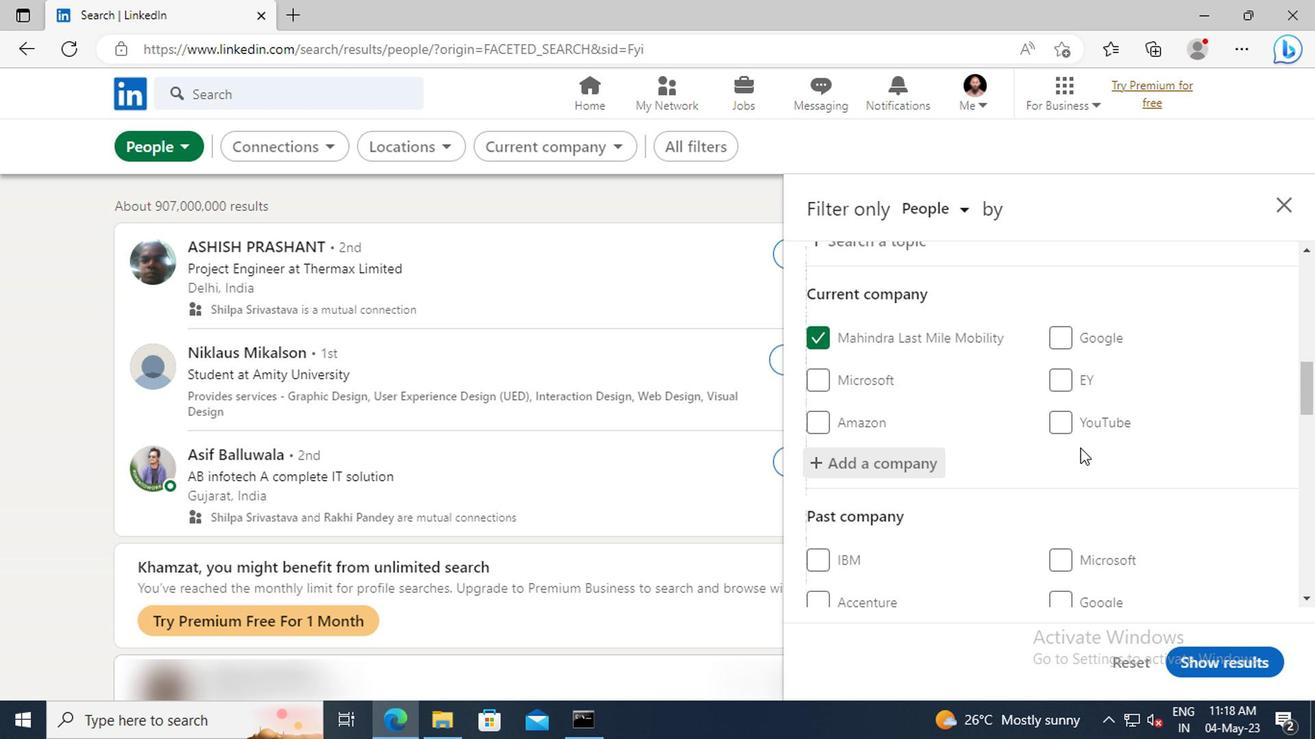 
Action: Mouse moved to (895, 435)
Screenshot: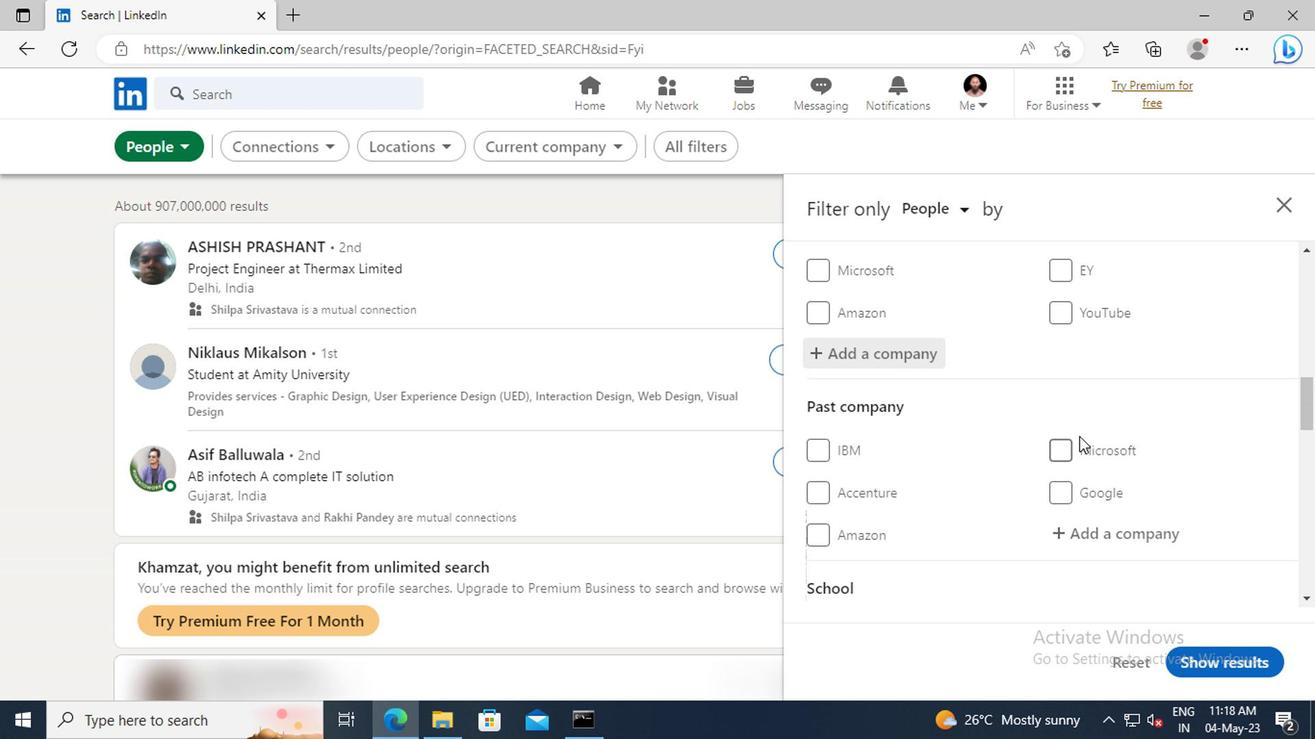 
Action: Mouse scrolled (895, 434) with delta (0, 0)
Screenshot: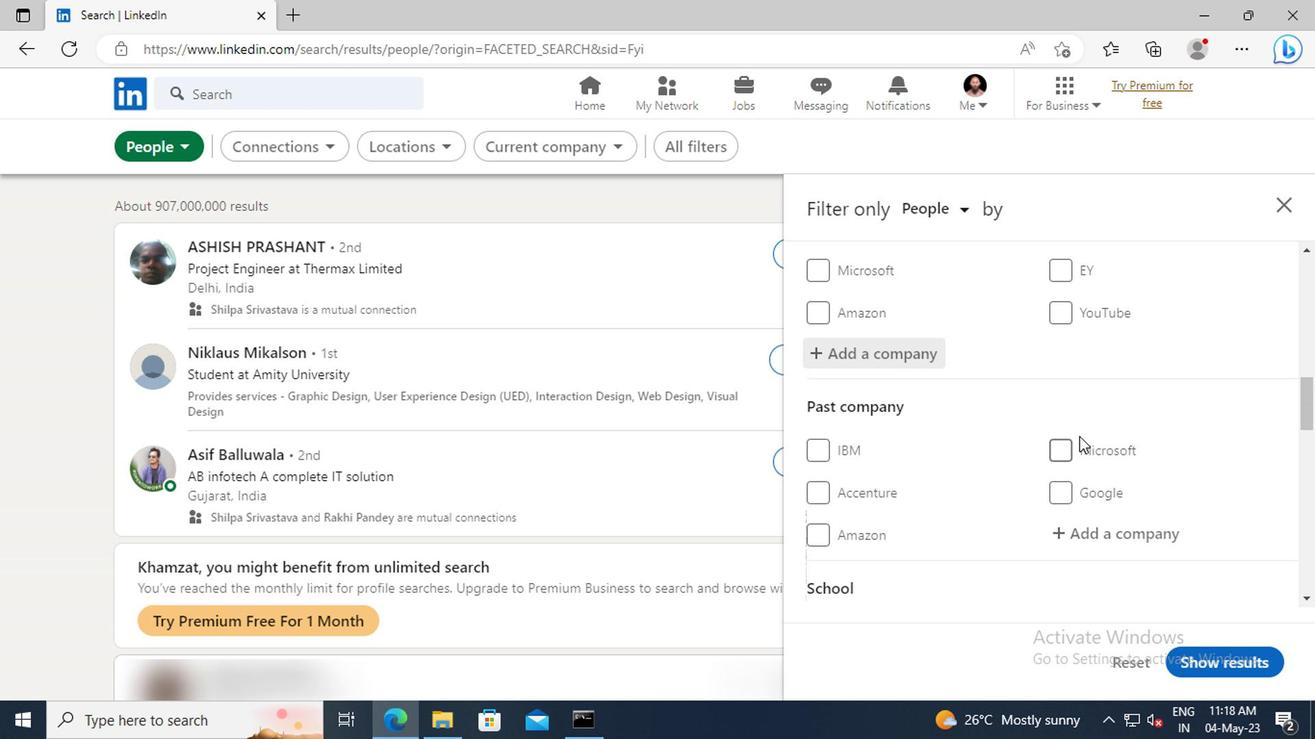 
Action: Mouse moved to (895, 435)
Screenshot: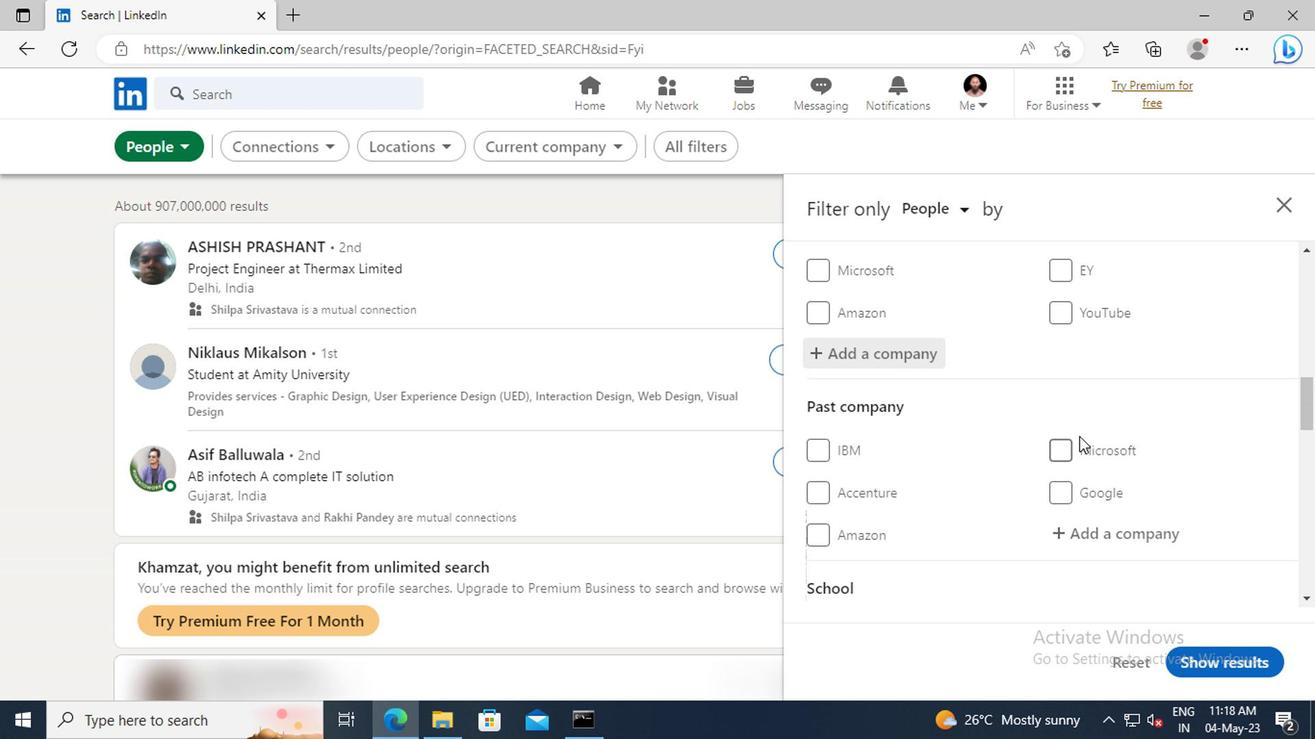 
Action: Mouse scrolled (895, 434) with delta (0, 0)
Screenshot: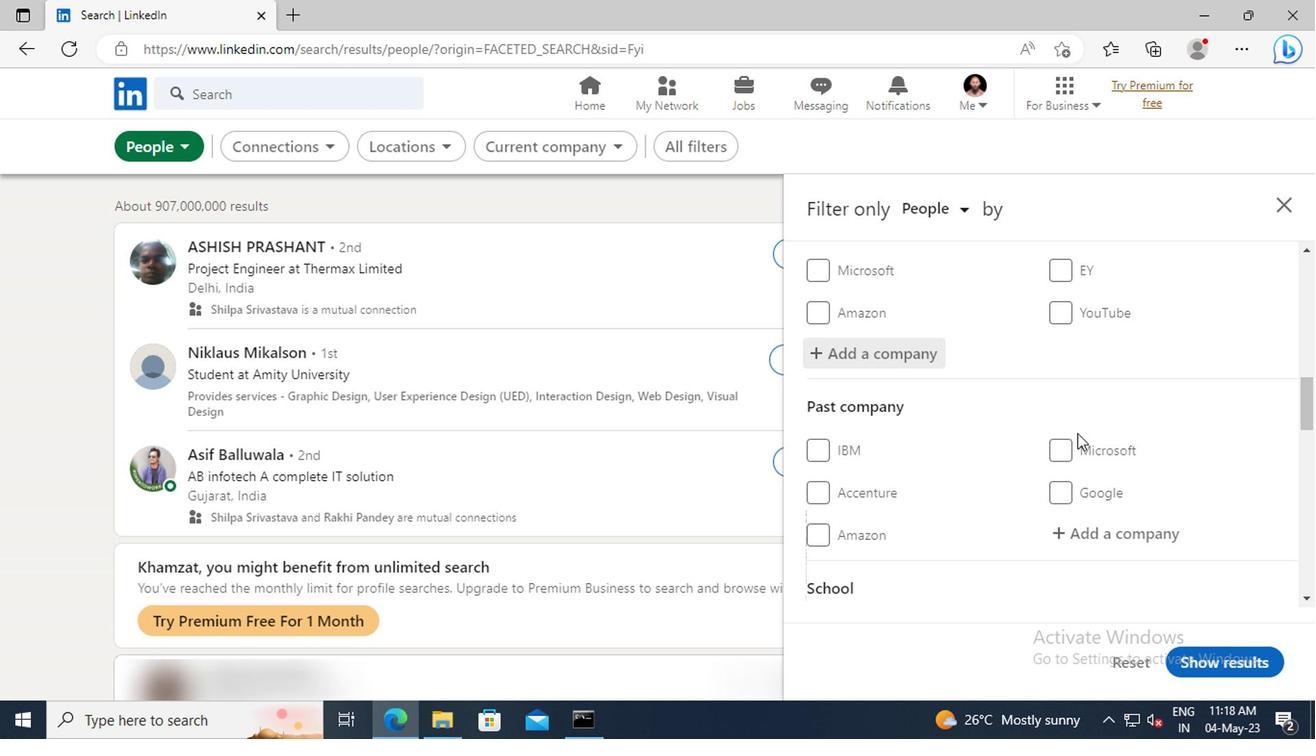 
Action: Mouse moved to (890, 427)
Screenshot: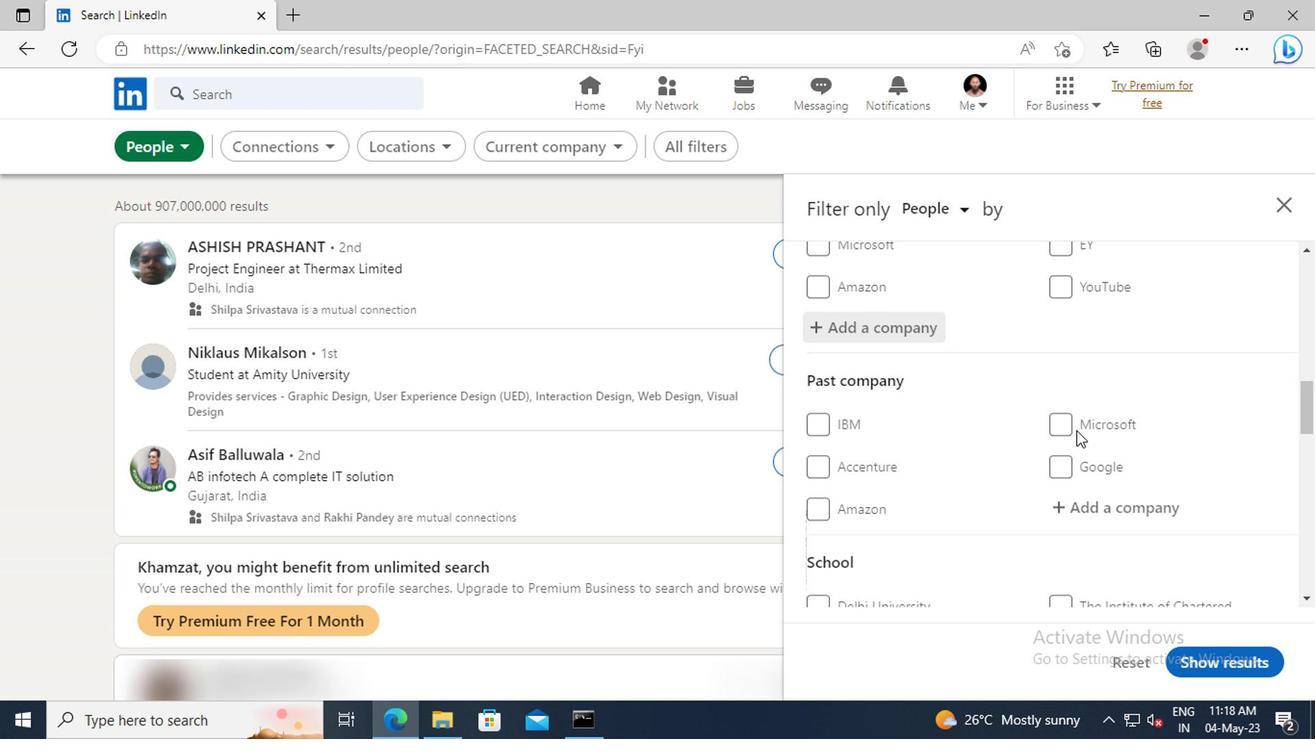 
Action: Mouse scrolled (890, 426) with delta (0, 0)
Screenshot: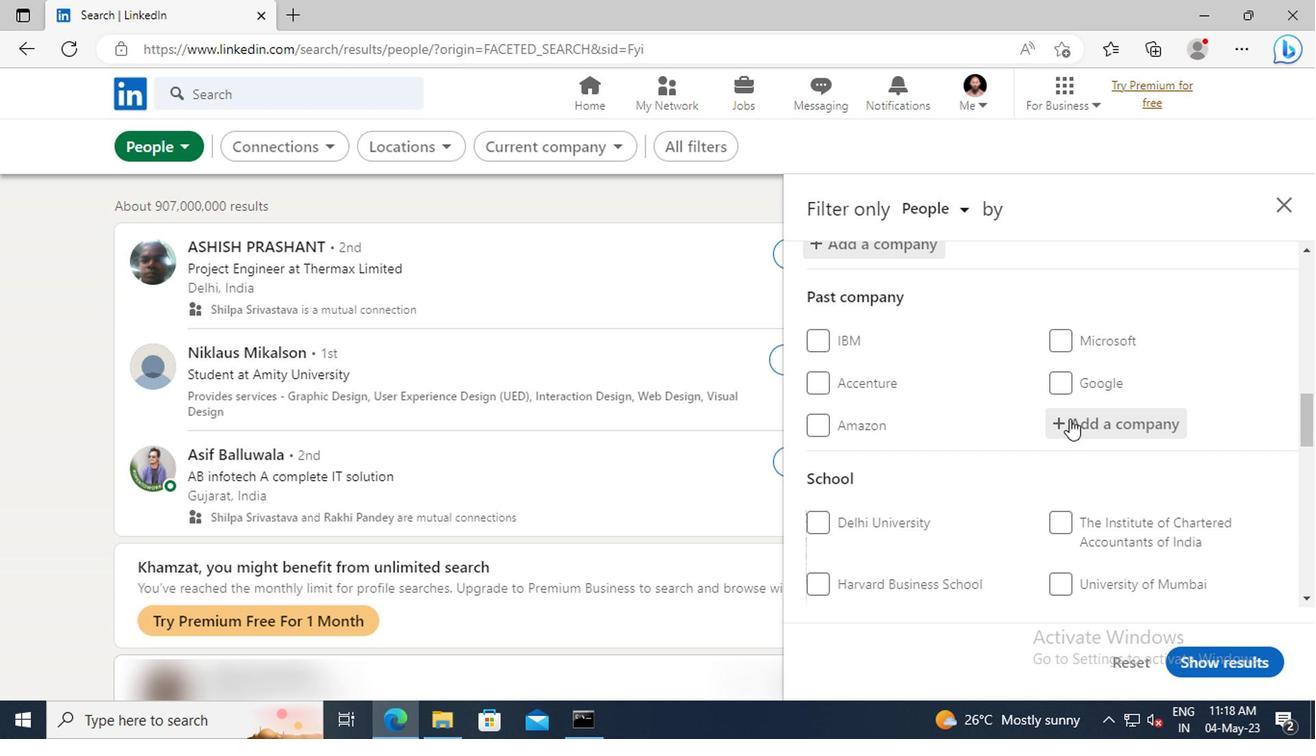 
Action: Mouse scrolled (890, 426) with delta (0, 0)
Screenshot: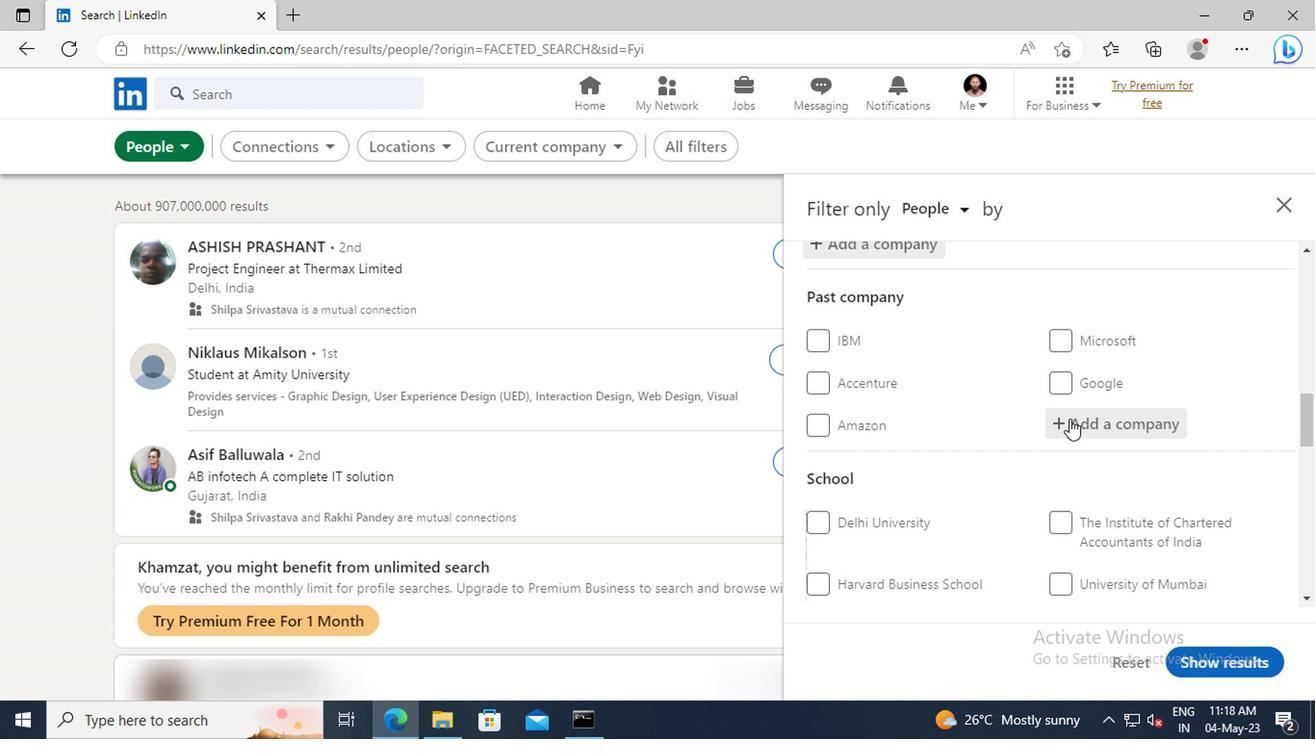 
Action: Mouse moved to (890, 427)
Screenshot: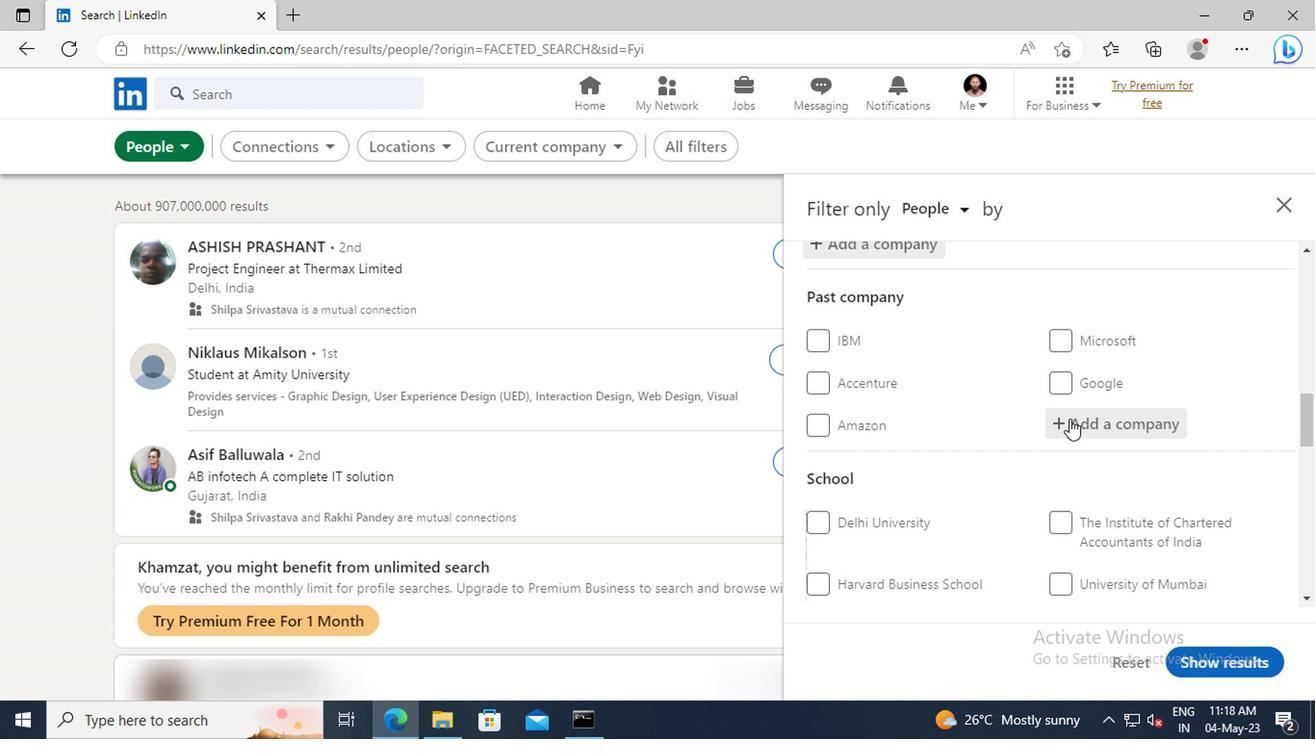 
Action: Mouse scrolled (890, 426) with delta (0, 0)
Screenshot: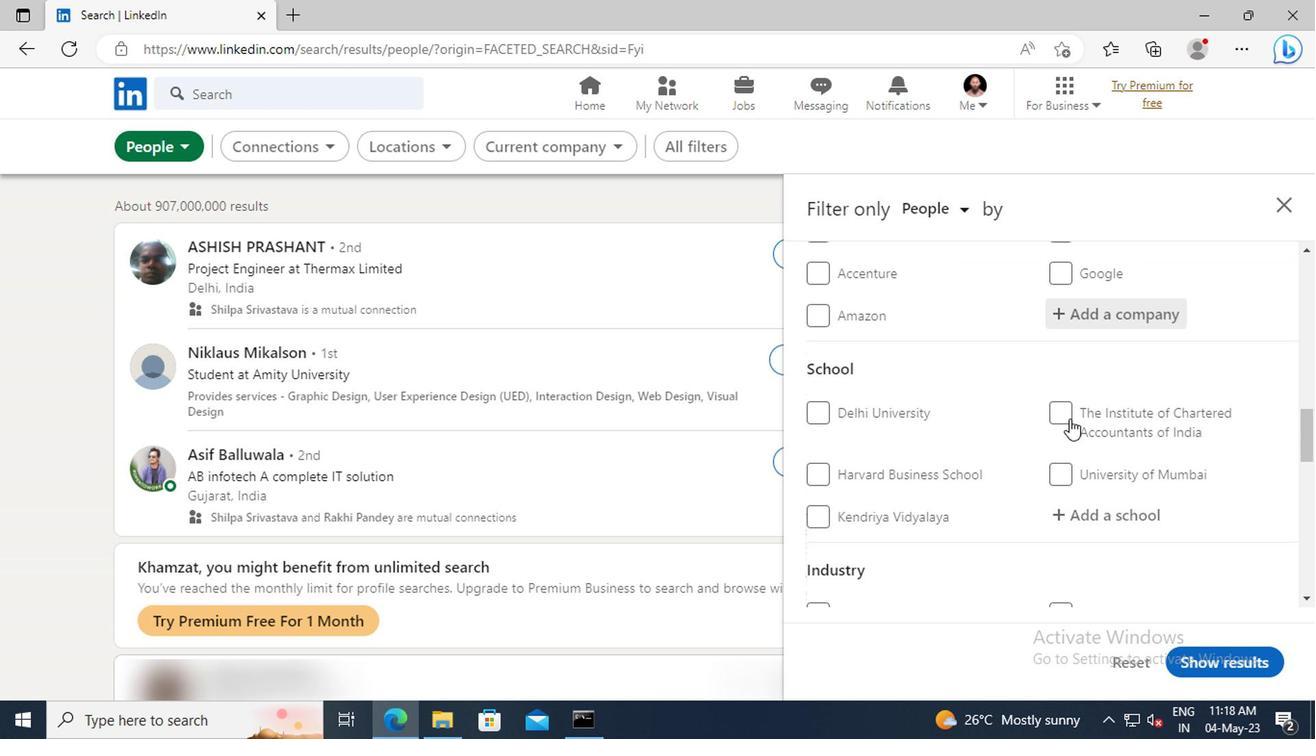 
Action: Mouse scrolled (890, 426) with delta (0, 0)
Screenshot: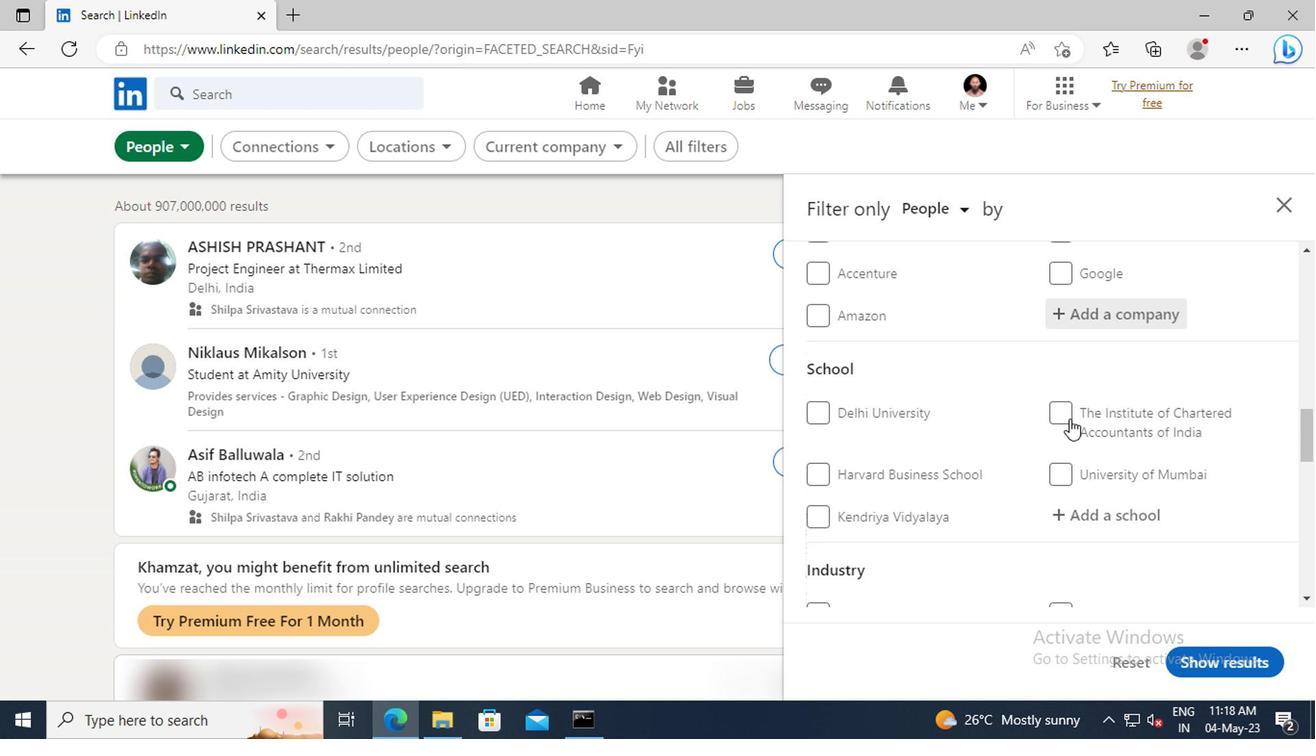 
Action: Mouse moved to (892, 423)
Screenshot: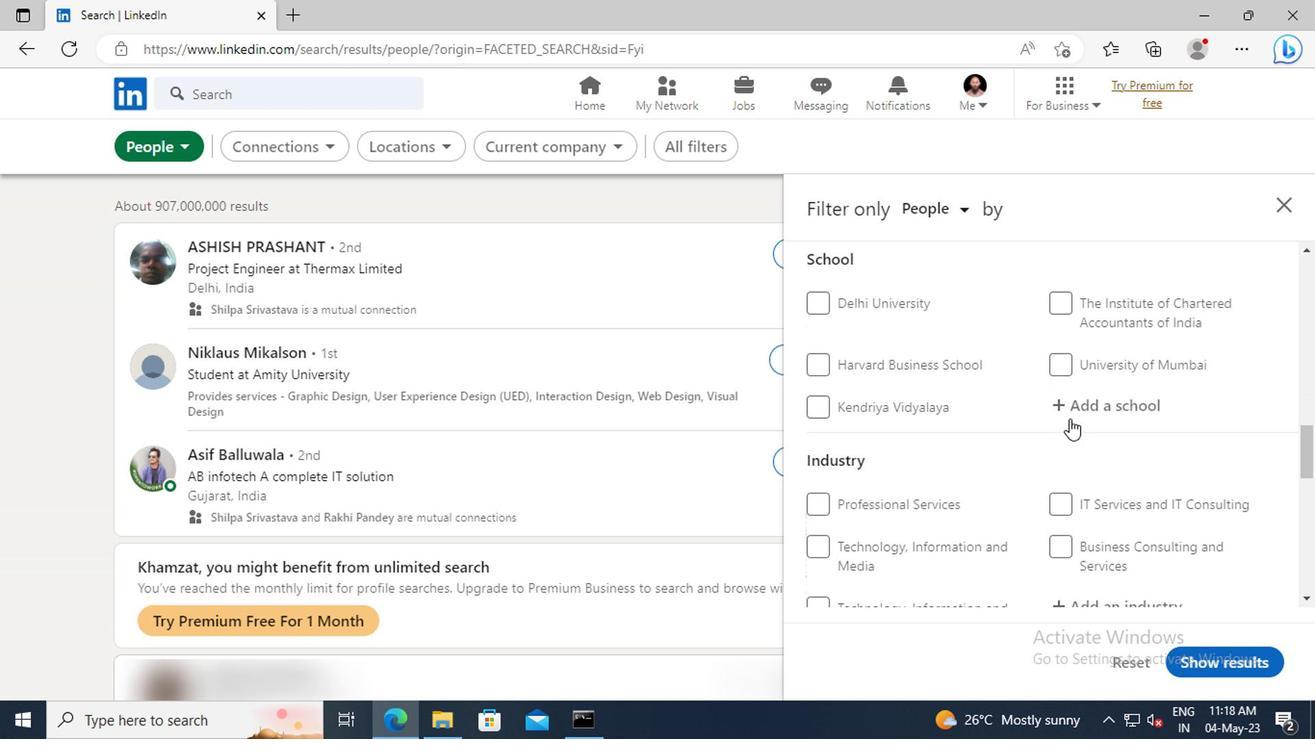 
Action: Mouse pressed left at (892, 423)
Screenshot: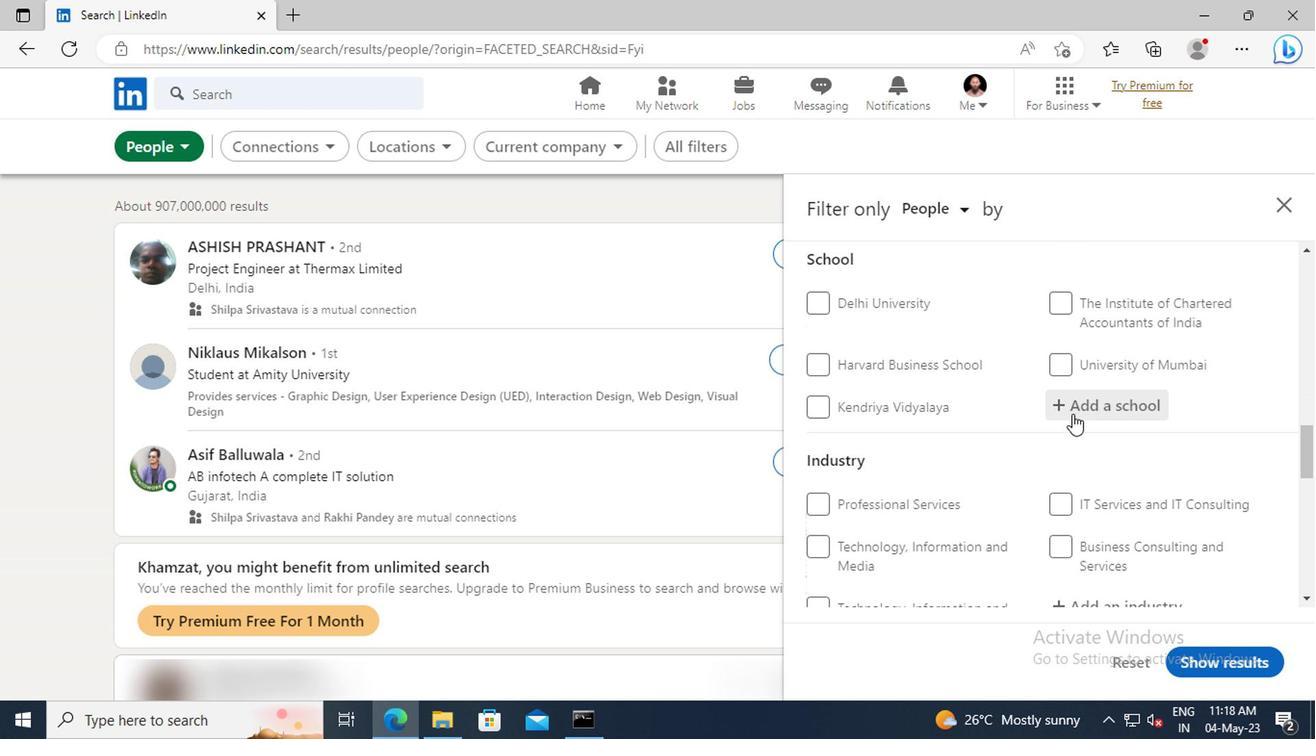 
Action: Key pressed <Key.shift>H.<Key.space><Key.shift>L.<Key.space><Key.shift>COL
Screenshot: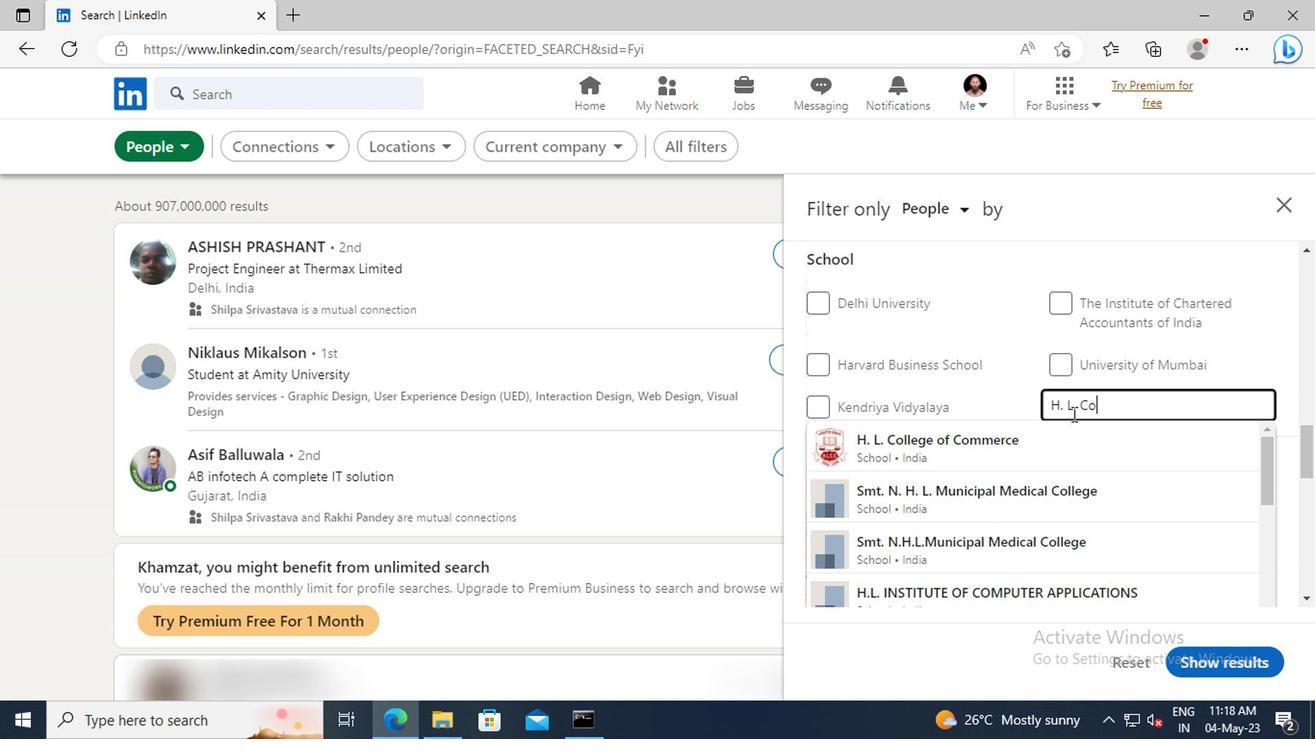 
Action: Mouse moved to (893, 441)
Screenshot: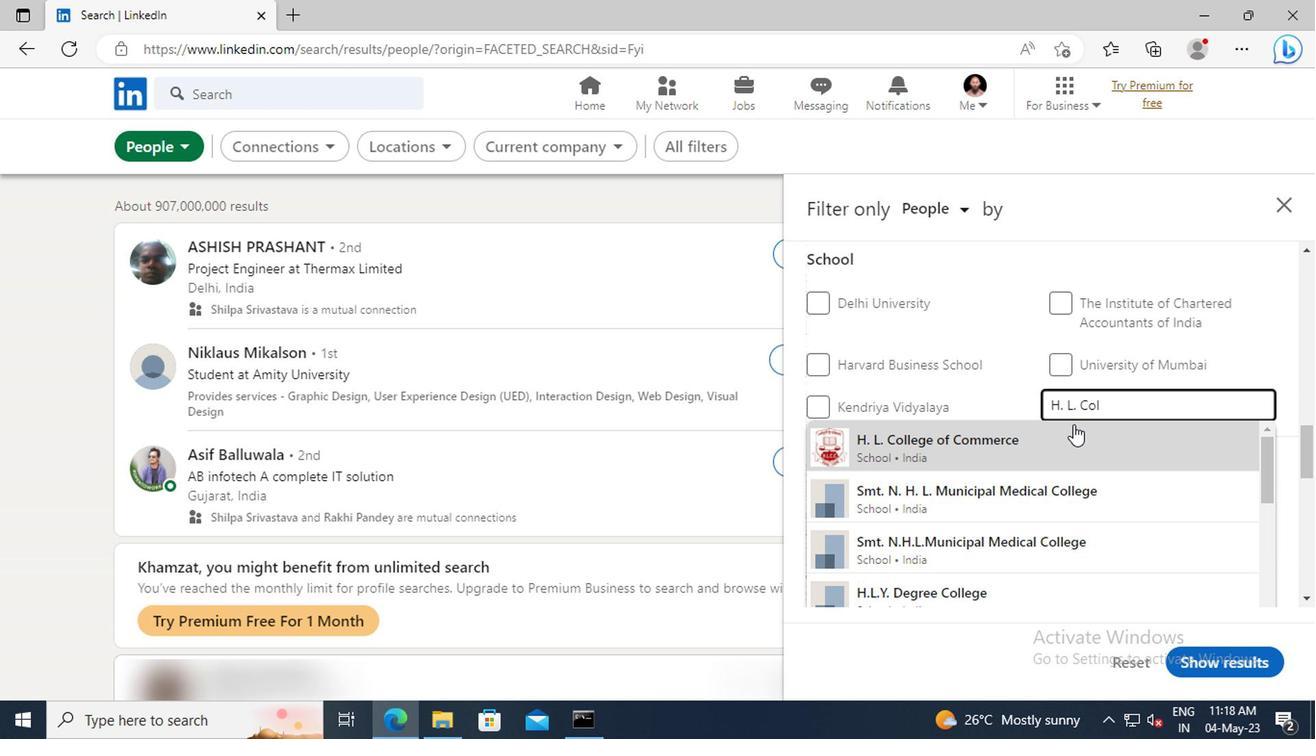 
Action: Mouse pressed left at (893, 441)
Screenshot: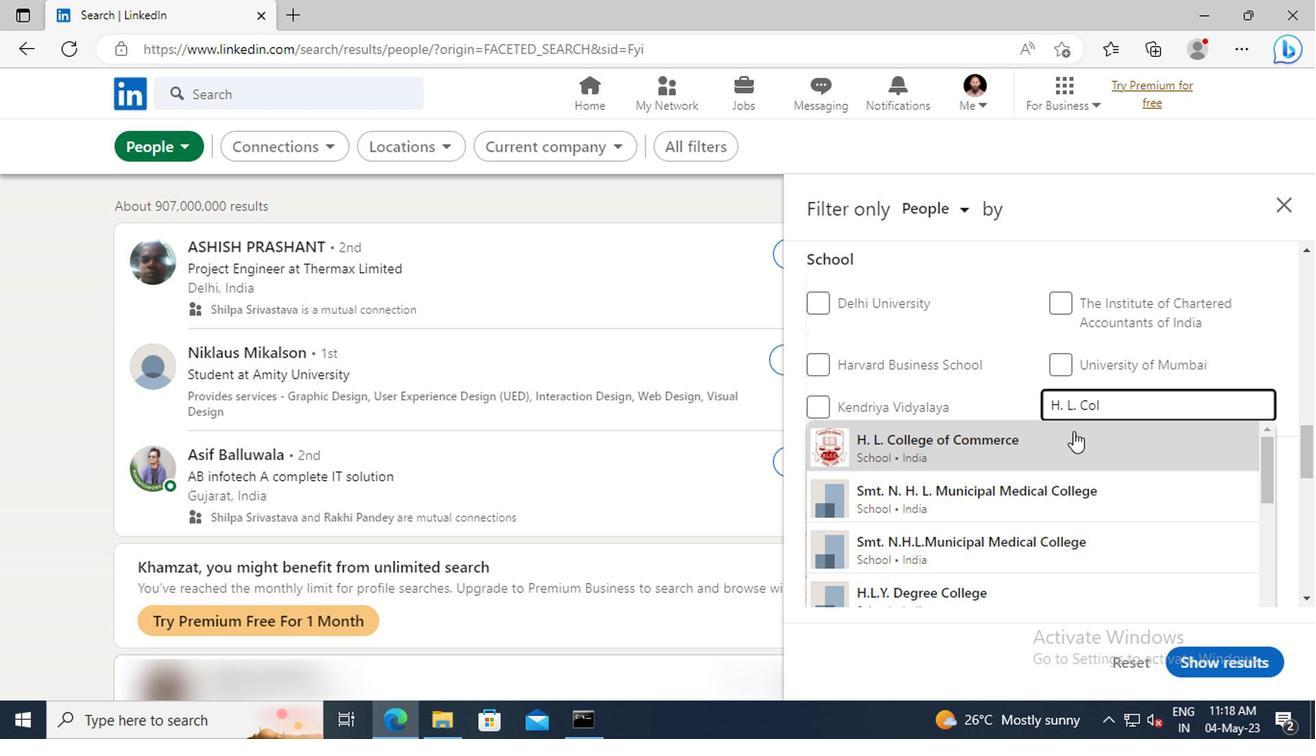 
Action: Mouse scrolled (893, 440) with delta (0, 0)
Screenshot: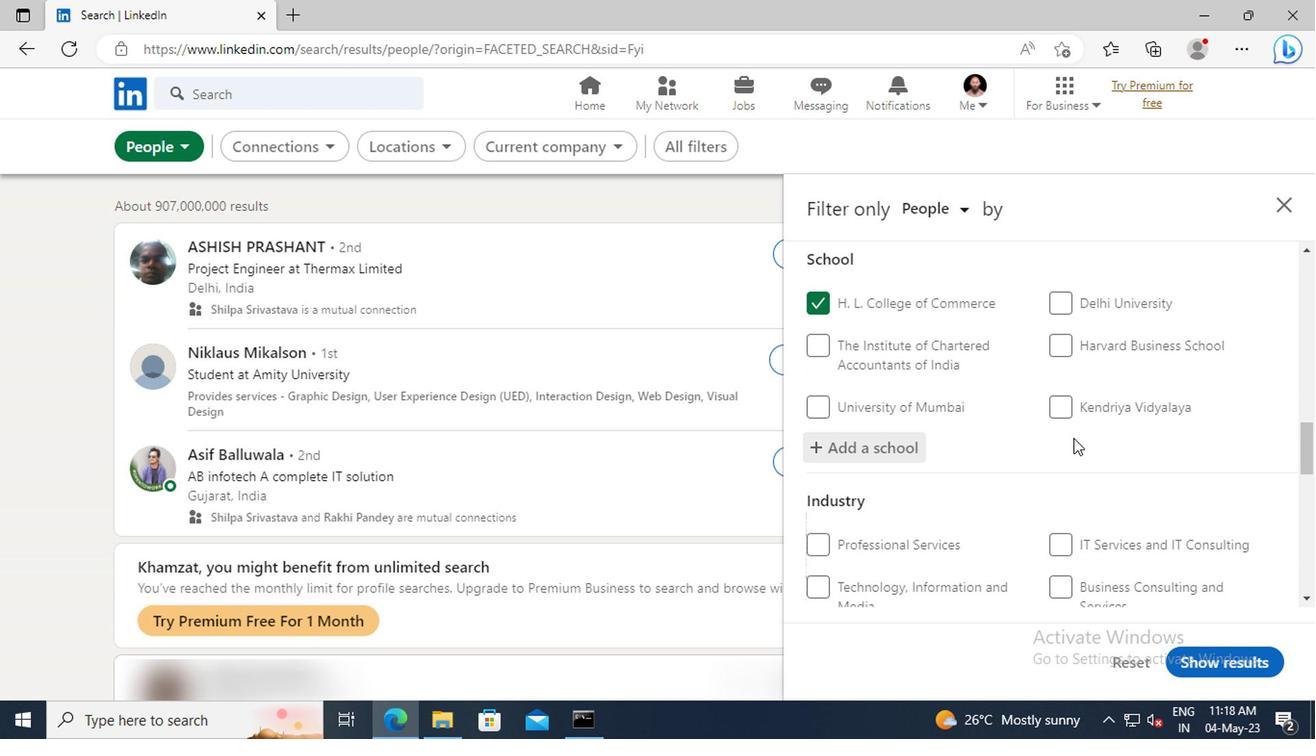 
Action: Mouse scrolled (893, 440) with delta (0, 0)
Screenshot: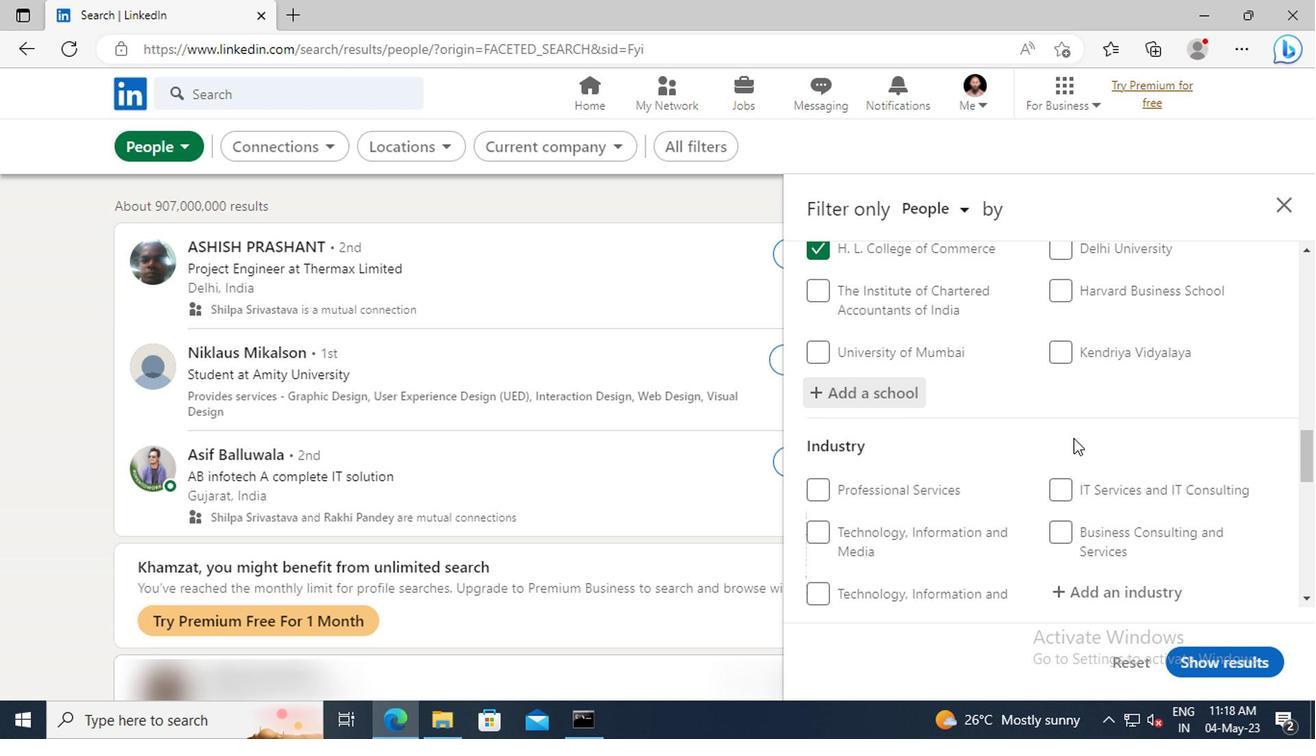 
Action: Mouse scrolled (893, 440) with delta (0, 0)
Screenshot: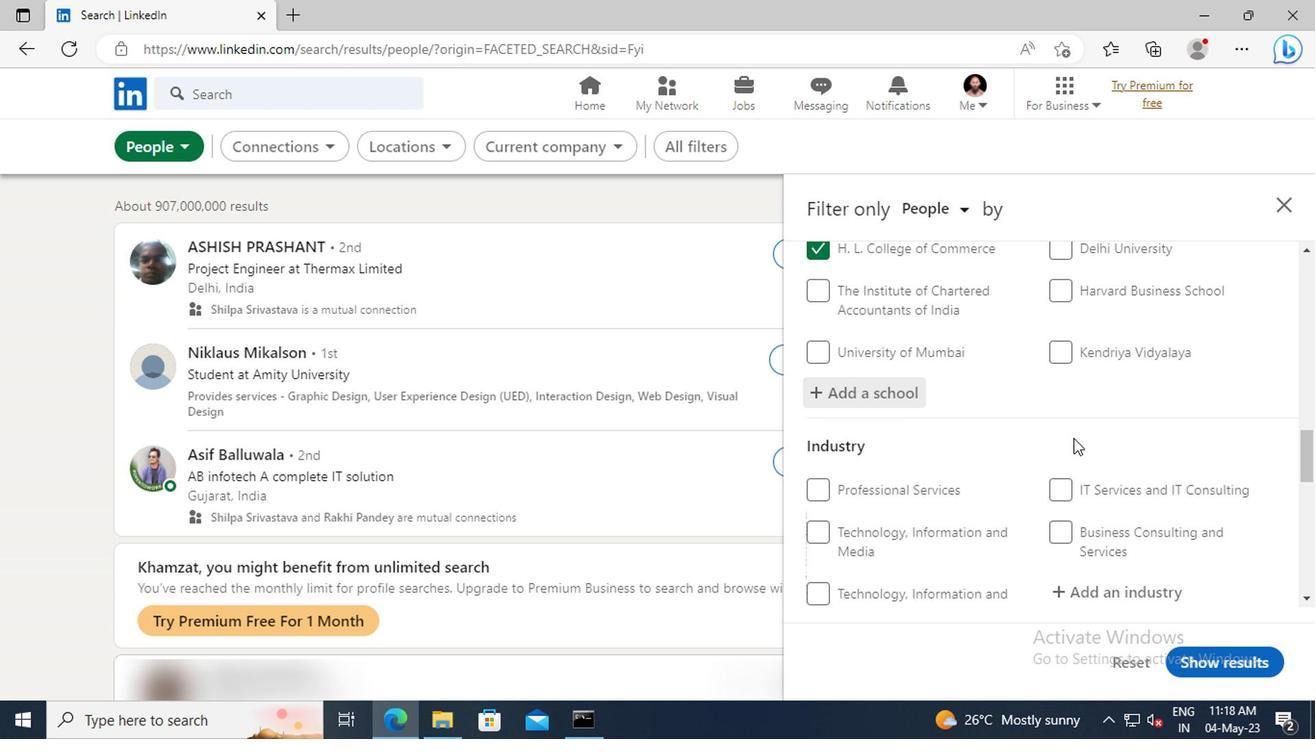 
Action: Mouse scrolled (893, 440) with delta (0, 0)
Screenshot: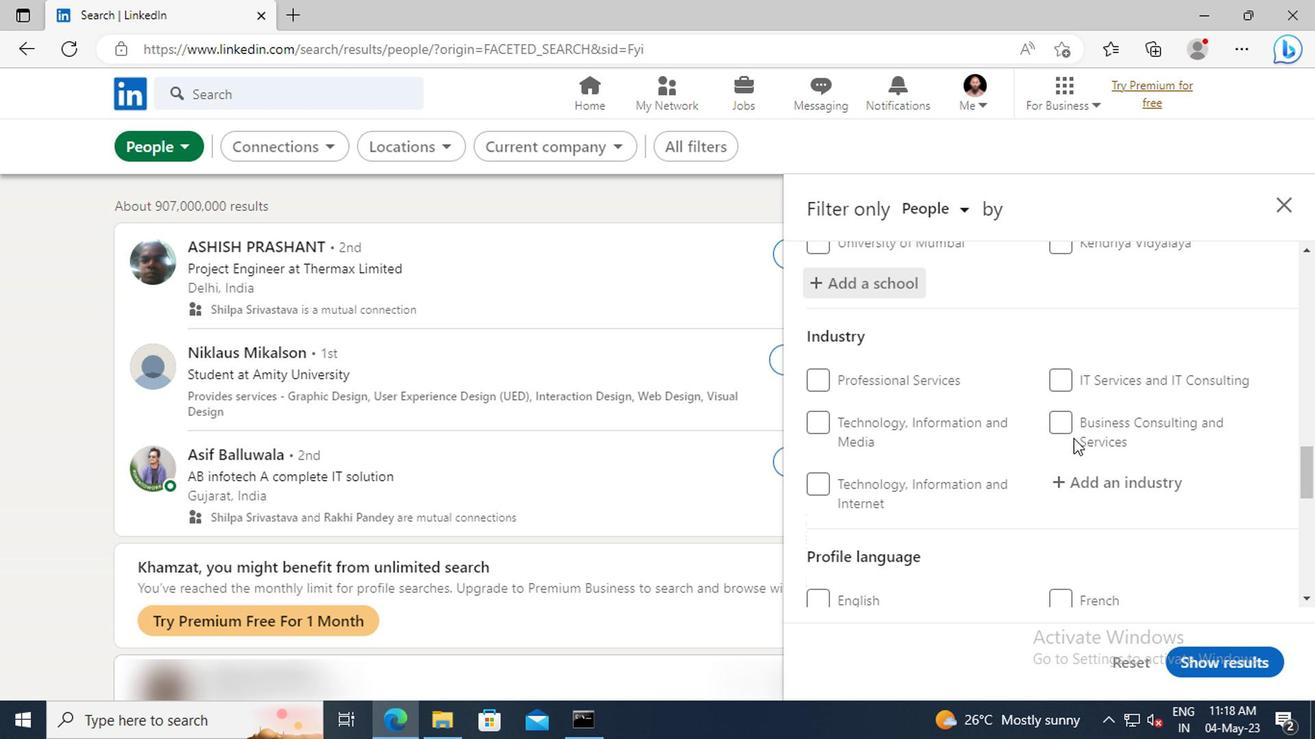 
Action: Mouse moved to (900, 439)
Screenshot: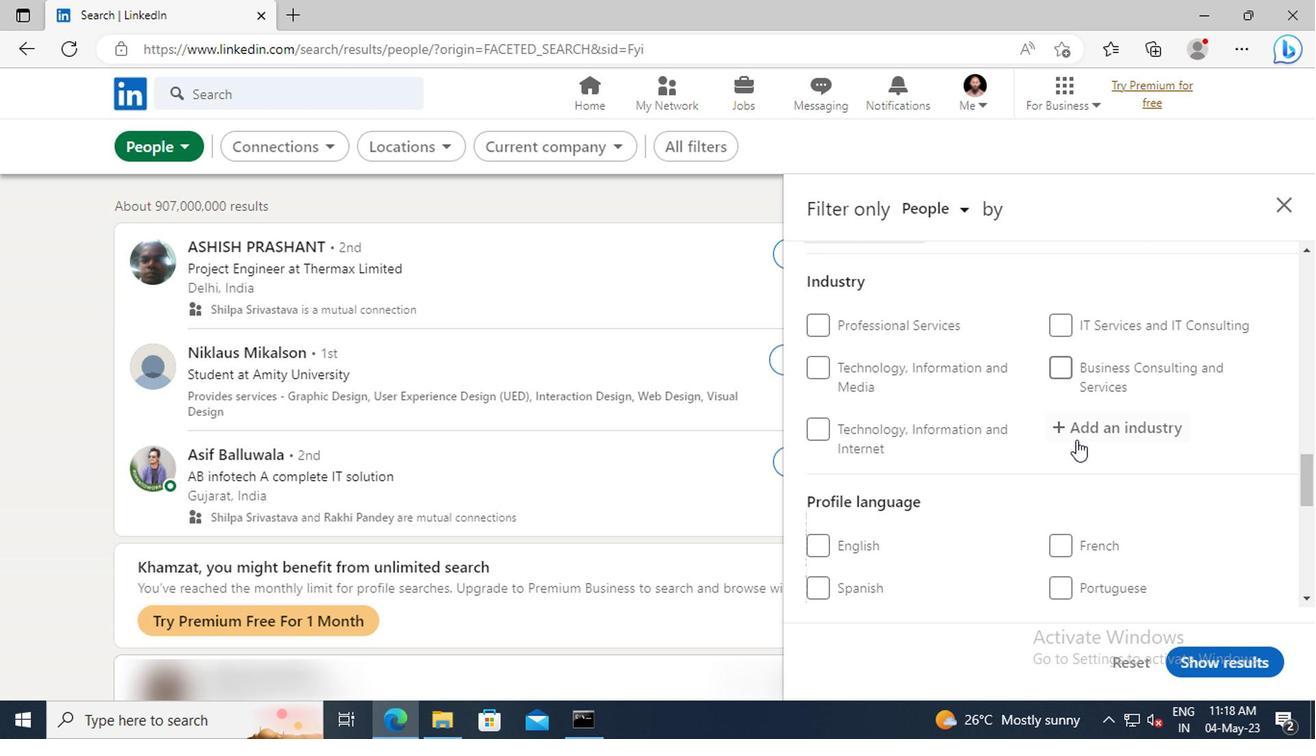 
Action: Mouse pressed left at (900, 439)
Screenshot: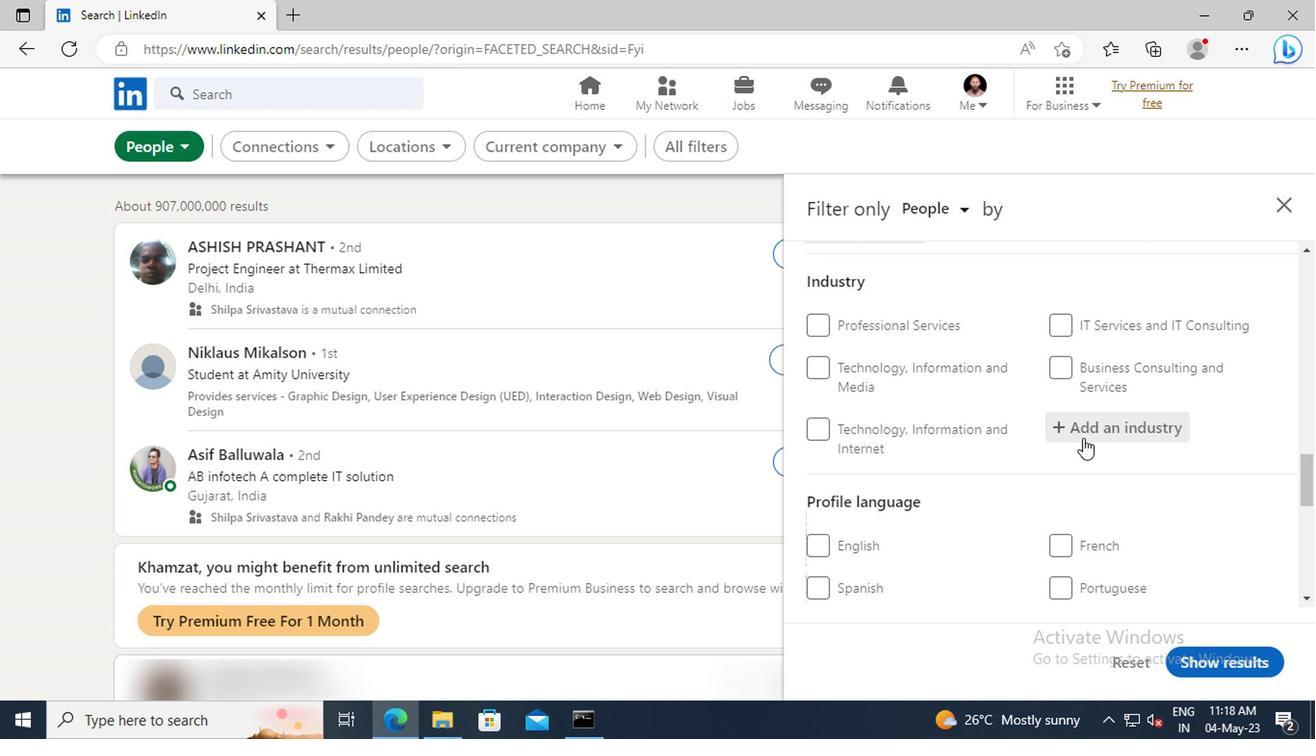 
Action: Key pressed <Key.shift>TRANSLA
Screenshot: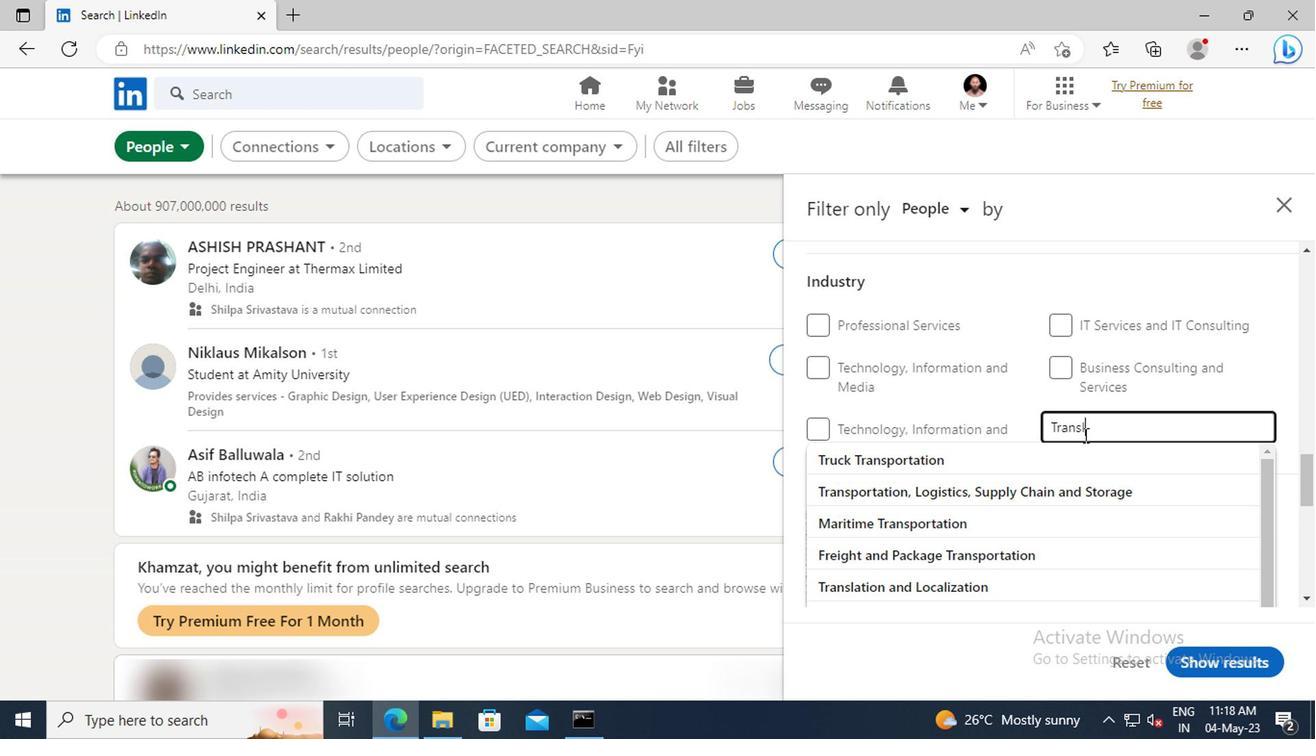 
Action: Mouse moved to (901, 453)
Screenshot: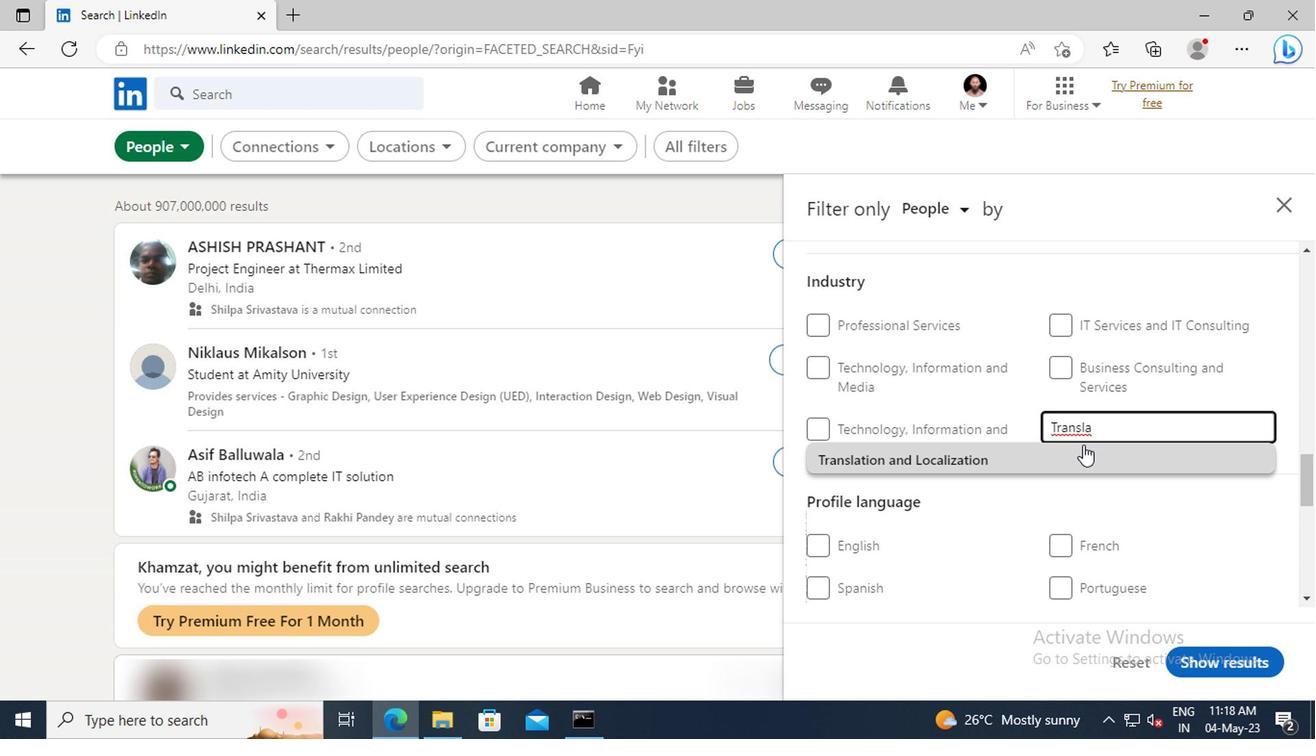 
Action: Mouse pressed left at (901, 453)
Screenshot: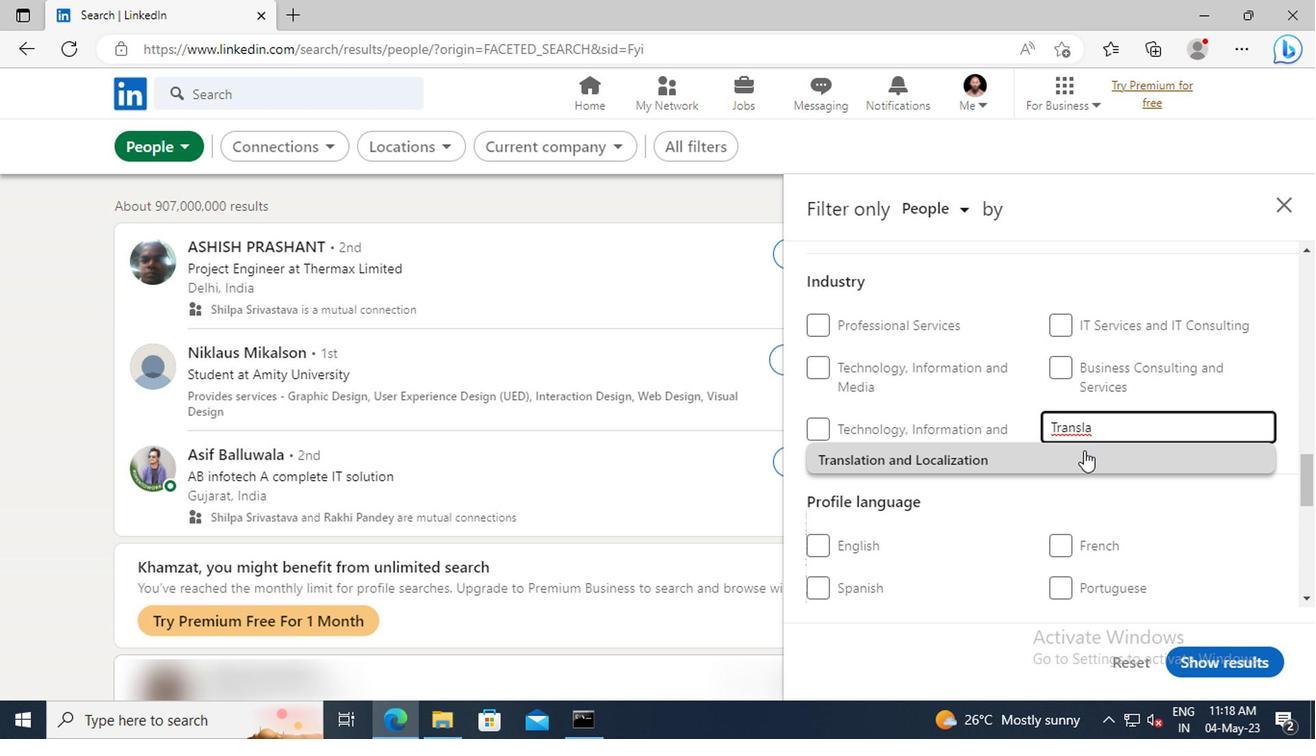 
Action: Mouse scrolled (901, 452) with delta (0, 0)
Screenshot: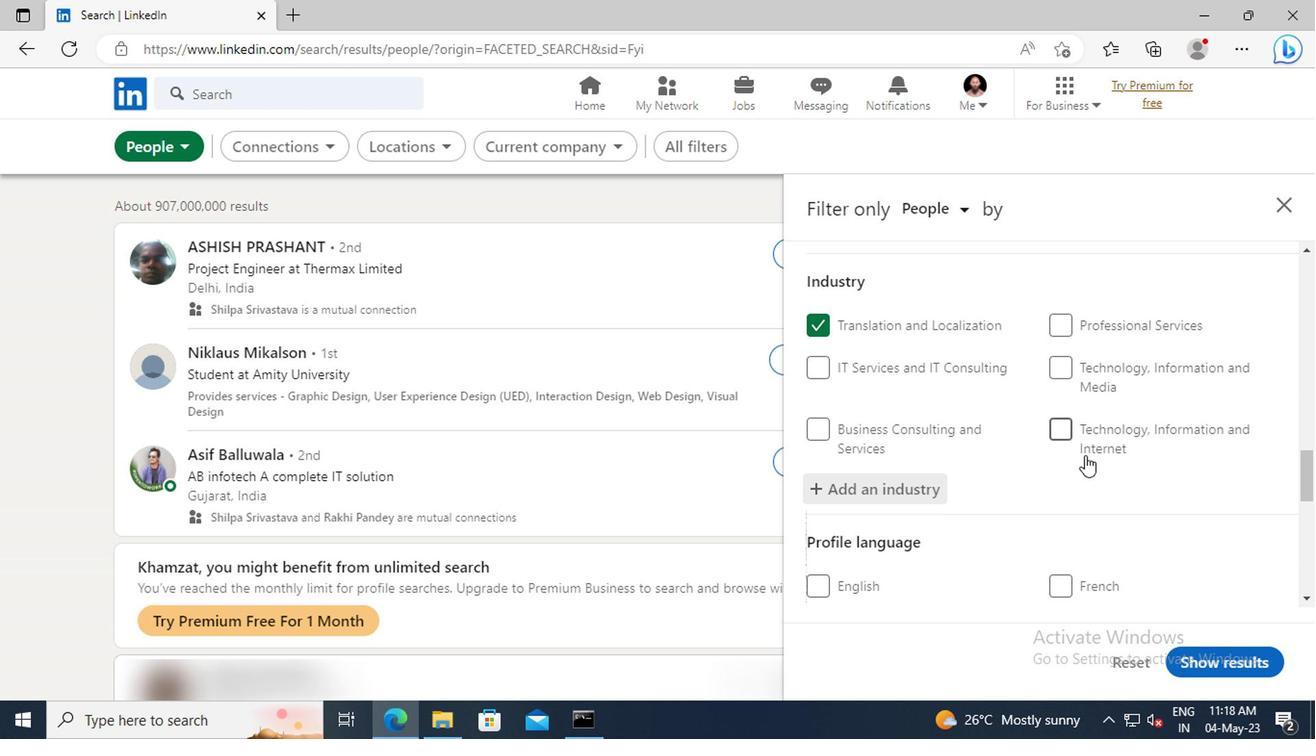 
Action: Mouse moved to (902, 447)
Screenshot: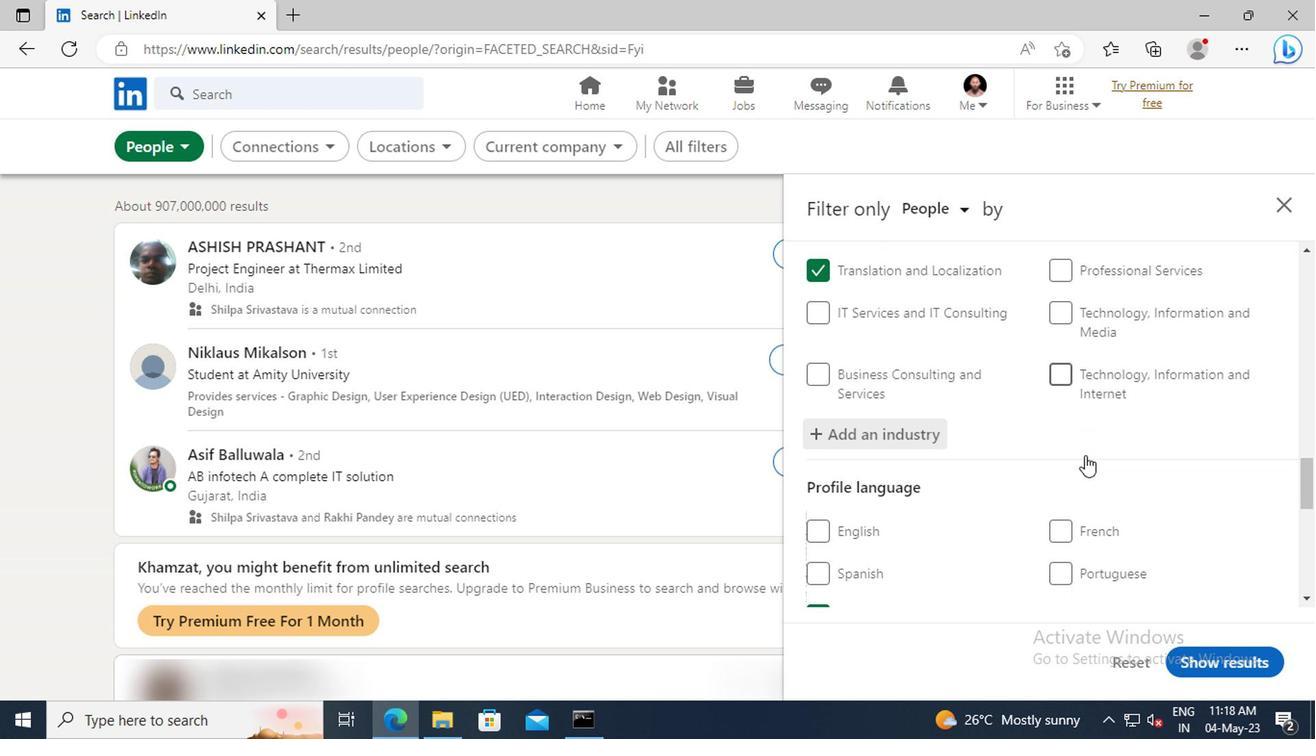 
Action: Mouse scrolled (902, 447) with delta (0, 0)
Screenshot: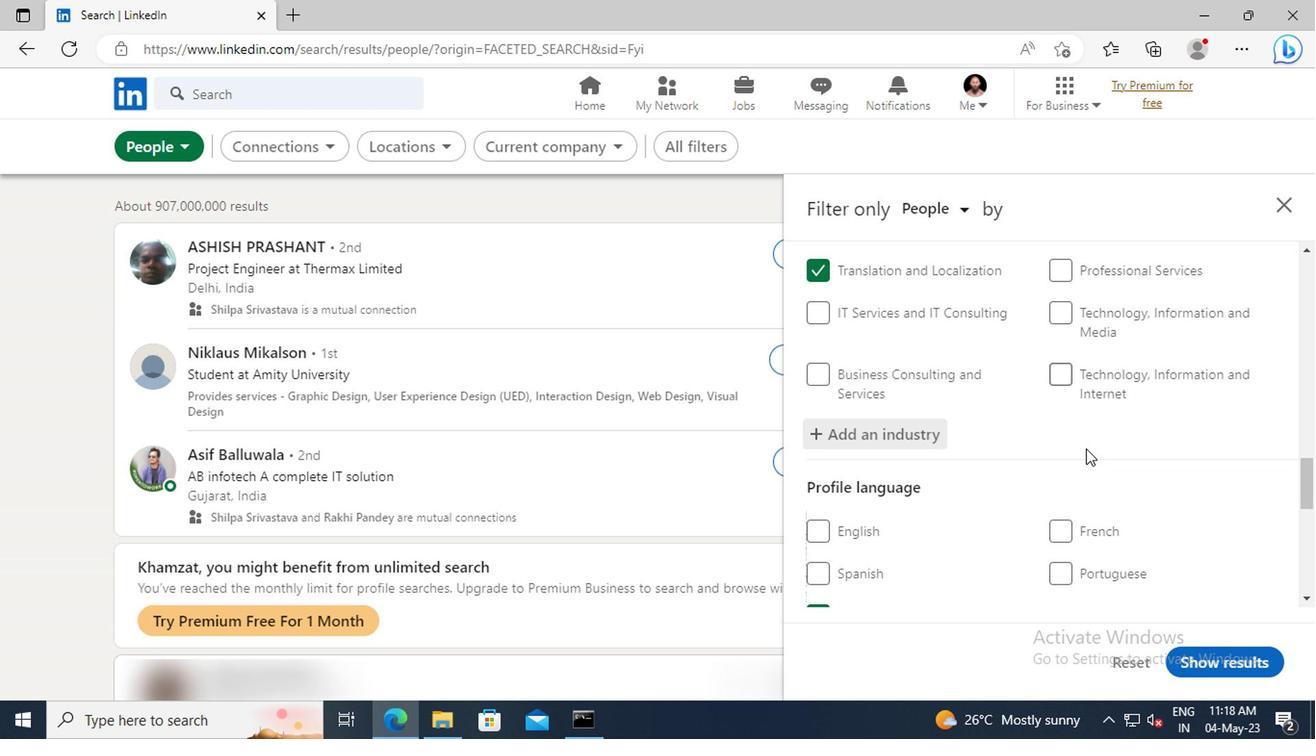
Action: Mouse scrolled (902, 447) with delta (0, 0)
Screenshot: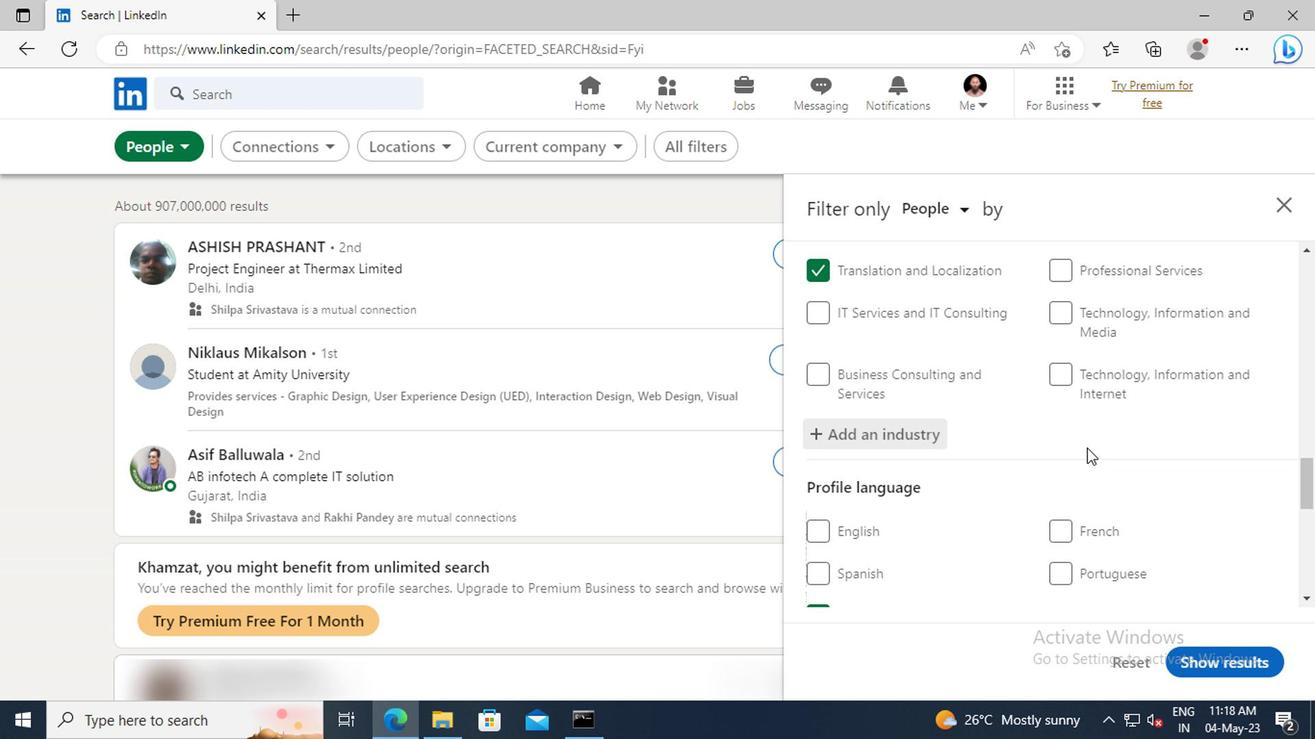 
Action: Mouse moved to (903, 438)
Screenshot: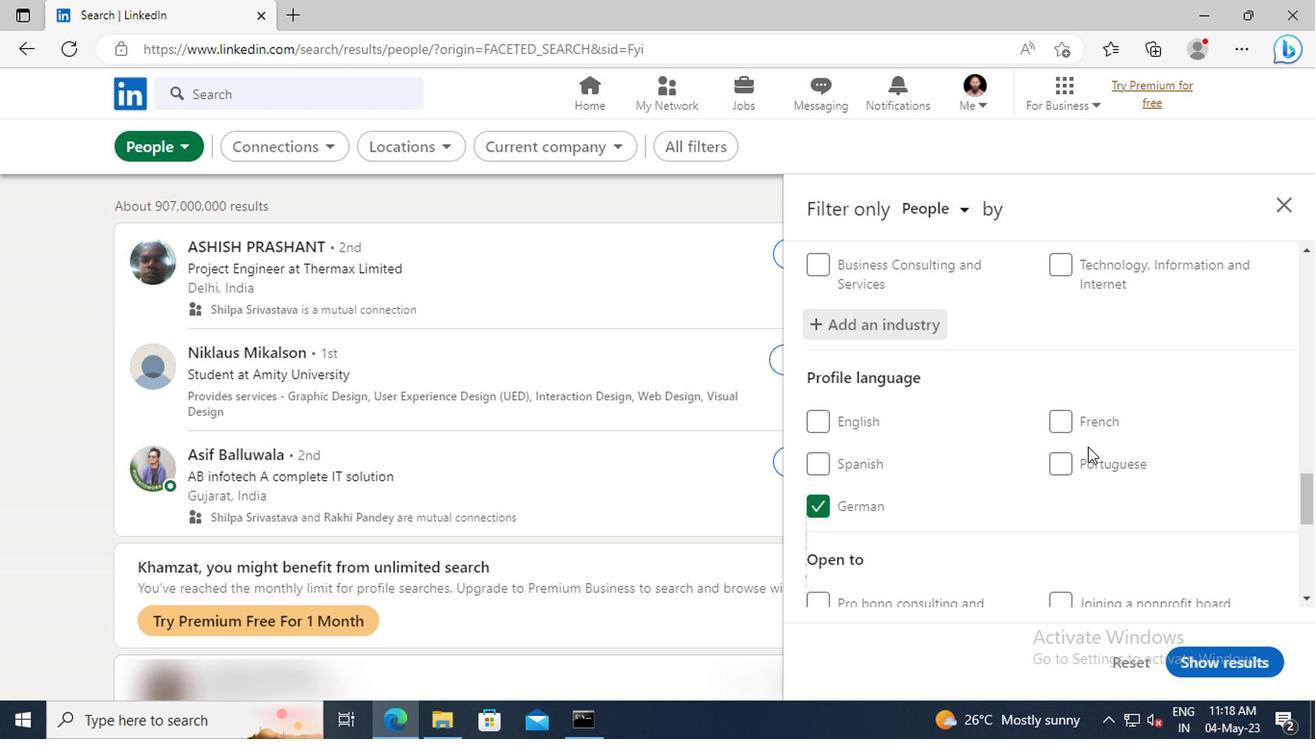 
Action: Mouse scrolled (903, 437) with delta (0, 0)
Screenshot: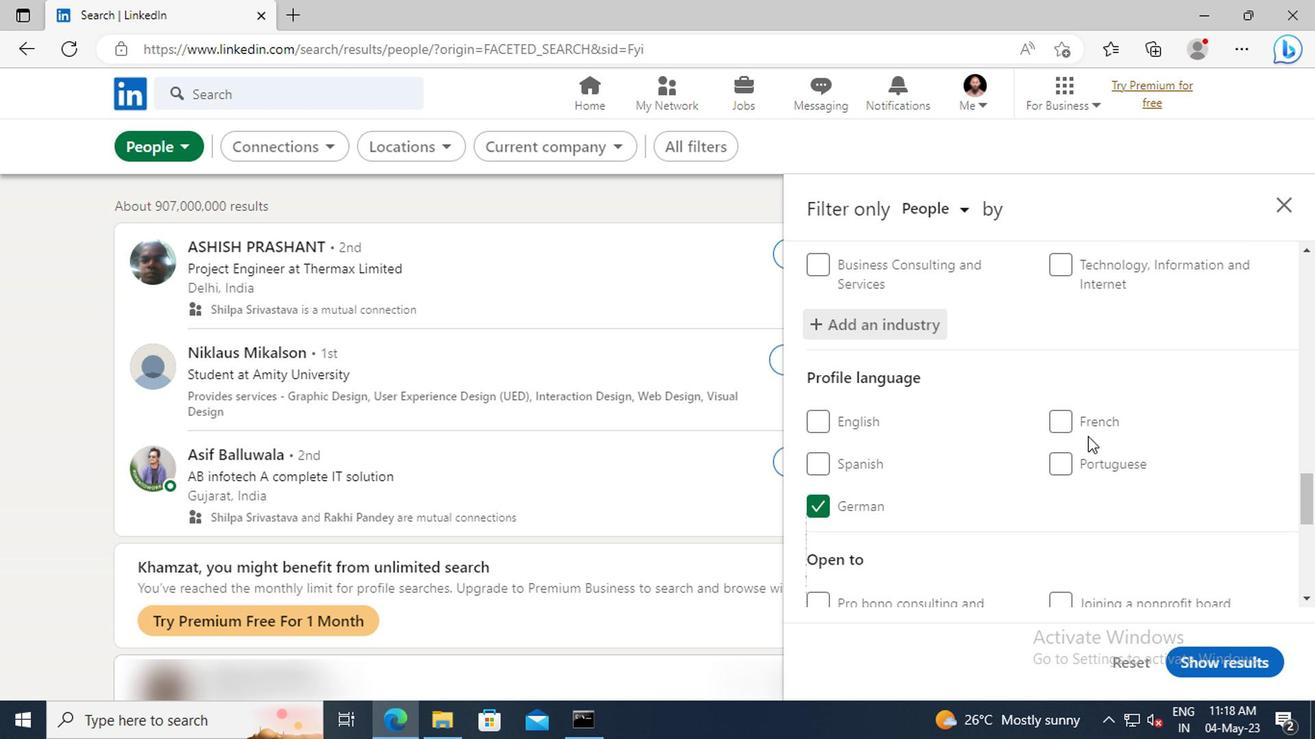 
Action: Mouse scrolled (903, 437) with delta (0, 0)
Screenshot: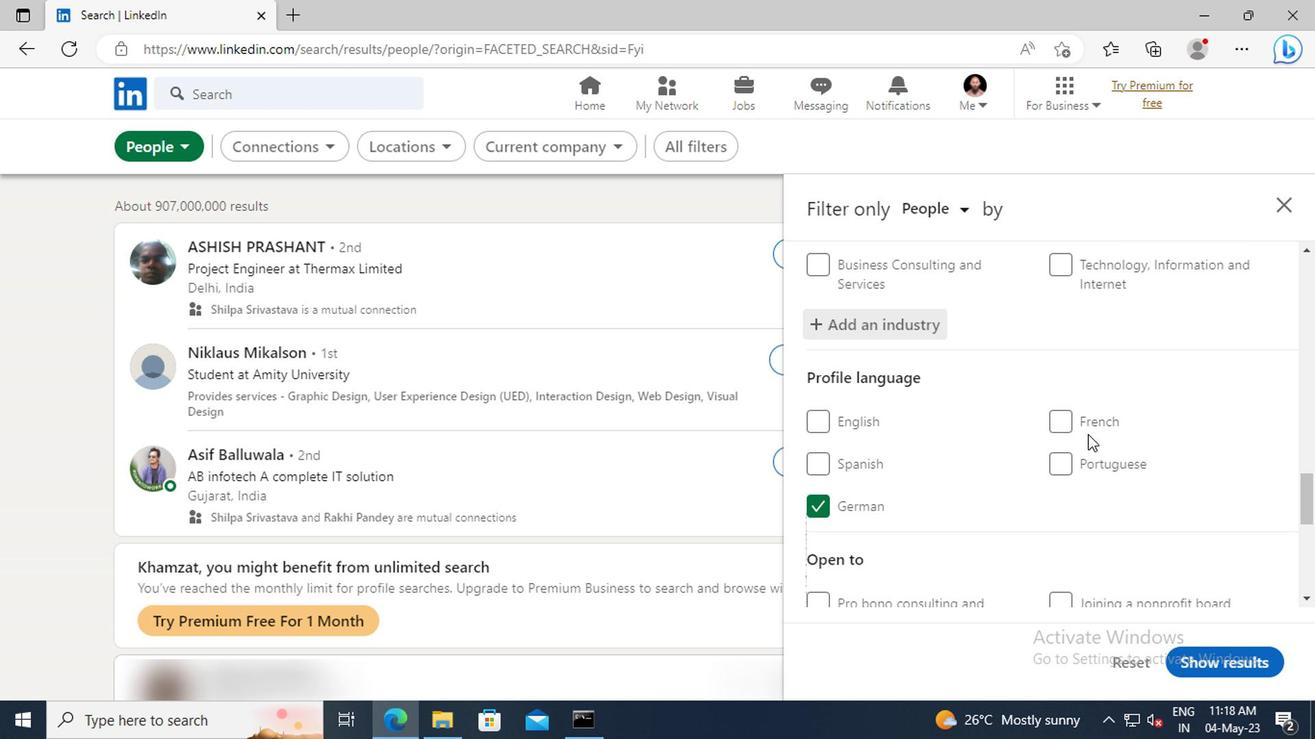 
Action: Mouse moved to (901, 430)
Screenshot: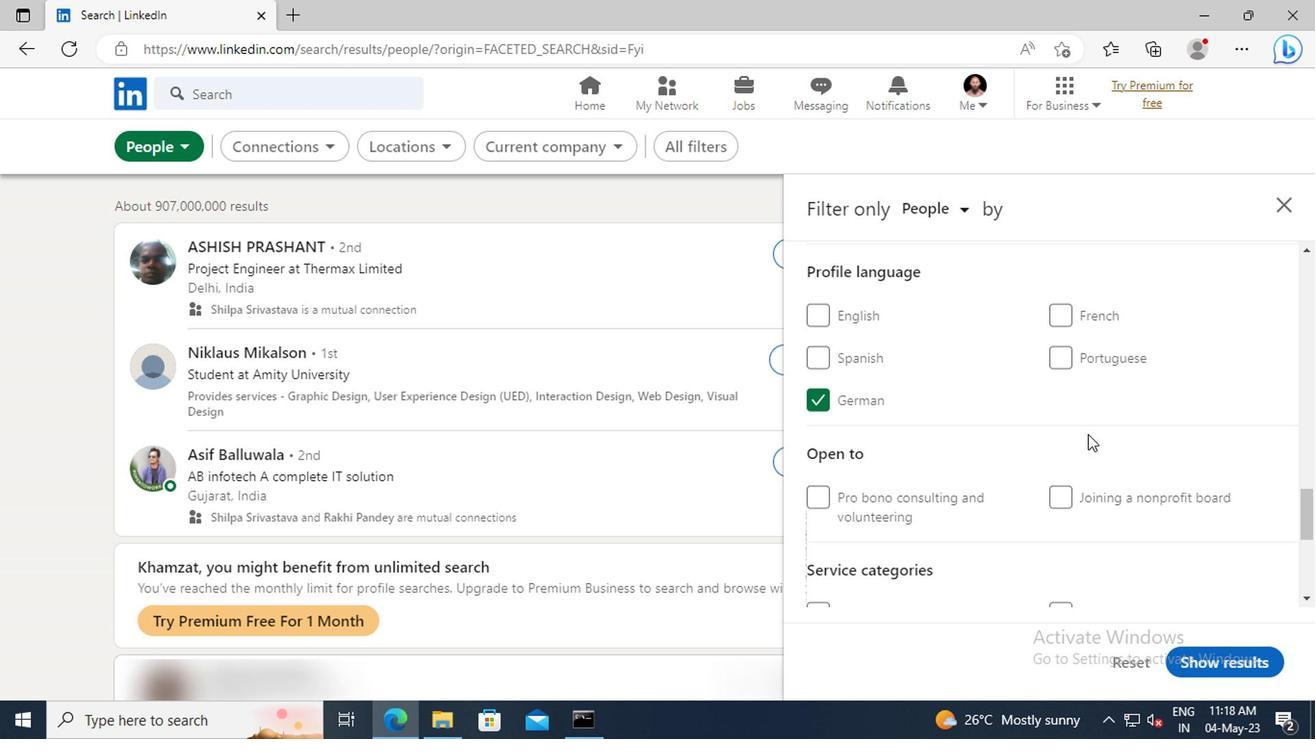 
Action: Mouse scrolled (901, 429) with delta (0, 0)
Screenshot: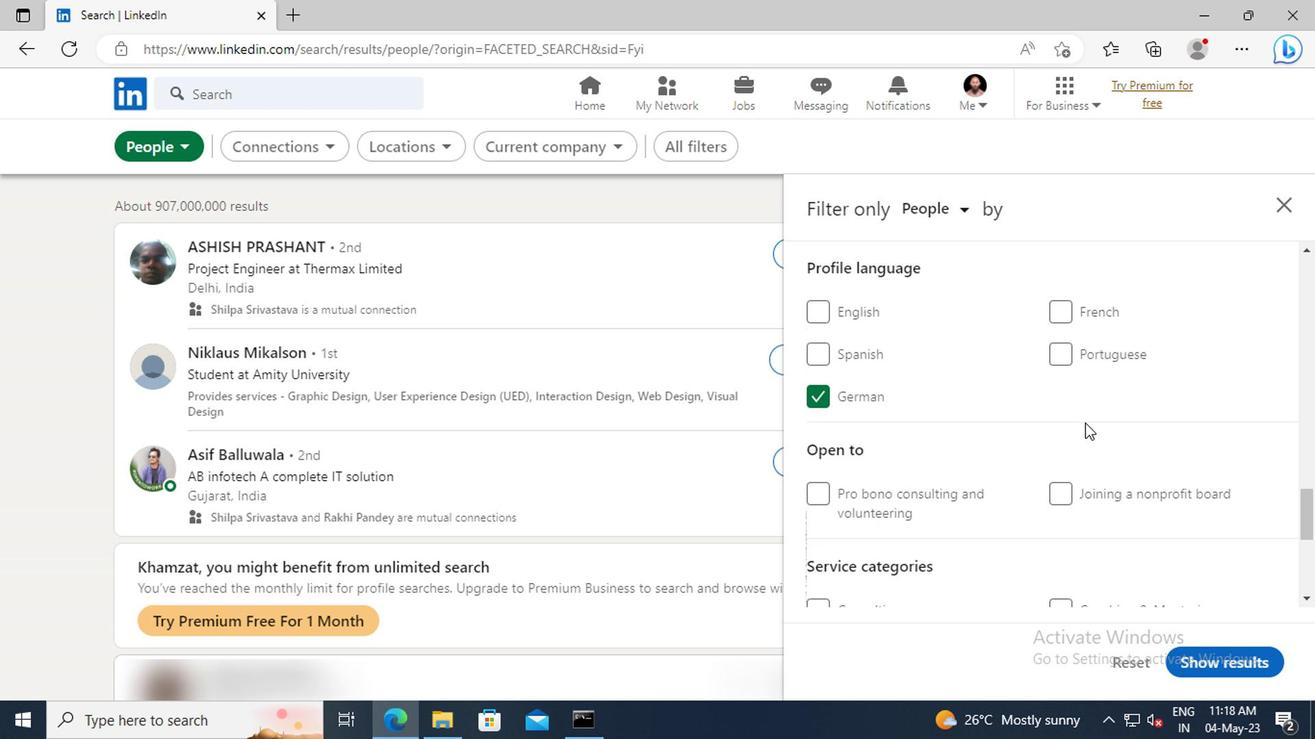 
Action: Mouse scrolled (901, 429) with delta (0, 0)
Screenshot: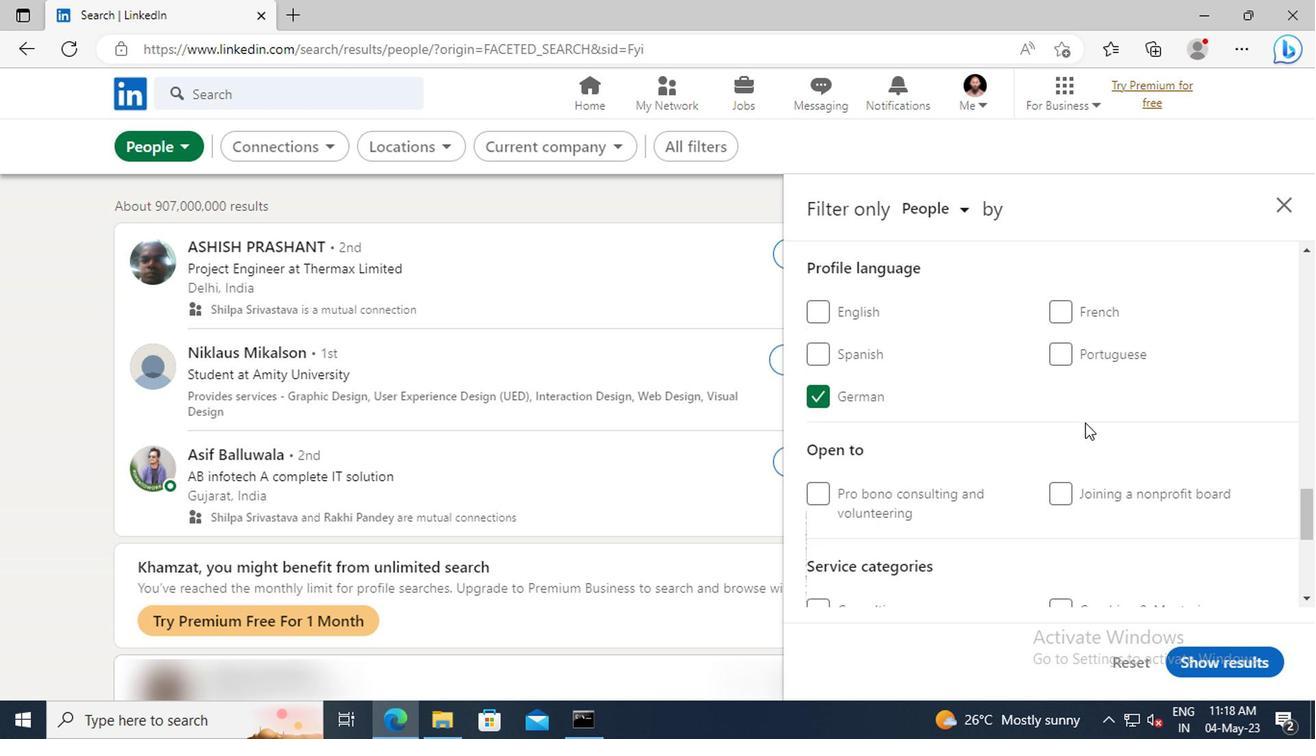 
Action: Mouse moved to (899, 423)
Screenshot: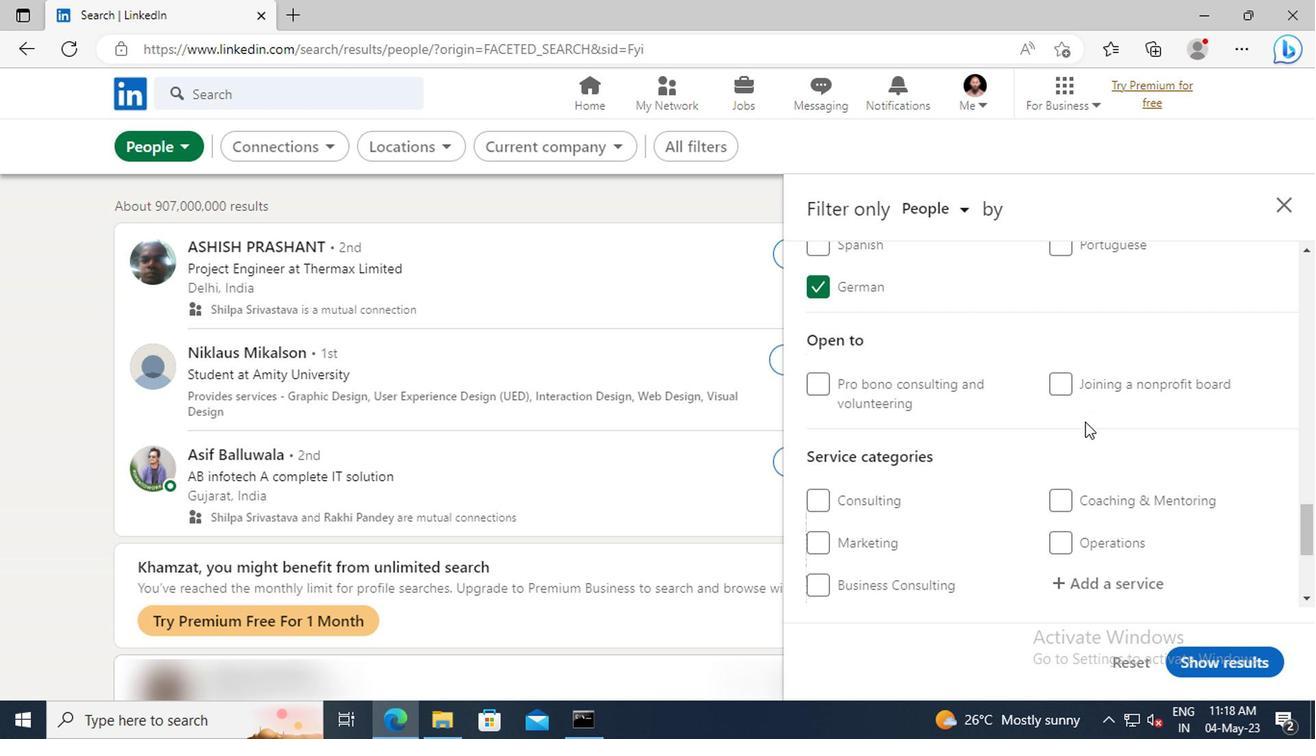 
Action: Mouse scrolled (899, 422) with delta (0, 0)
Screenshot: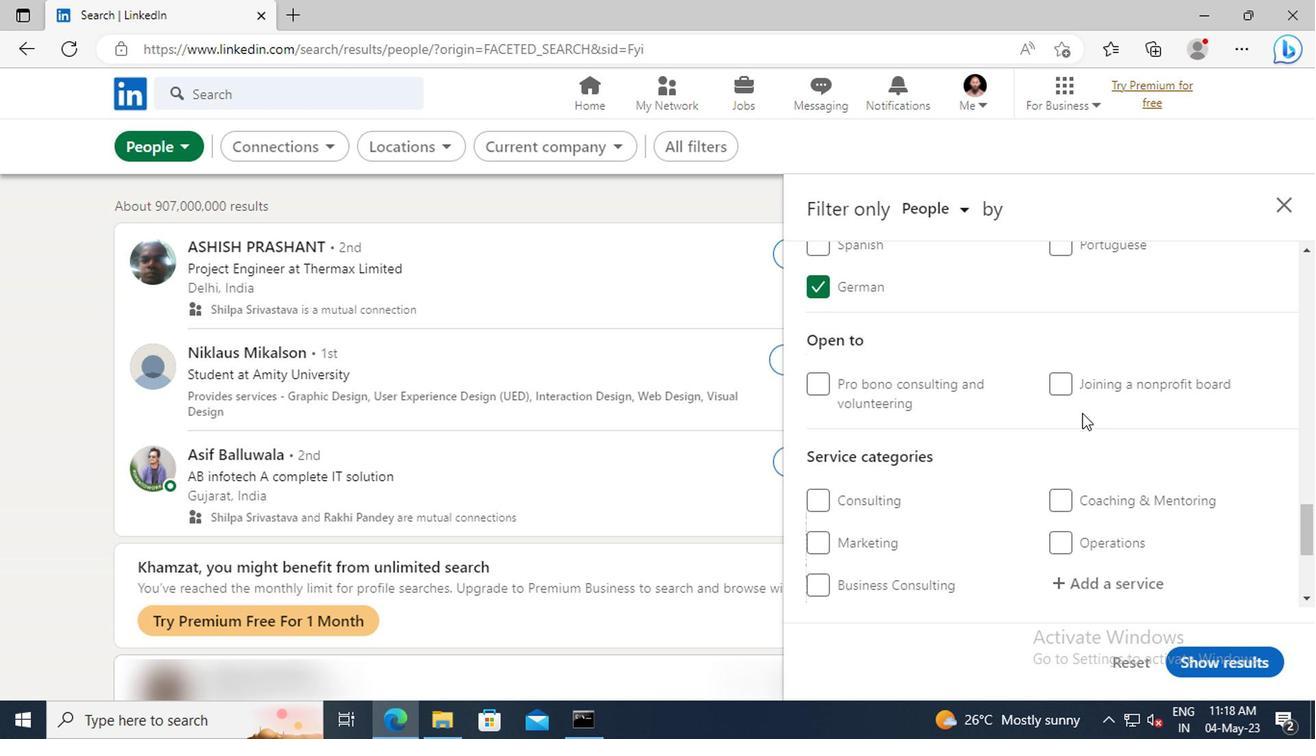
Action: Mouse scrolled (899, 422) with delta (0, 0)
Screenshot: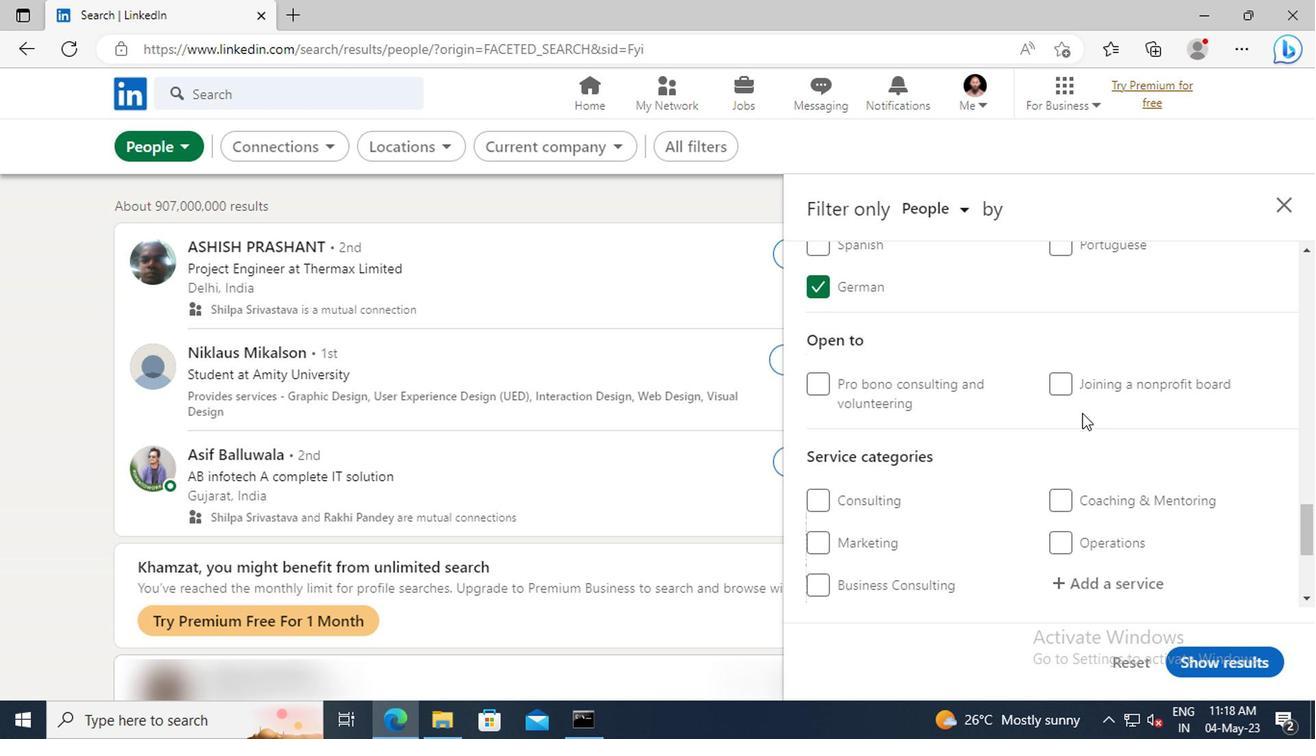 
Action: Mouse scrolled (899, 422) with delta (0, 0)
Screenshot: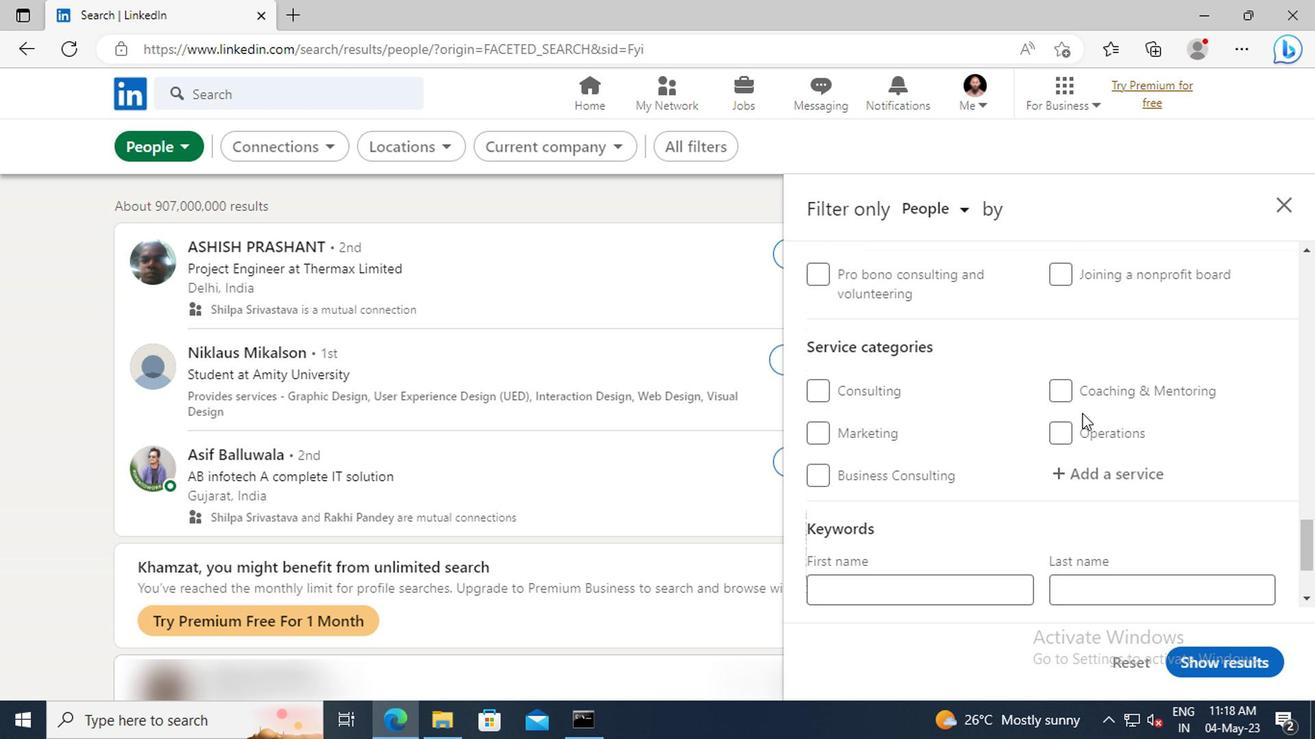 
Action: Mouse moved to (897, 428)
Screenshot: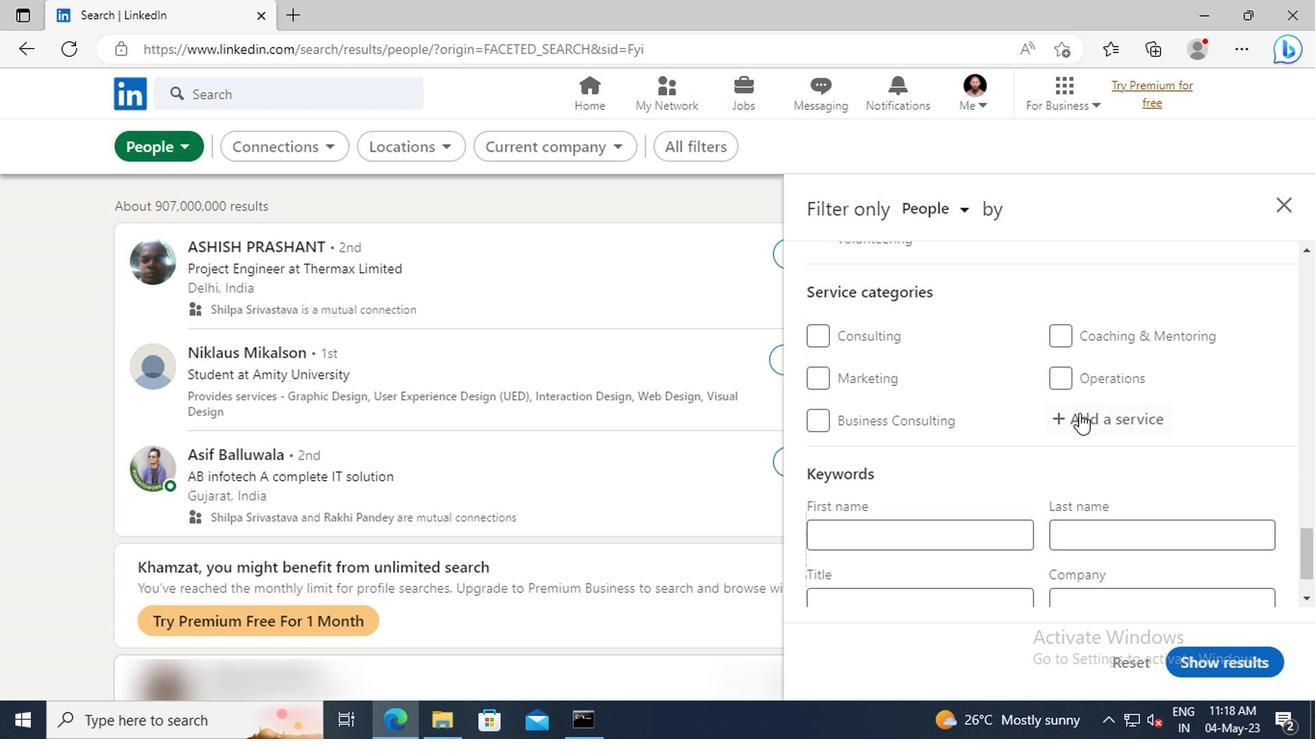 
Action: Mouse pressed left at (897, 428)
Screenshot: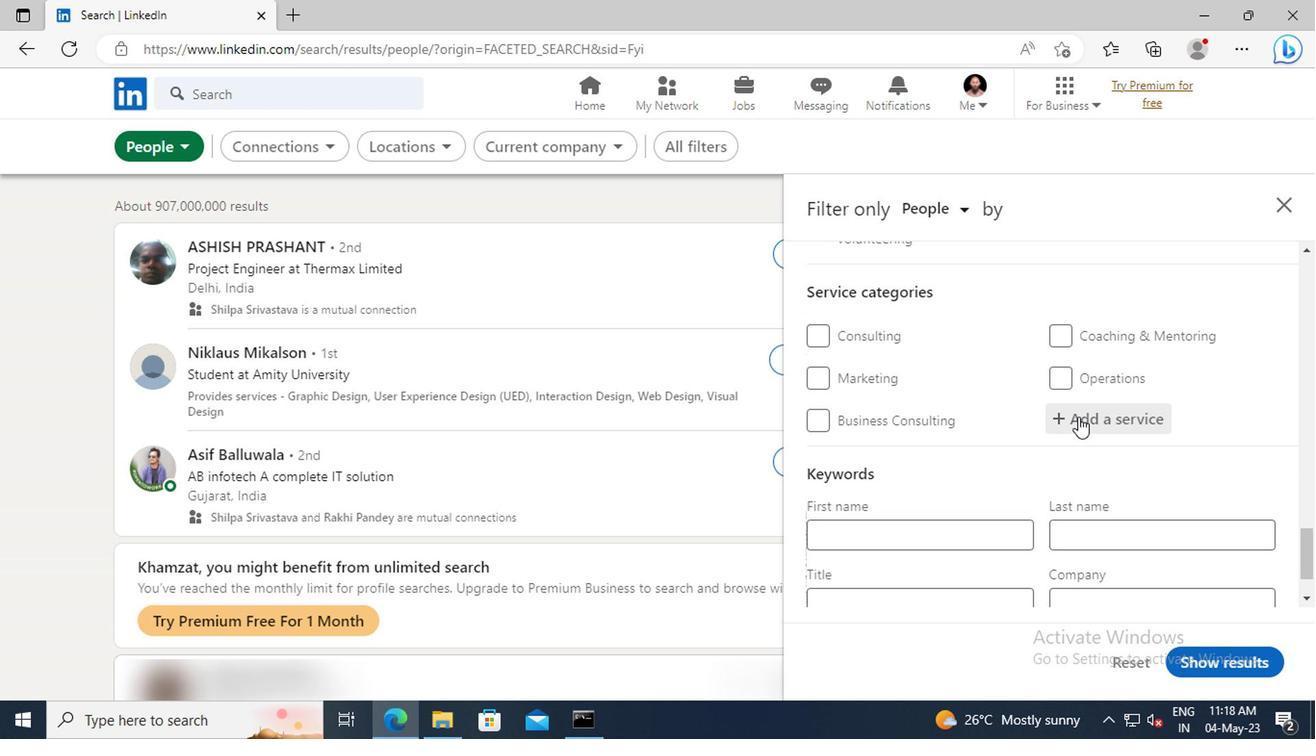 
Action: Key pressed <Key.shift>PRODUCT
Screenshot: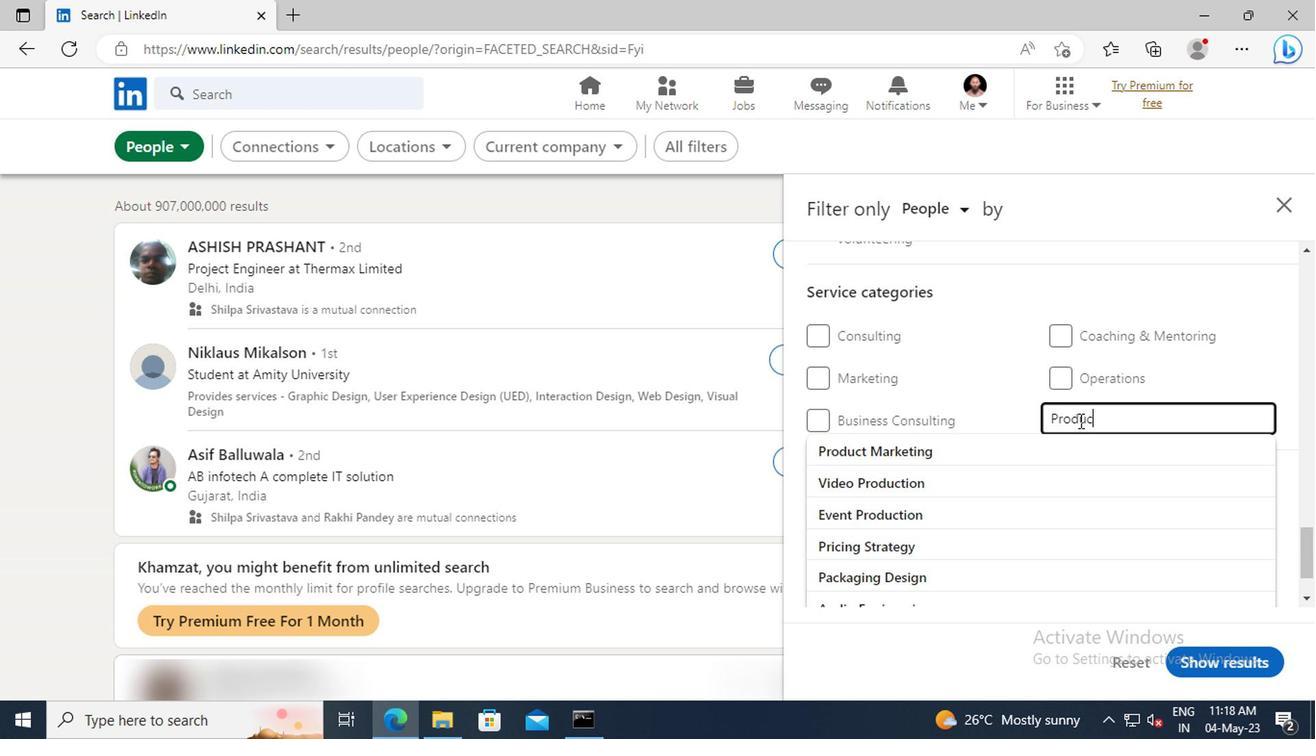 
Action: Mouse moved to (900, 443)
Screenshot: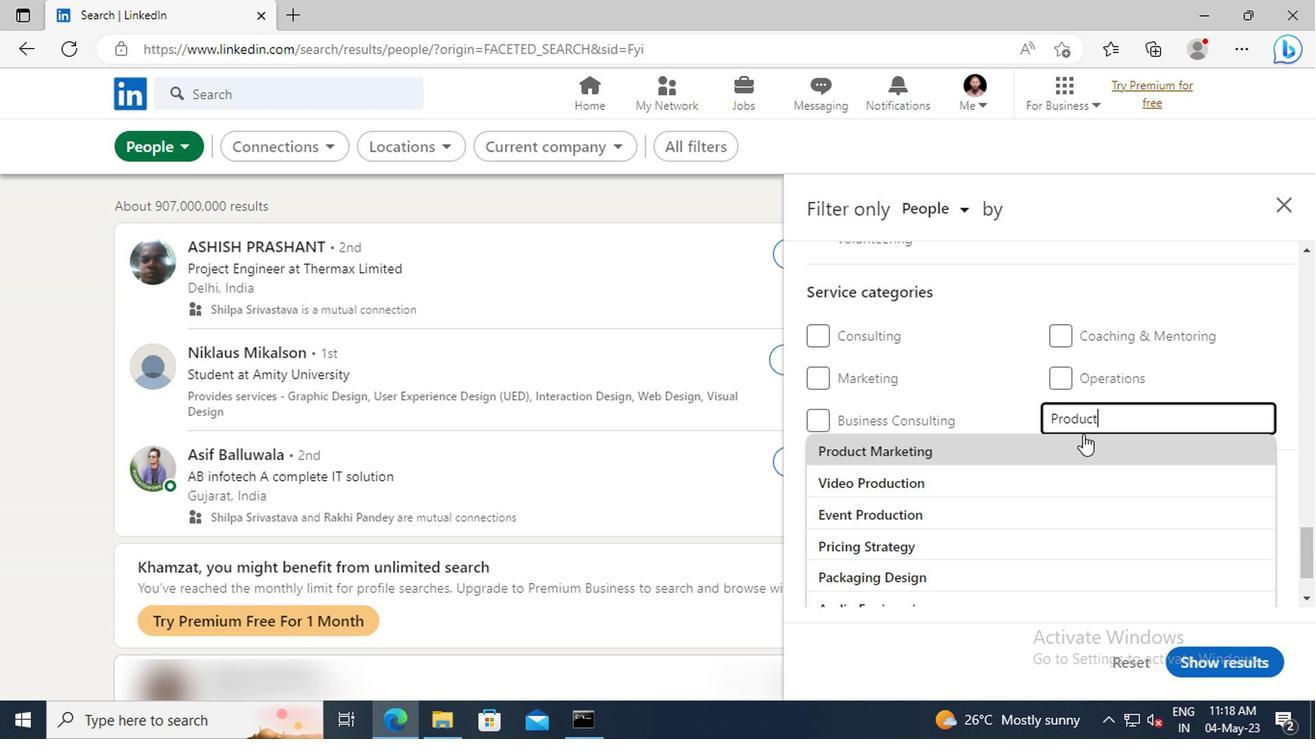 
Action: Mouse pressed left at (900, 443)
Screenshot: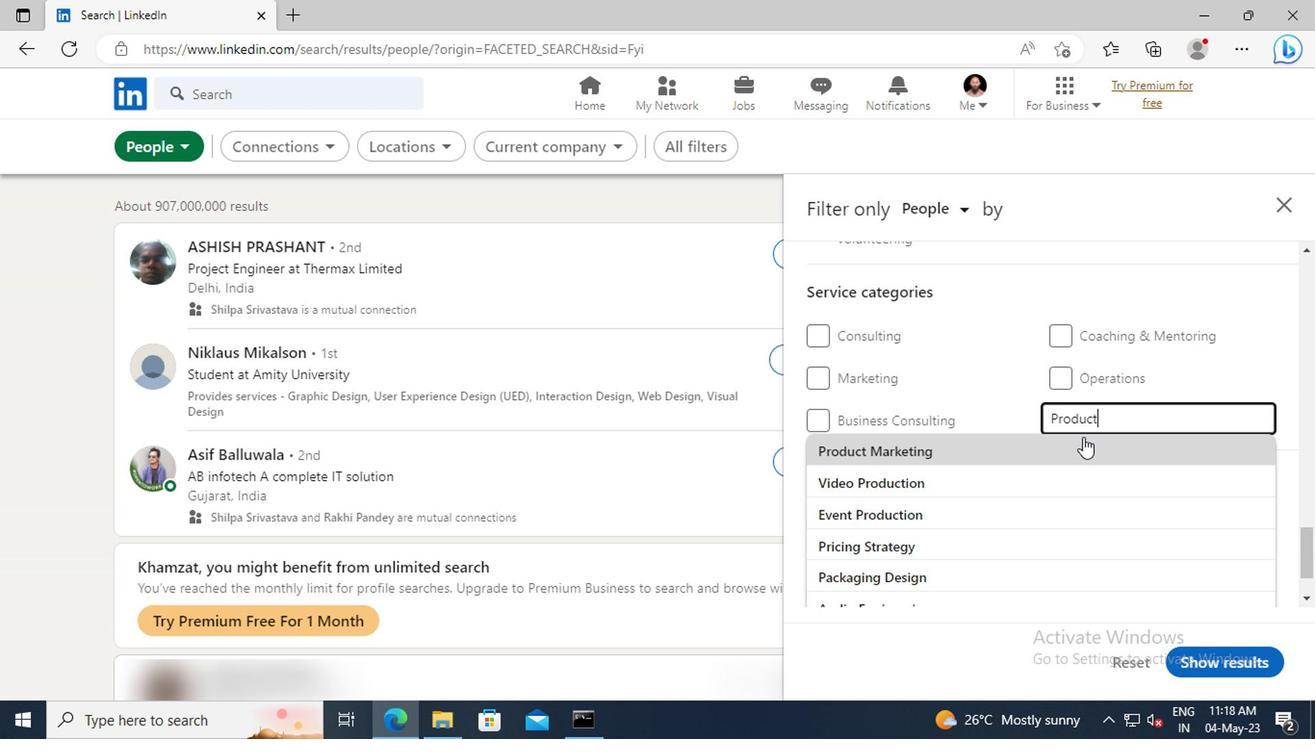 
Action: Mouse scrolled (900, 443) with delta (0, 0)
Screenshot: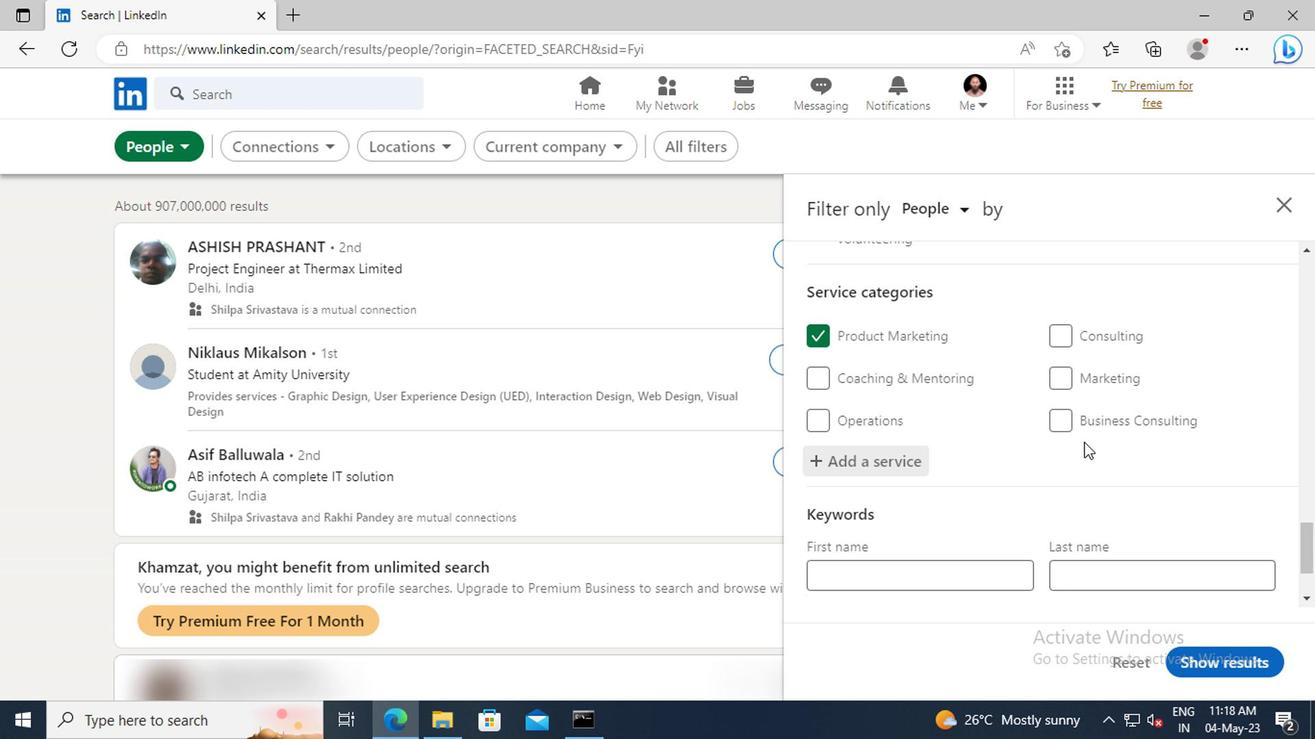 
Action: Mouse scrolled (900, 443) with delta (0, 0)
Screenshot: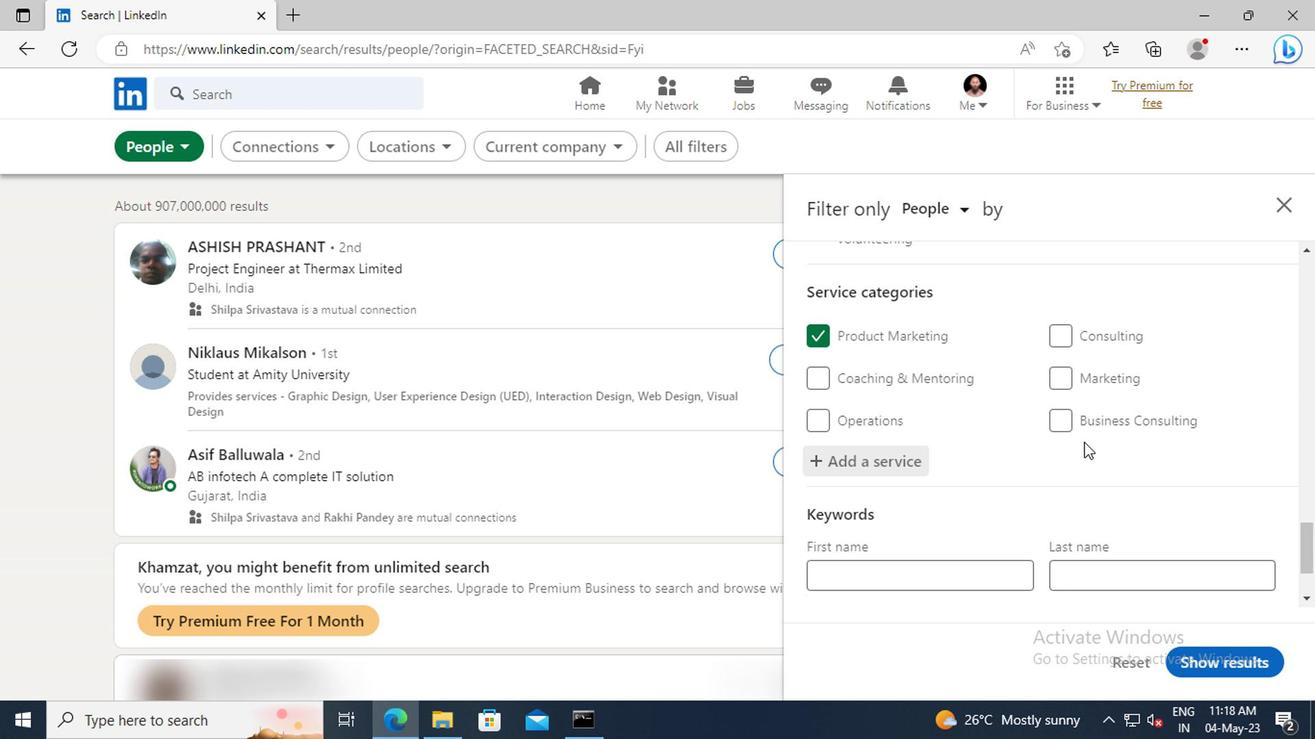 
Action: Mouse scrolled (900, 443) with delta (0, 0)
Screenshot: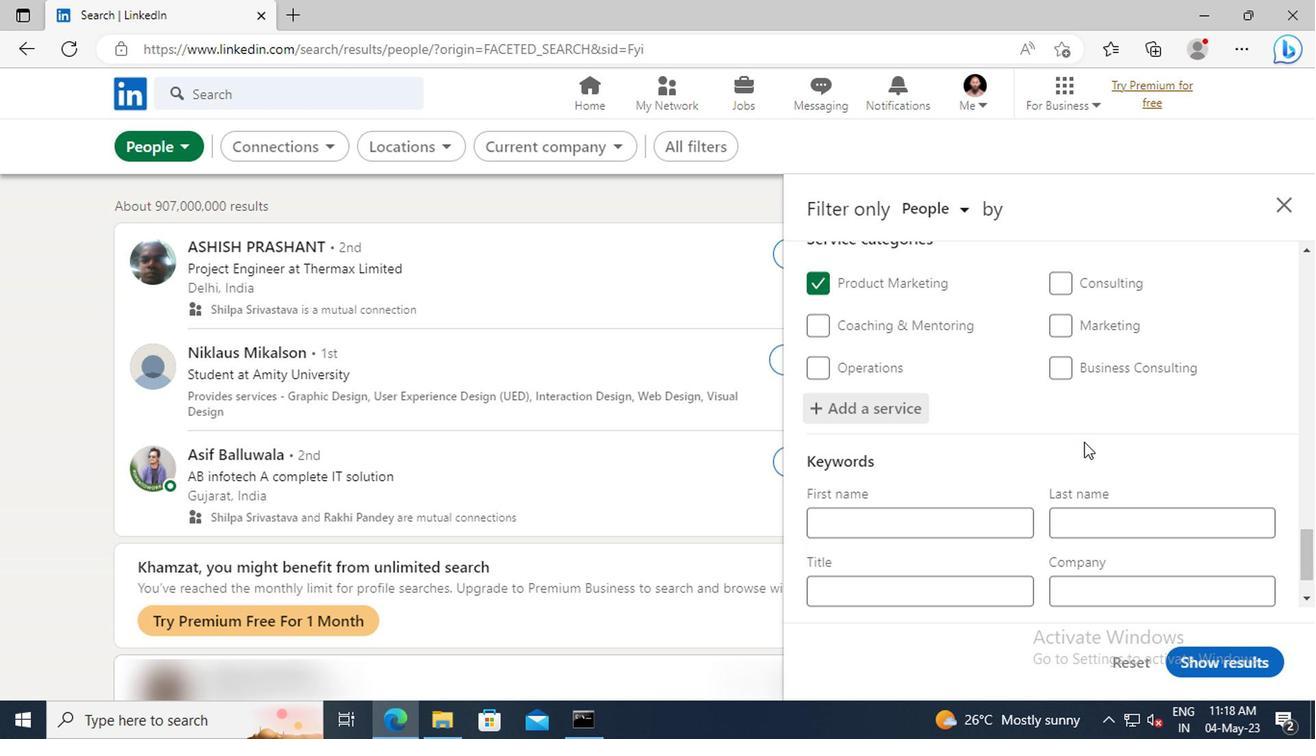 
Action: Mouse scrolled (900, 443) with delta (0, 0)
Screenshot: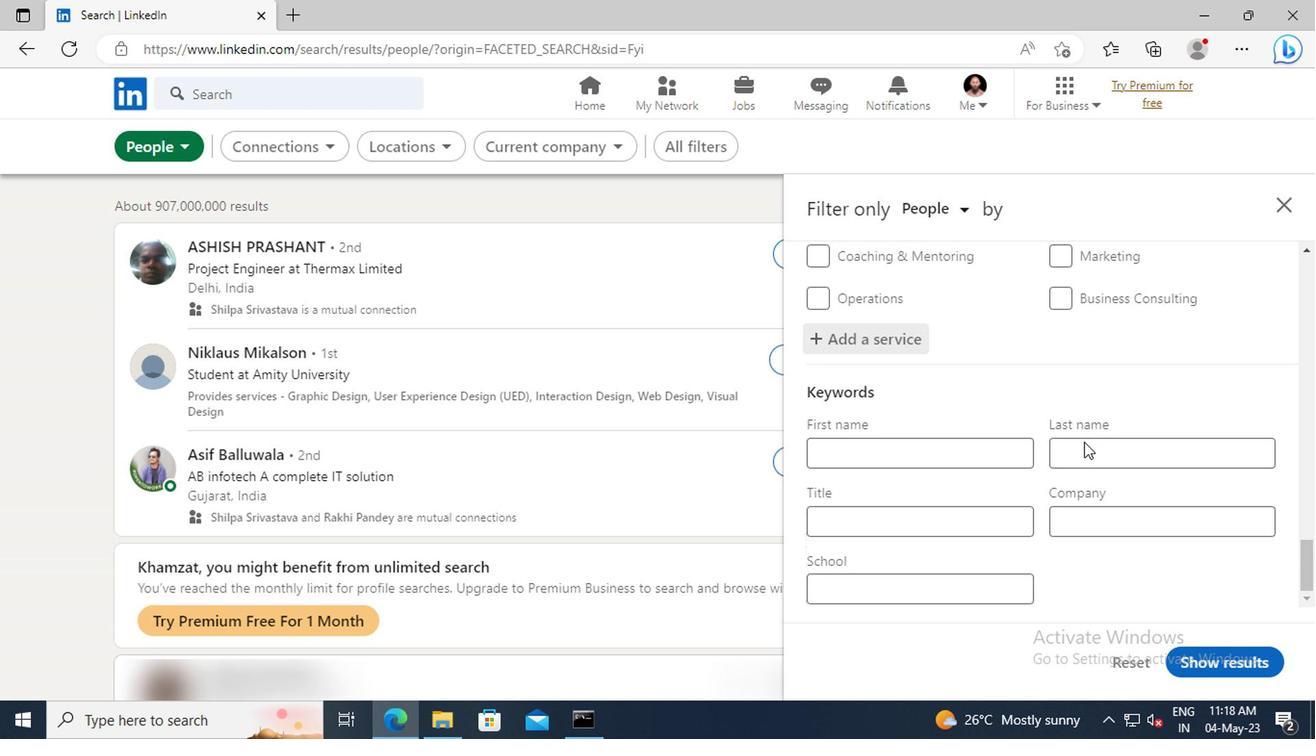 
Action: Mouse moved to (806, 495)
Screenshot: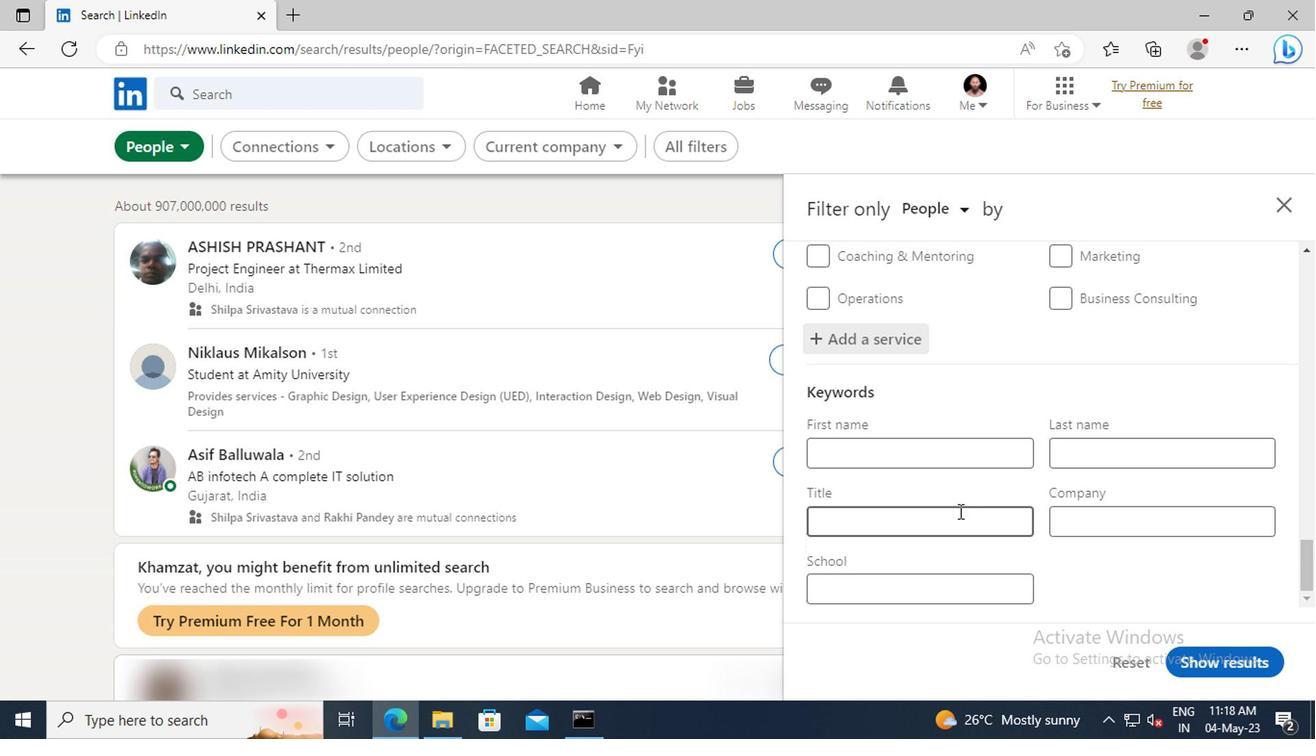 
Action: Mouse pressed left at (806, 495)
Screenshot: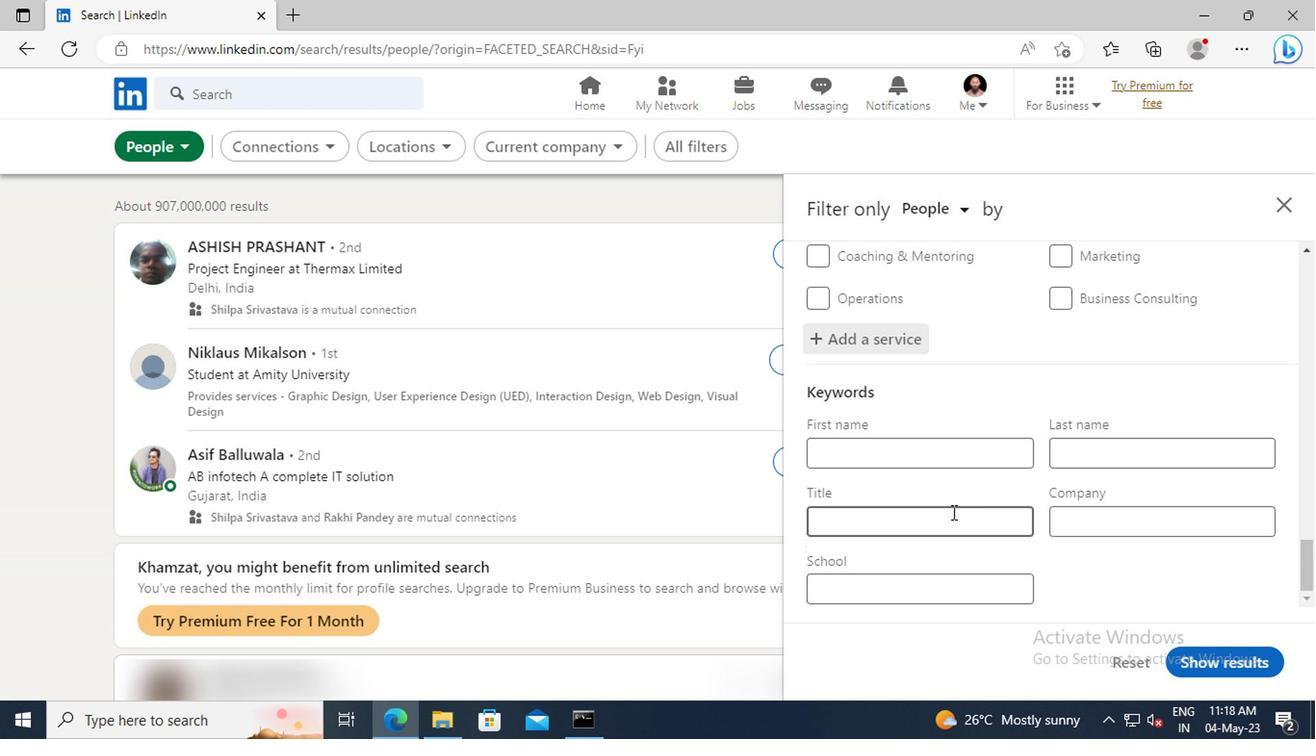 
Action: Key pressed <Key.shift>CUSTOMER<Key.space><Key.shift>CARE<Key.space><Key.shift>ASSOCIATE<Key.enter>
Screenshot: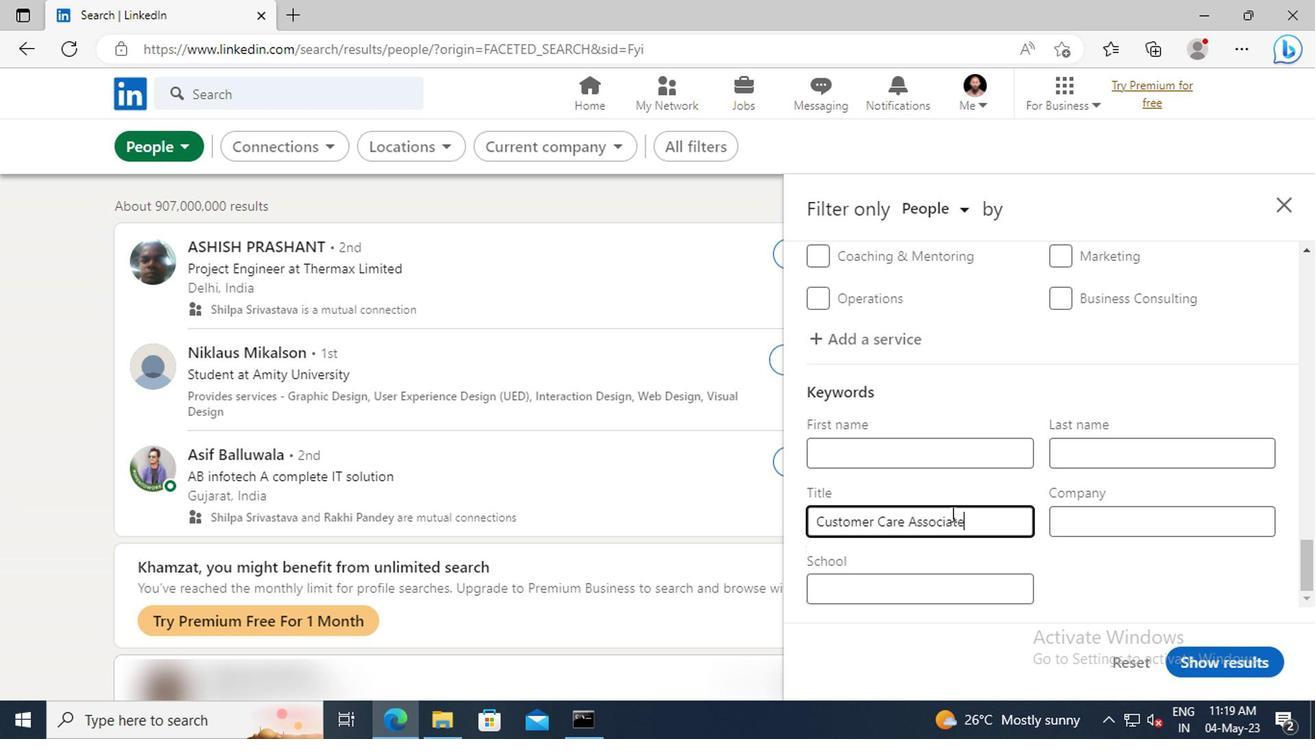 
Action: Mouse moved to (983, 598)
Screenshot: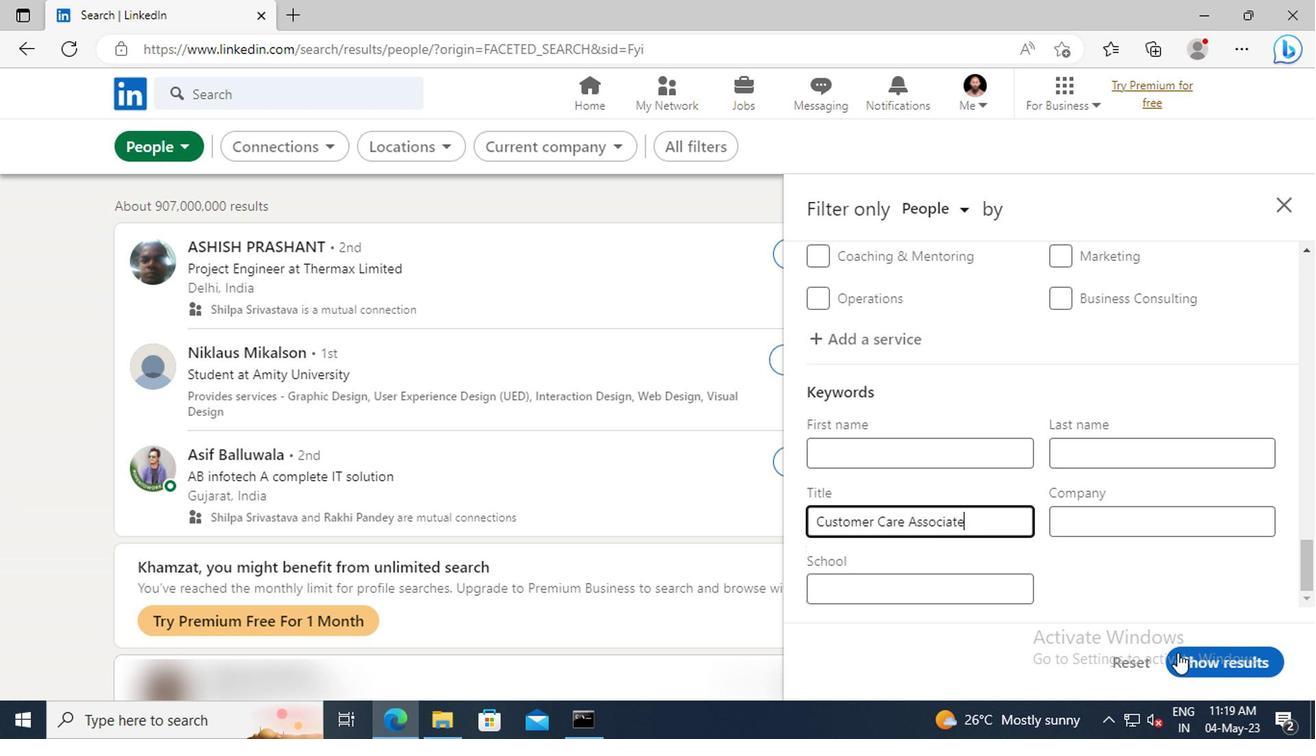 
Action: Mouse pressed left at (983, 598)
Screenshot: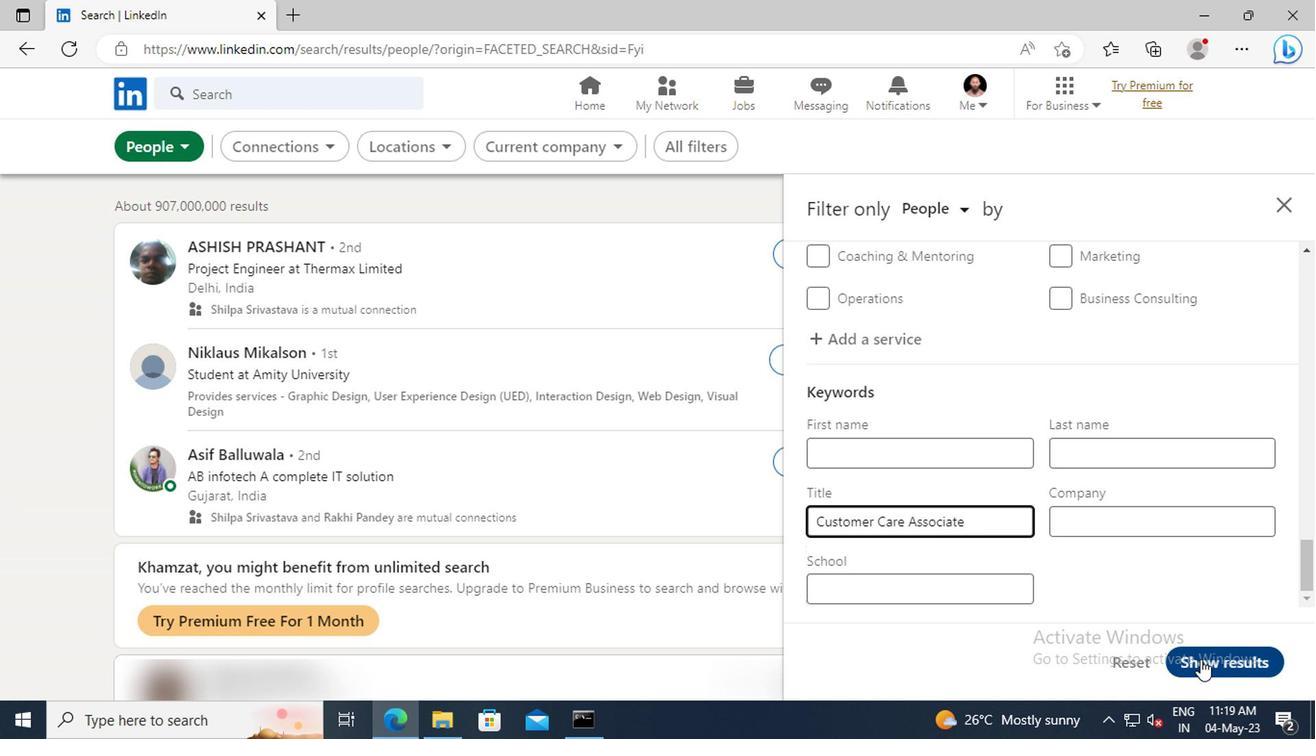 
